 Task: Find people on LinkedIn who offer content strategy services, talk about economics, work at a company starting with 'TE', and are located in Kaposvar.
Action: Mouse moved to (540, 72)
Screenshot: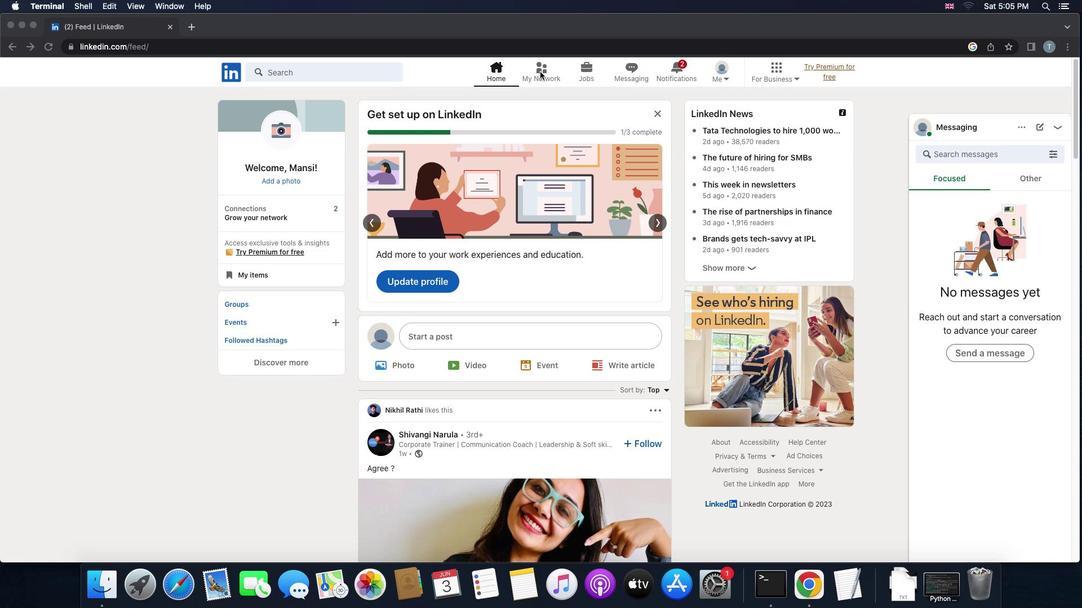 
Action: Mouse pressed left at (540, 72)
Screenshot: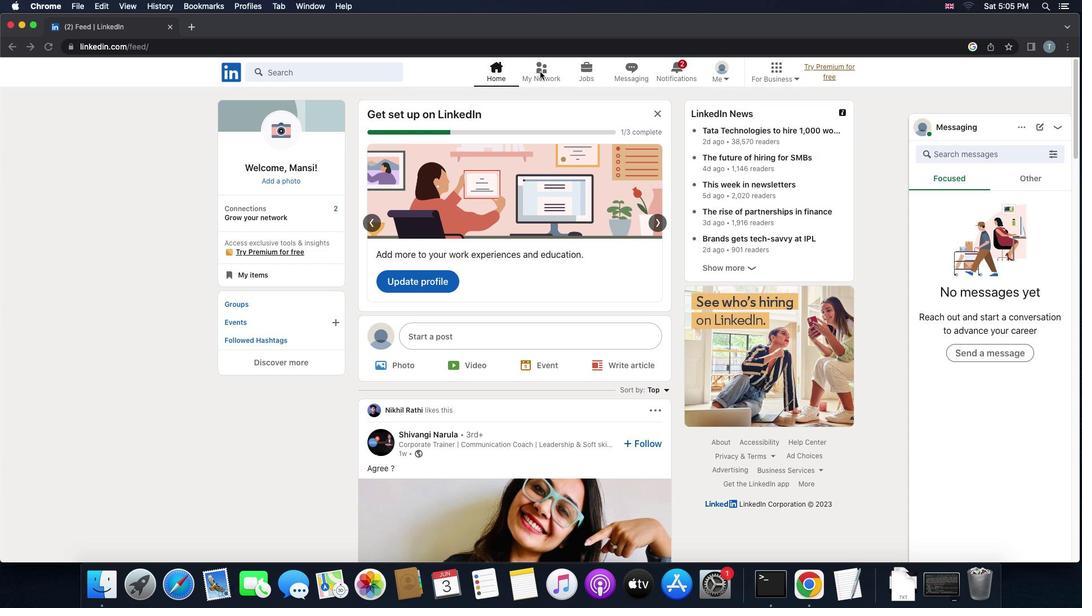 
Action: Mouse pressed left at (540, 72)
Screenshot: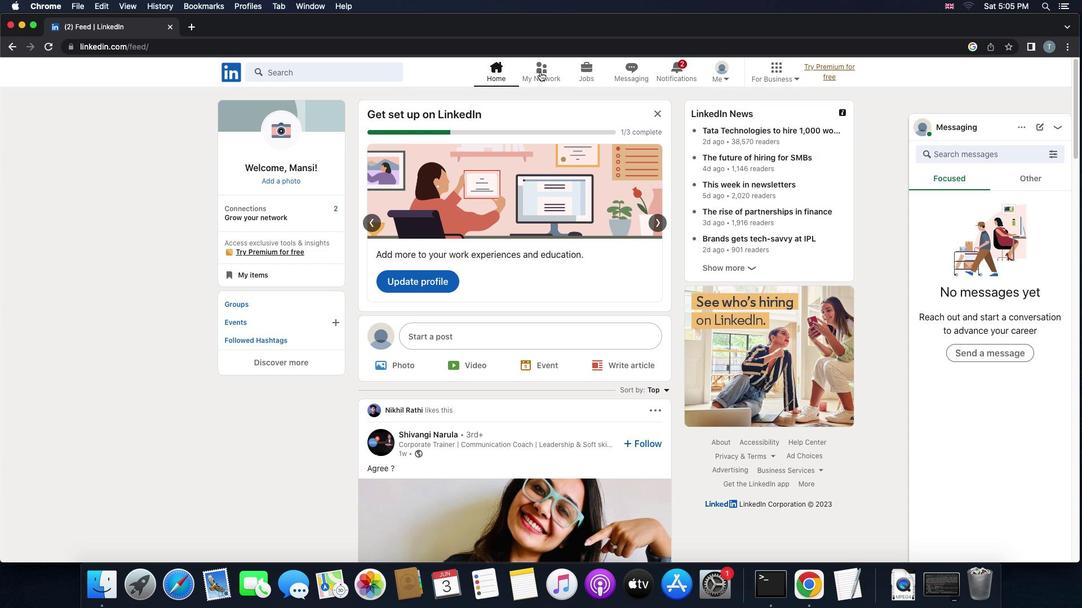 
Action: Mouse moved to (338, 124)
Screenshot: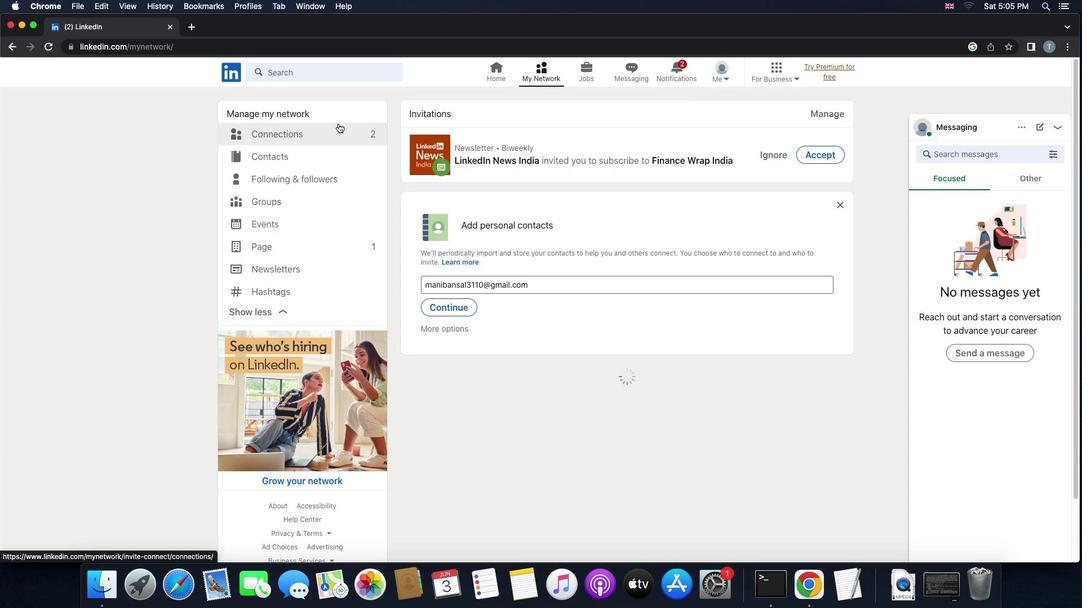 
Action: Mouse pressed left at (338, 124)
Screenshot: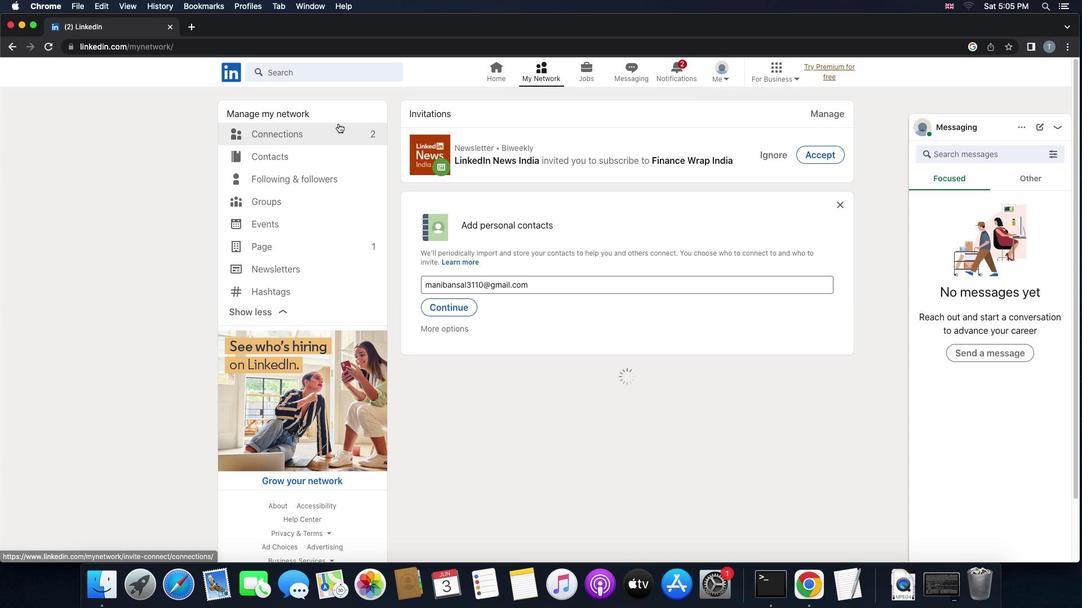 
Action: Mouse moved to (338, 129)
Screenshot: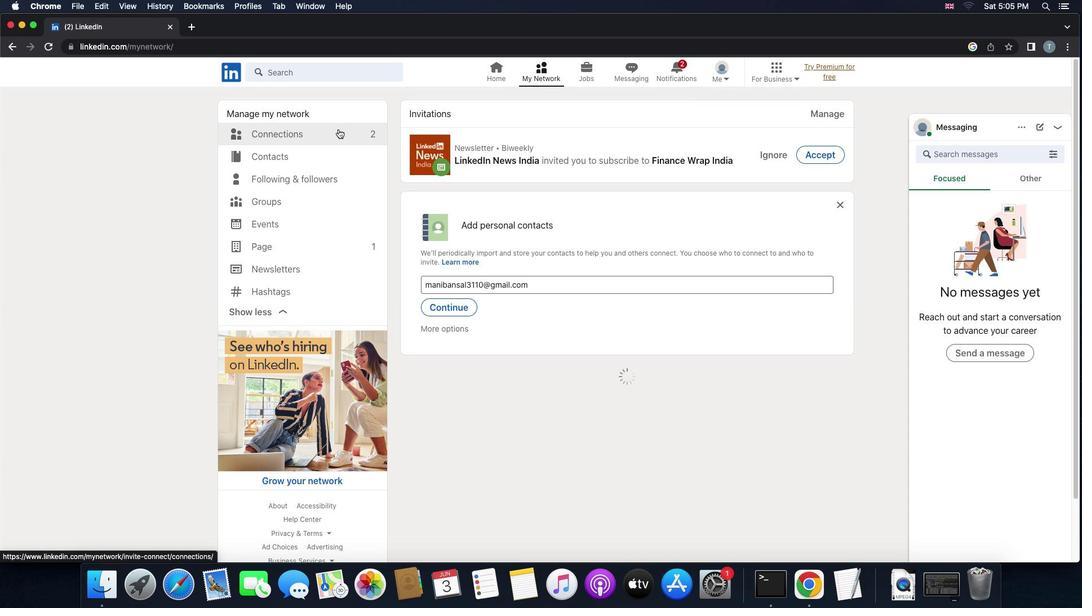 
Action: Mouse pressed left at (338, 129)
Screenshot: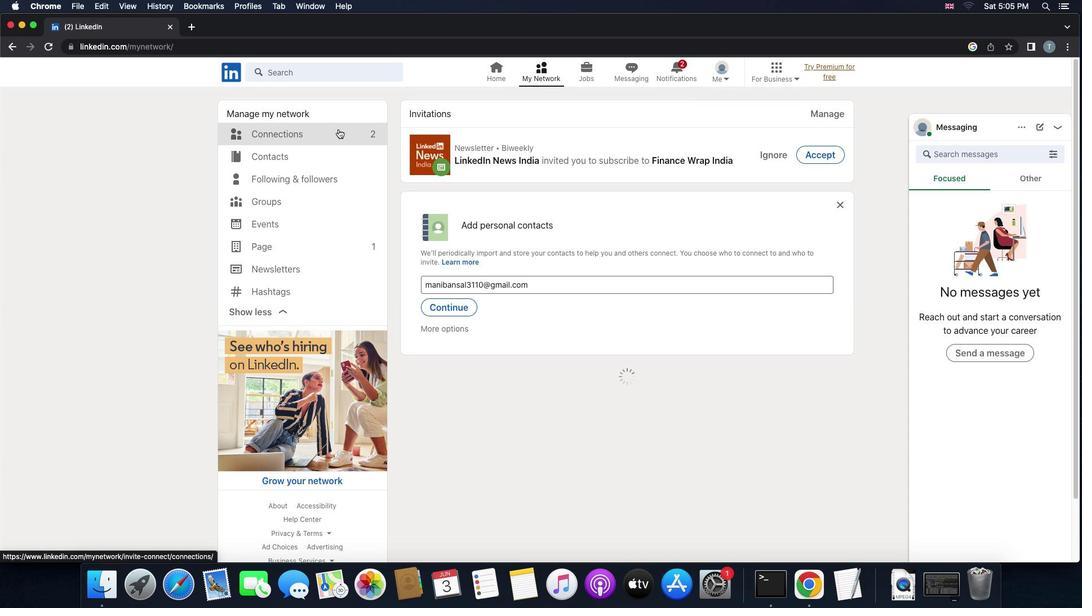 
Action: Mouse moved to (606, 133)
Screenshot: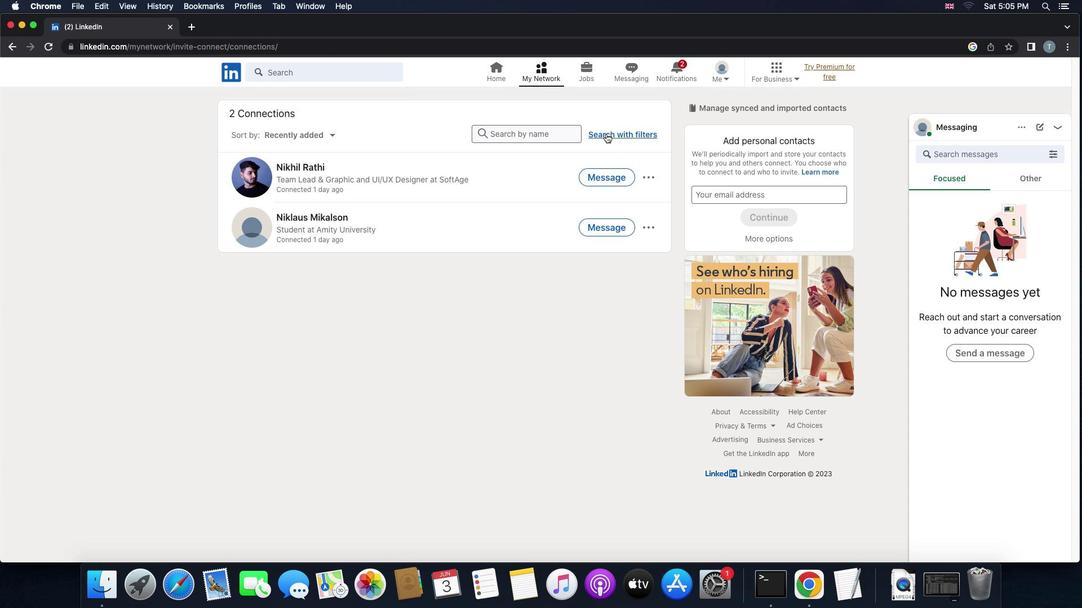 
Action: Mouse pressed left at (606, 133)
Screenshot: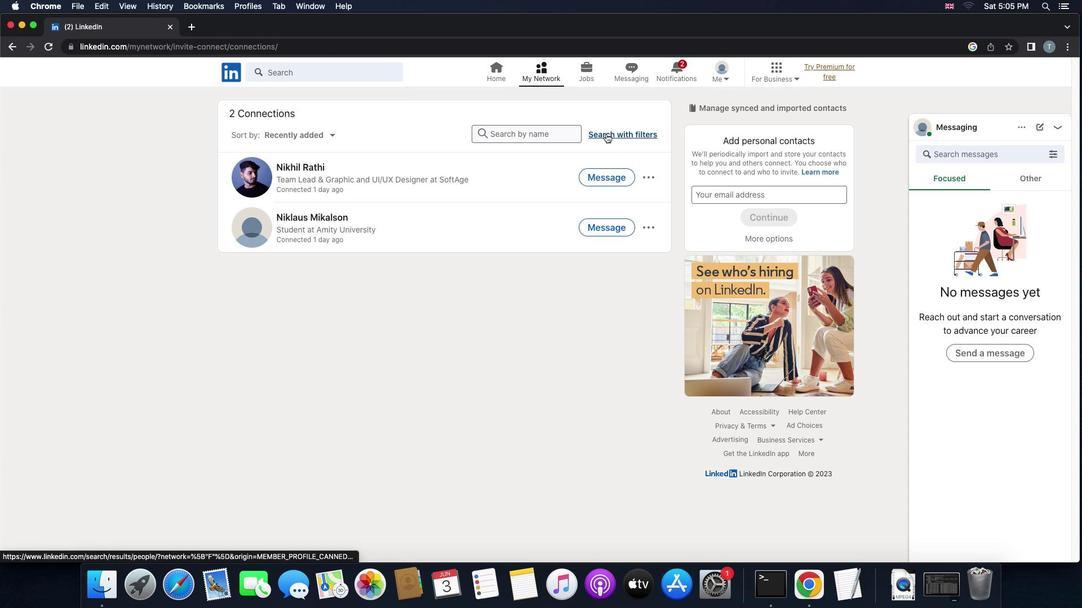 
Action: Mouse moved to (583, 109)
Screenshot: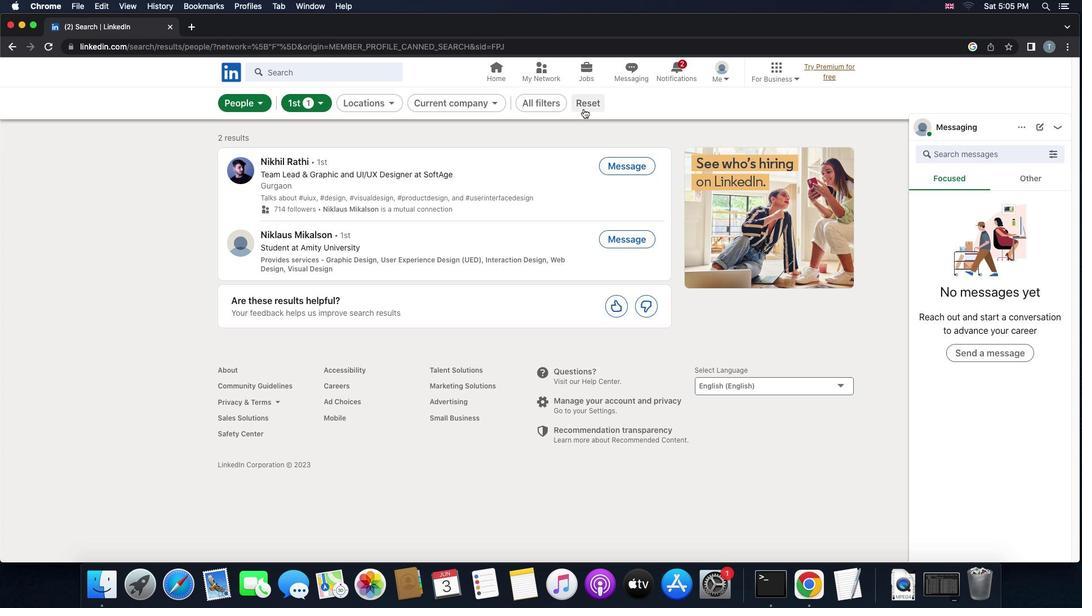 
Action: Mouse pressed left at (583, 109)
Screenshot: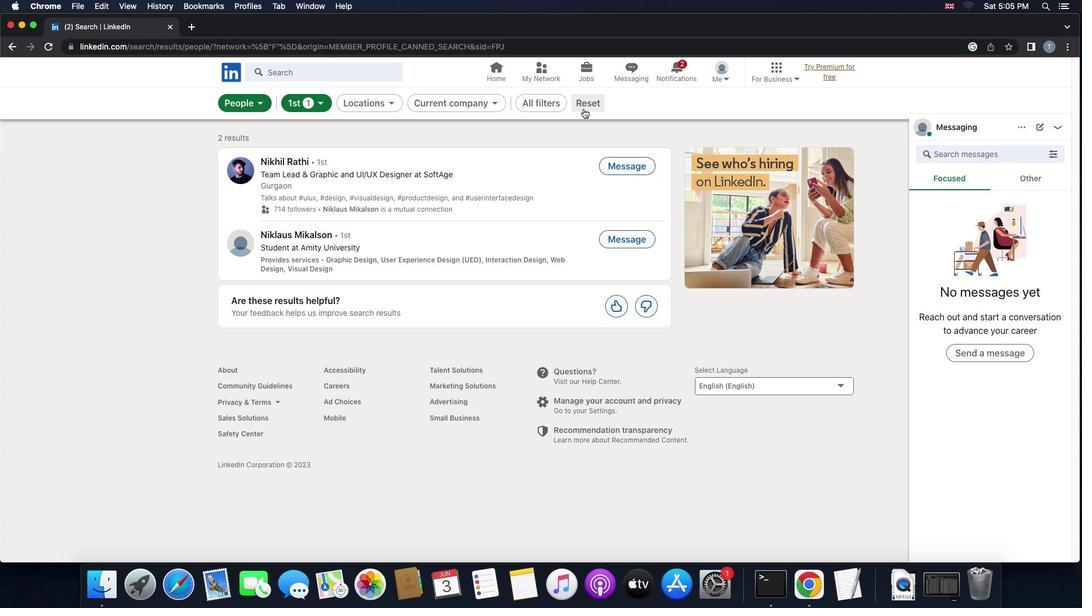 
Action: Mouse moved to (585, 100)
Screenshot: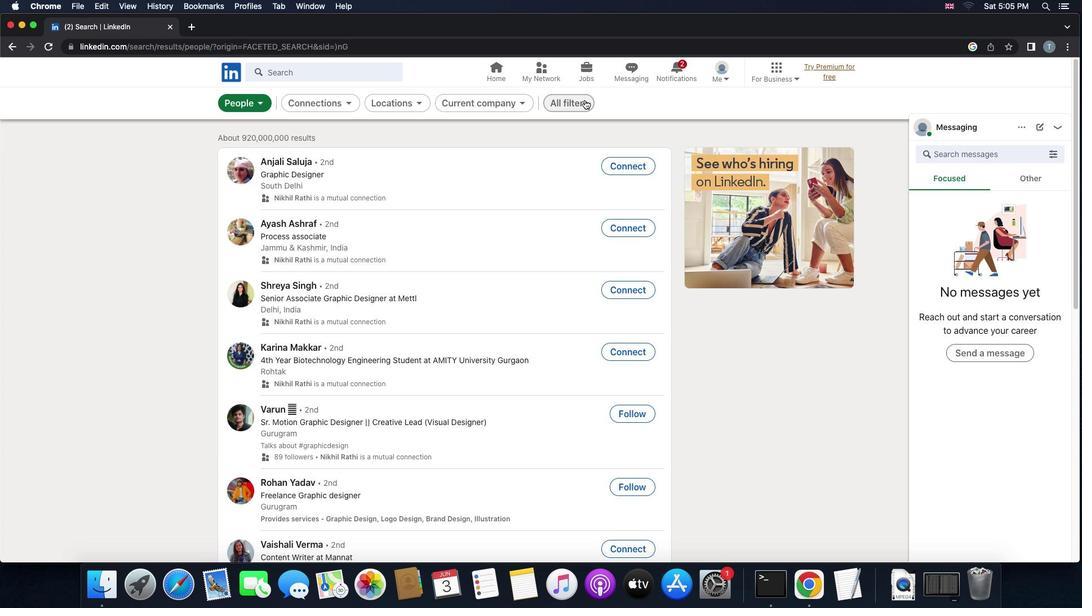 
Action: Mouse pressed left at (585, 100)
Screenshot: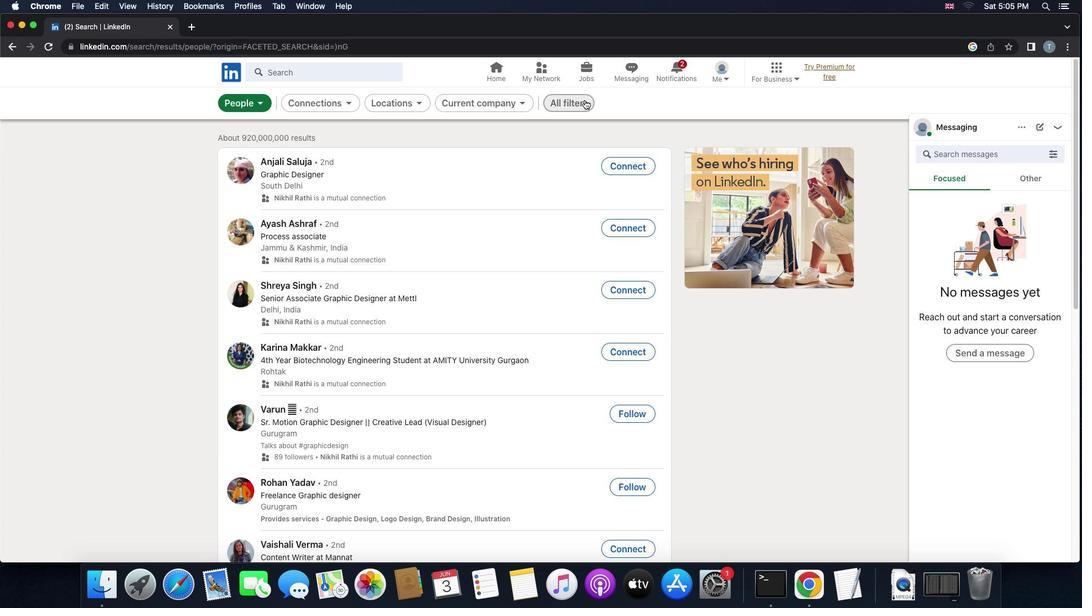 
Action: Mouse moved to (870, 264)
Screenshot: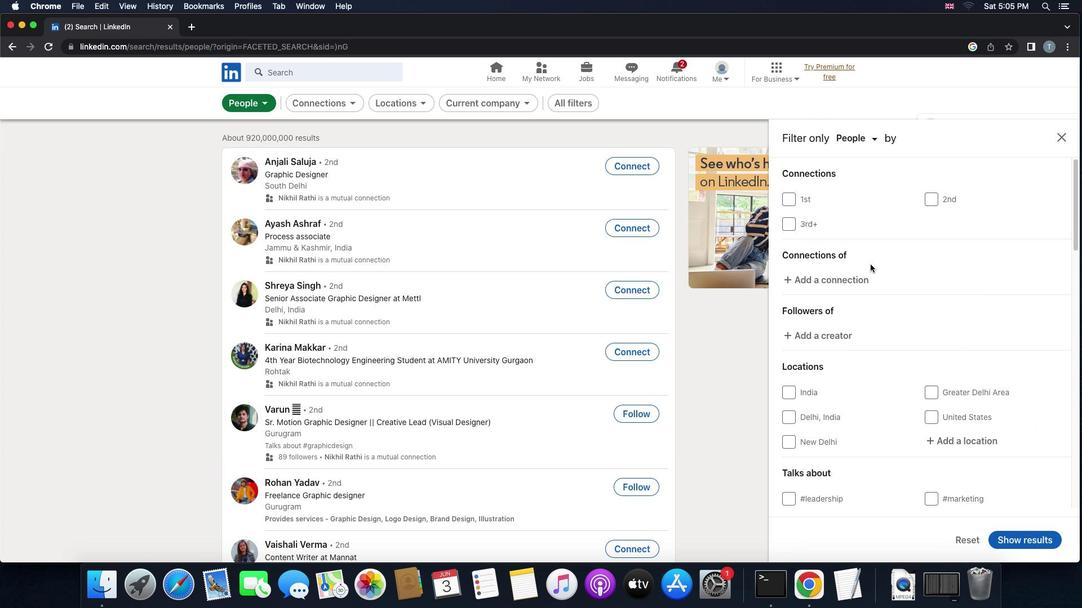 
Action: Mouse scrolled (870, 264) with delta (0, 0)
Screenshot: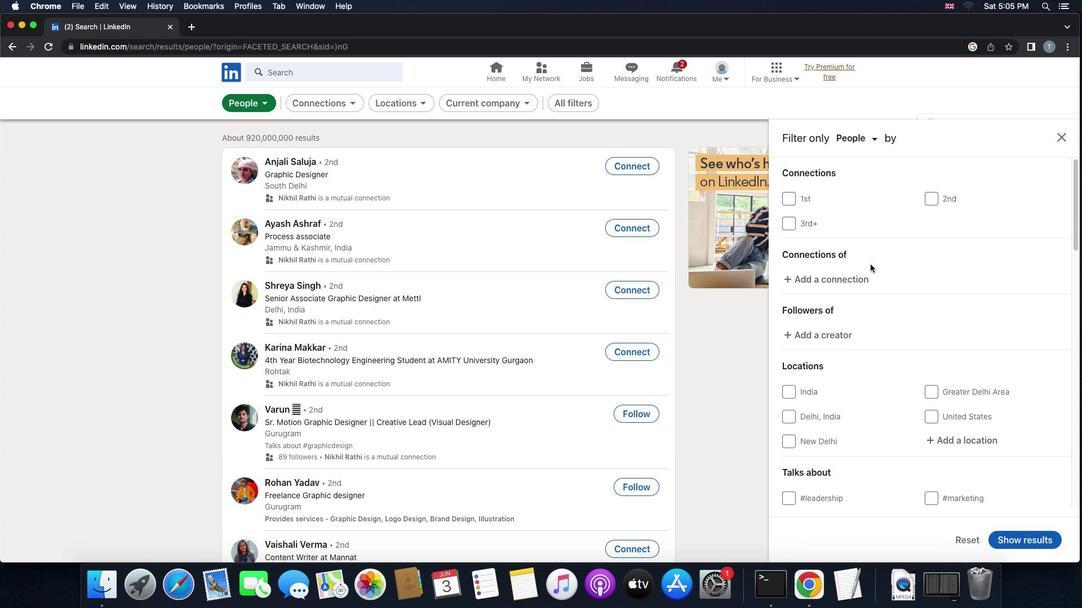 
Action: Mouse scrolled (870, 264) with delta (0, 0)
Screenshot: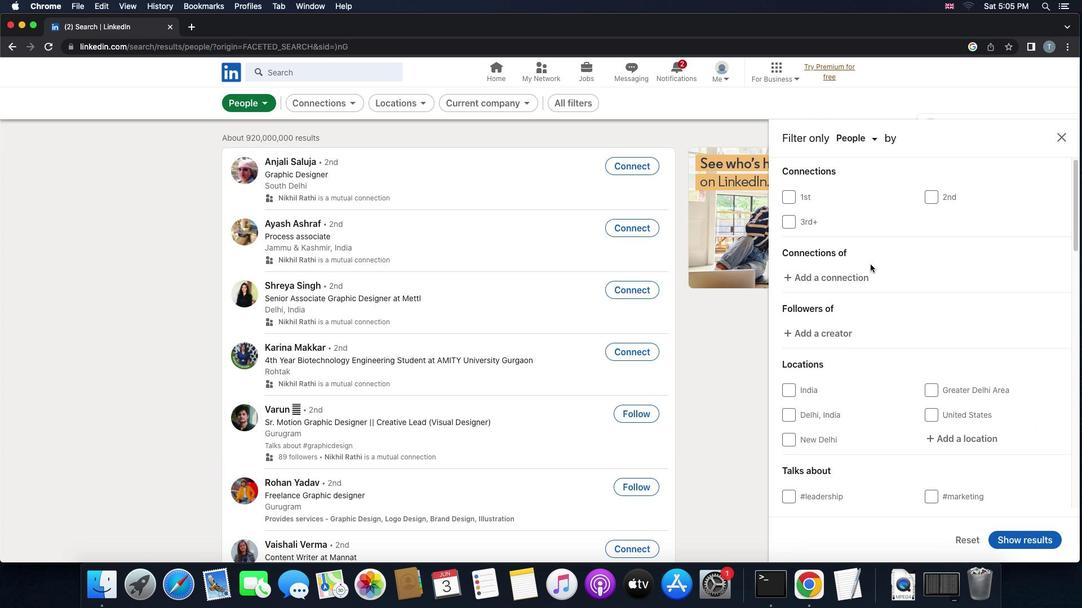 
Action: Mouse scrolled (870, 264) with delta (0, 0)
Screenshot: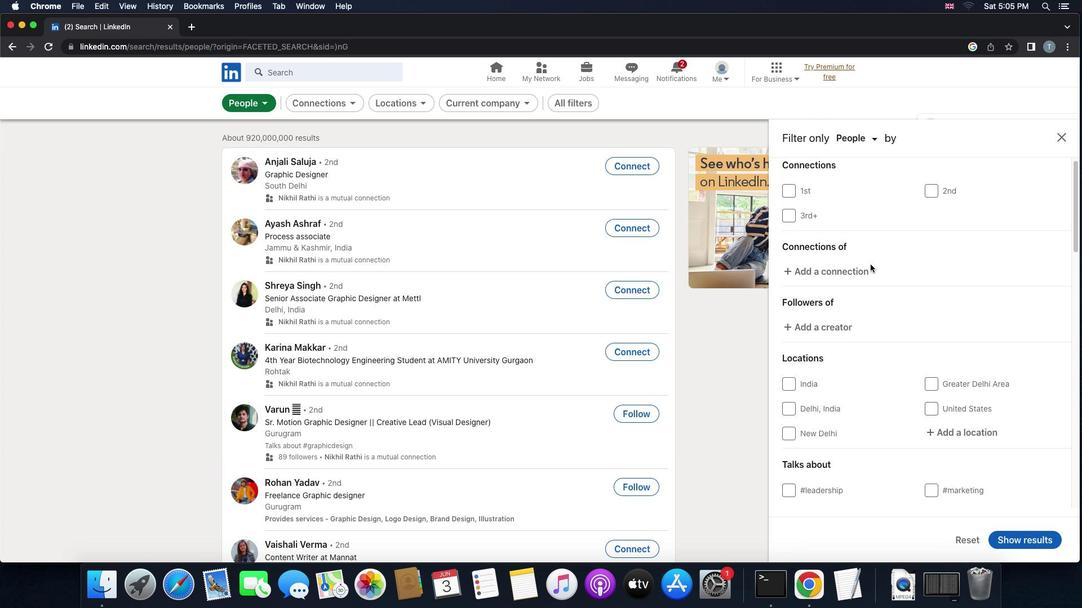 
Action: Mouse scrolled (870, 264) with delta (0, 0)
Screenshot: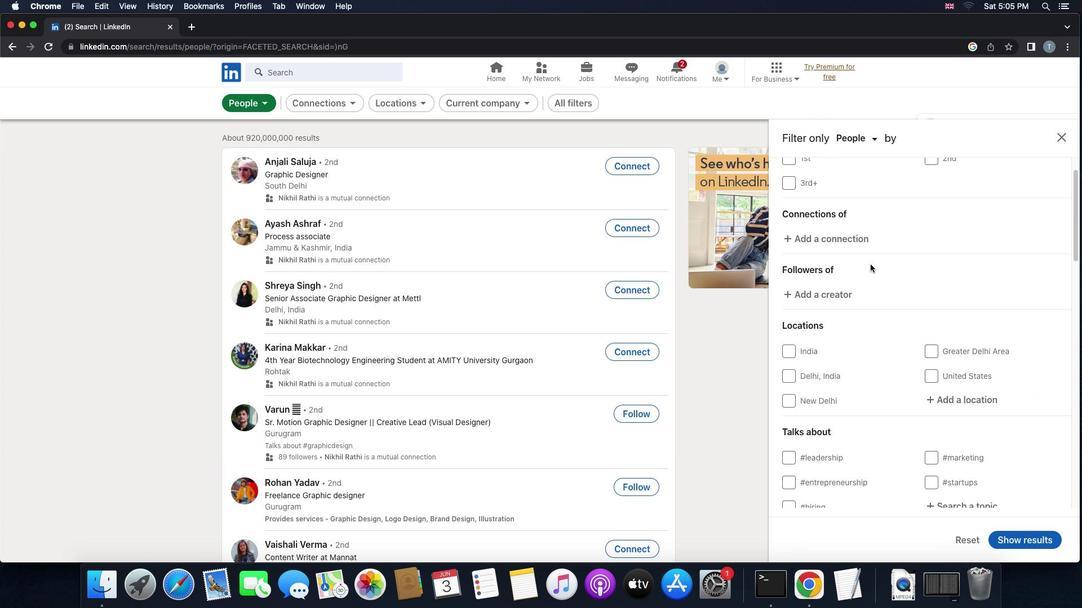 
Action: Mouse moved to (870, 271)
Screenshot: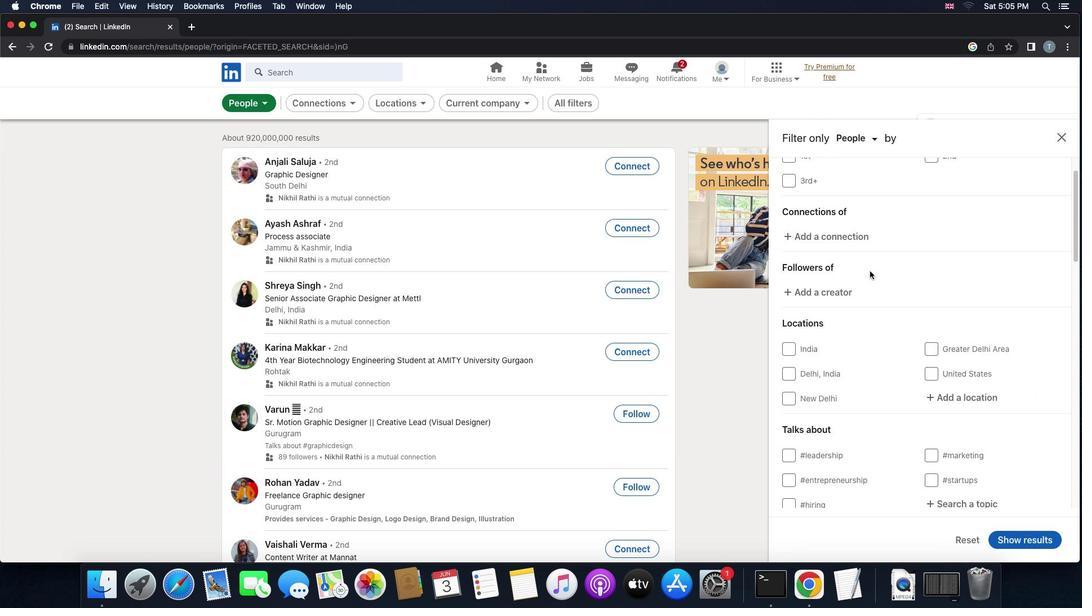 
Action: Mouse scrolled (870, 271) with delta (0, 0)
Screenshot: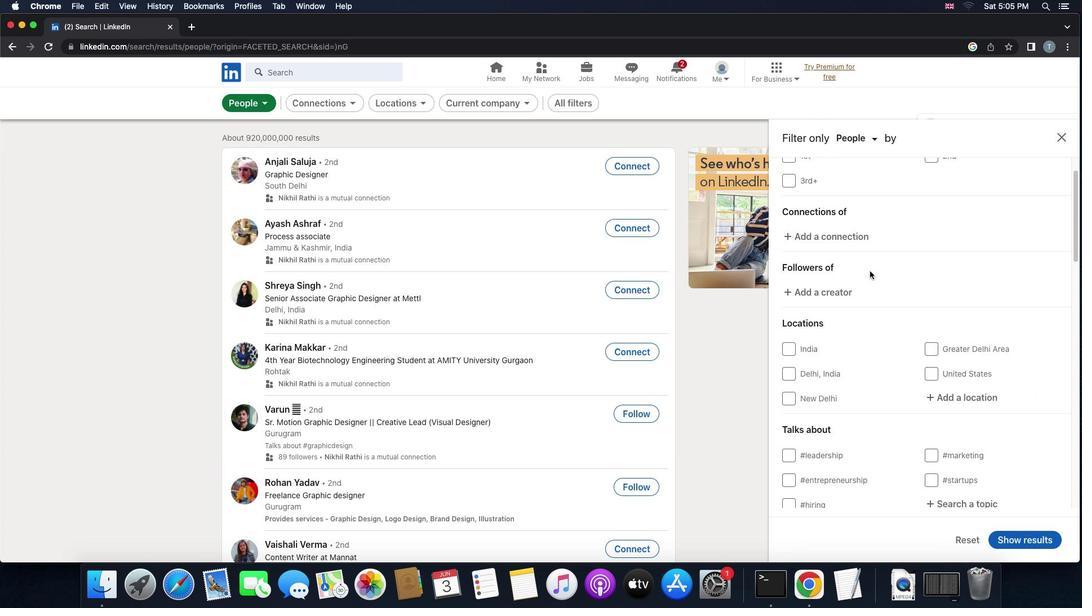 
Action: Mouse scrolled (870, 271) with delta (0, 0)
Screenshot: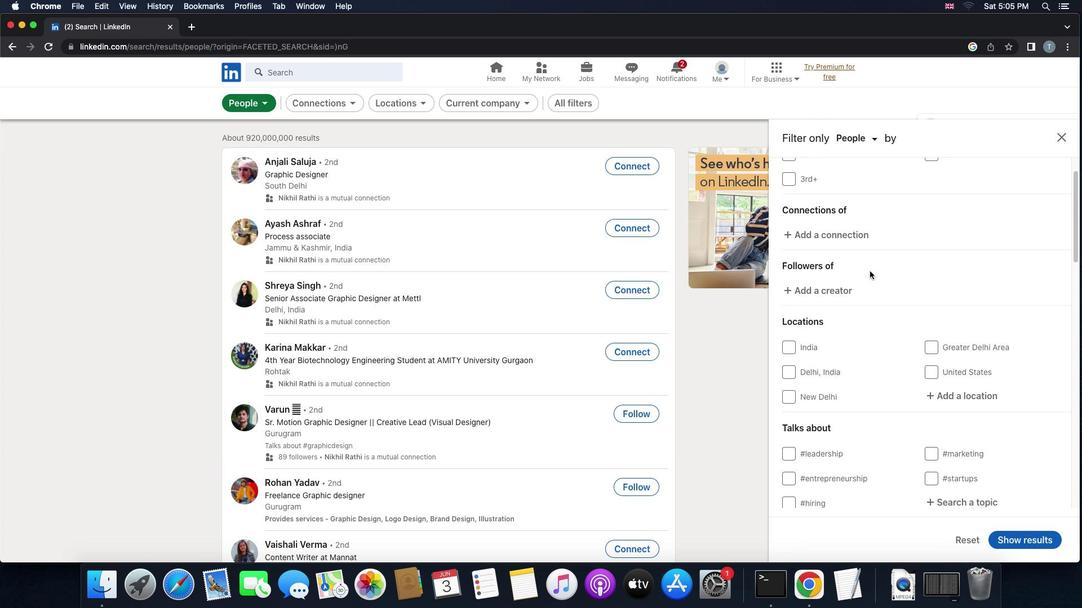 
Action: Mouse scrolled (870, 271) with delta (0, 0)
Screenshot: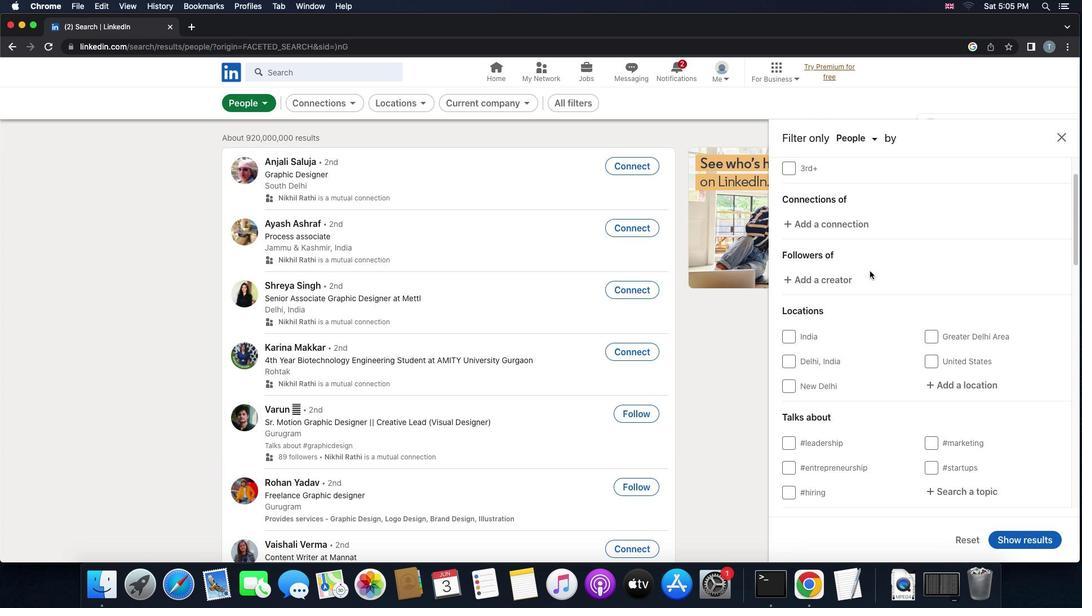 
Action: Mouse moved to (947, 348)
Screenshot: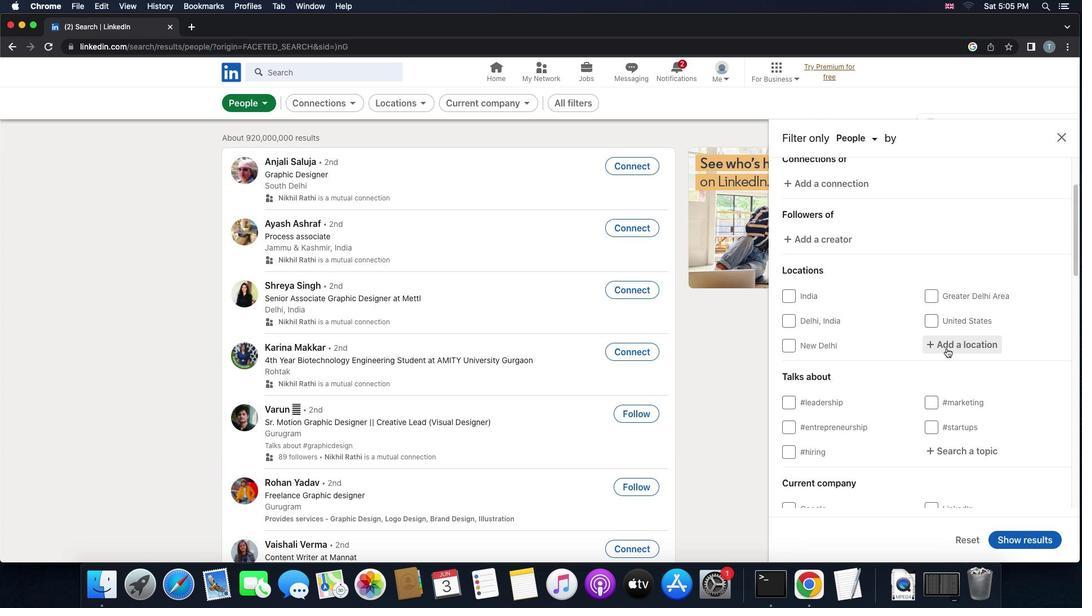 
Action: Mouse pressed left at (947, 348)
Screenshot: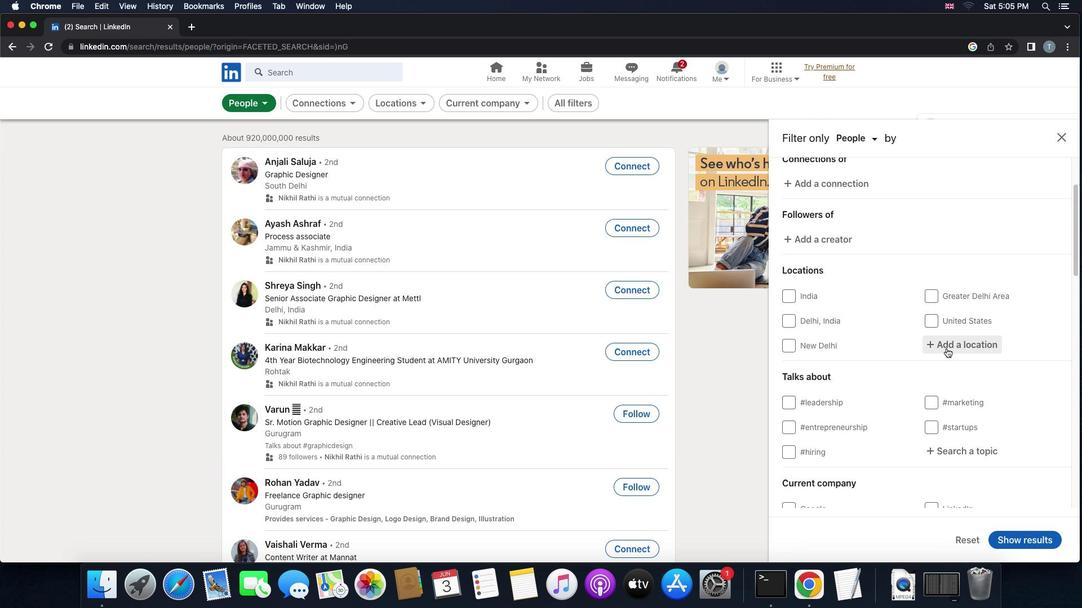 
Action: Mouse moved to (947, 348)
Screenshot: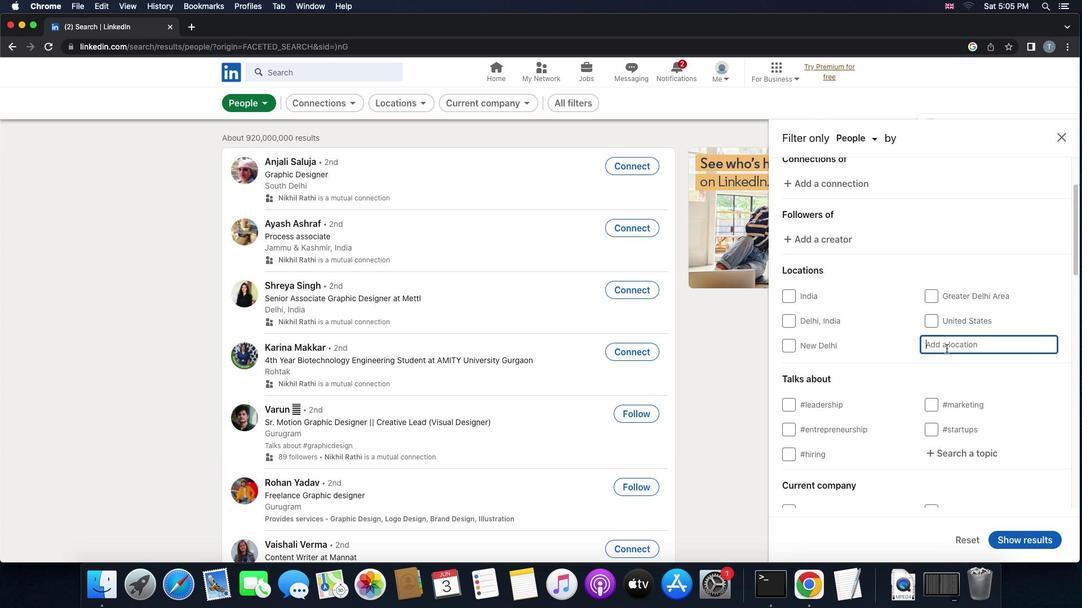 
Action: Key pressed 'k''a''p''o''s''v''a''r'
Screenshot: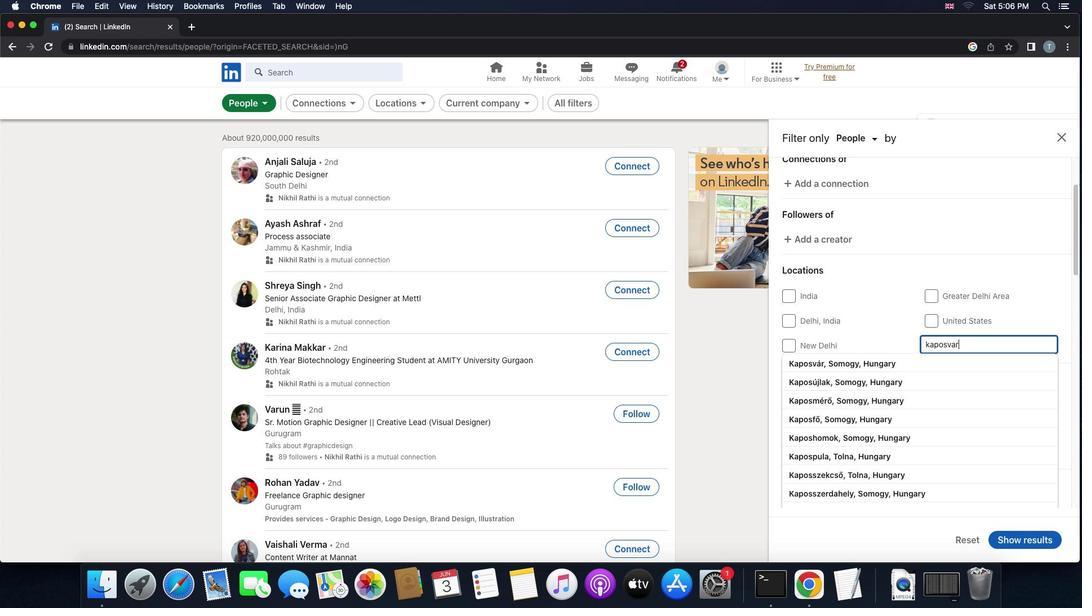 
Action: Mouse moved to (851, 361)
Screenshot: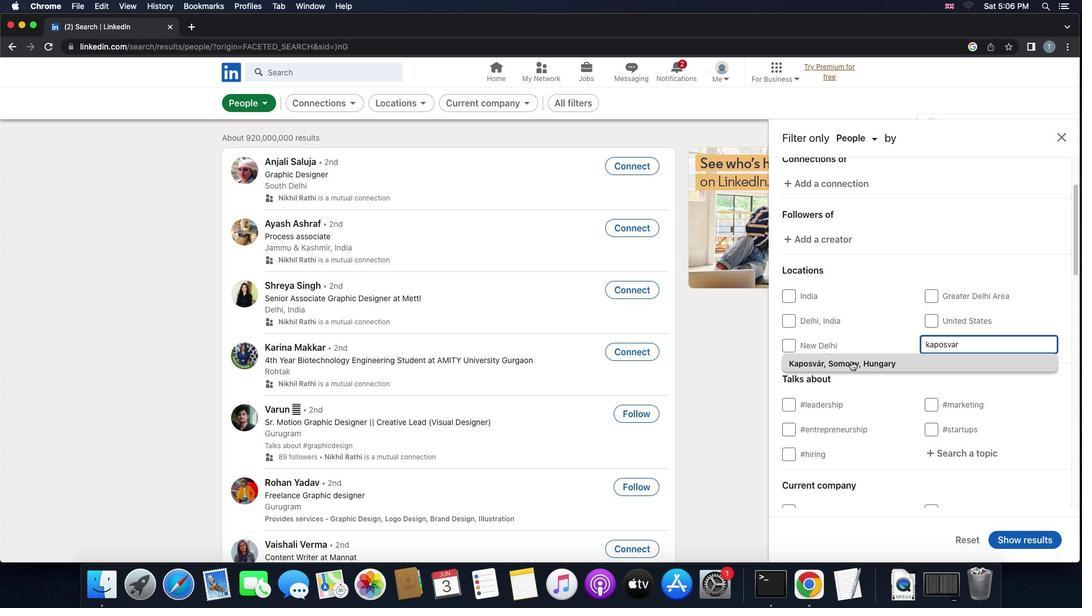 
Action: Mouse pressed left at (851, 361)
Screenshot: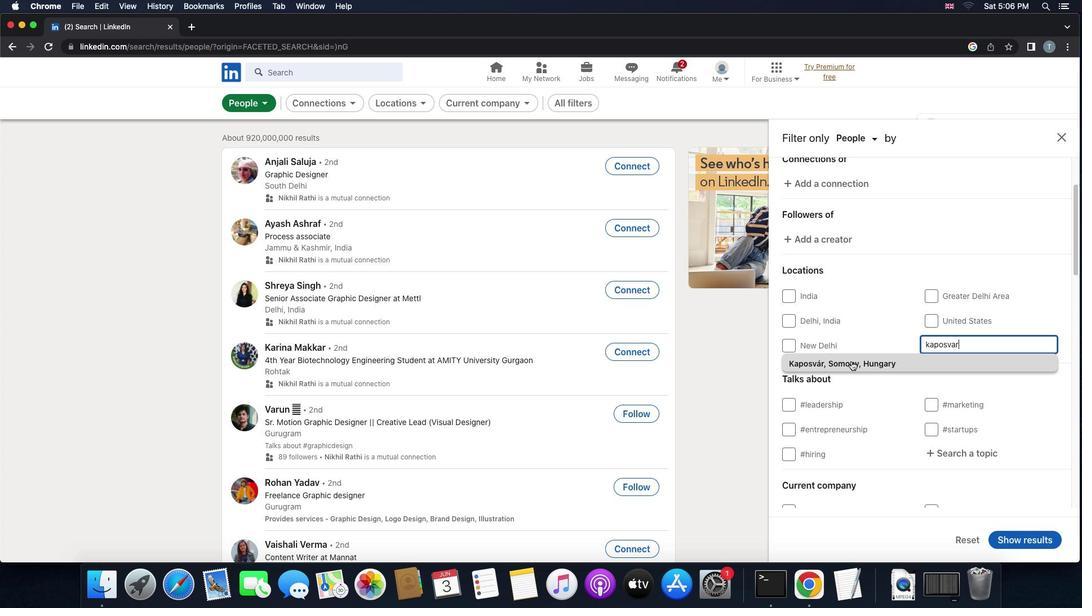 
Action: Mouse scrolled (851, 361) with delta (0, 0)
Screenshot: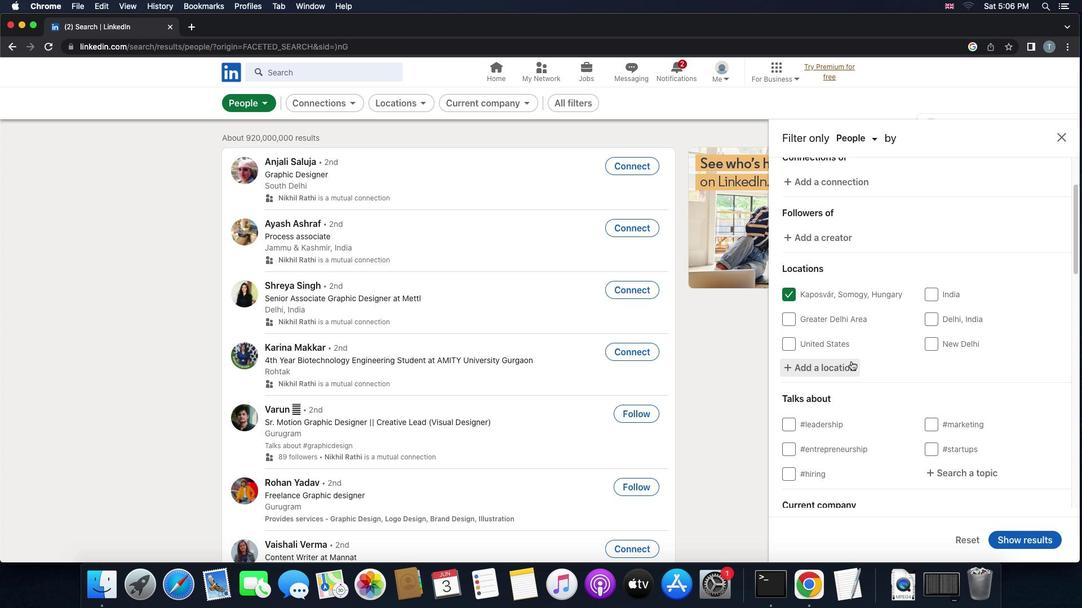 
Action: Mouse scrolled (851, 361) with delta (0, 0)
Screenshot: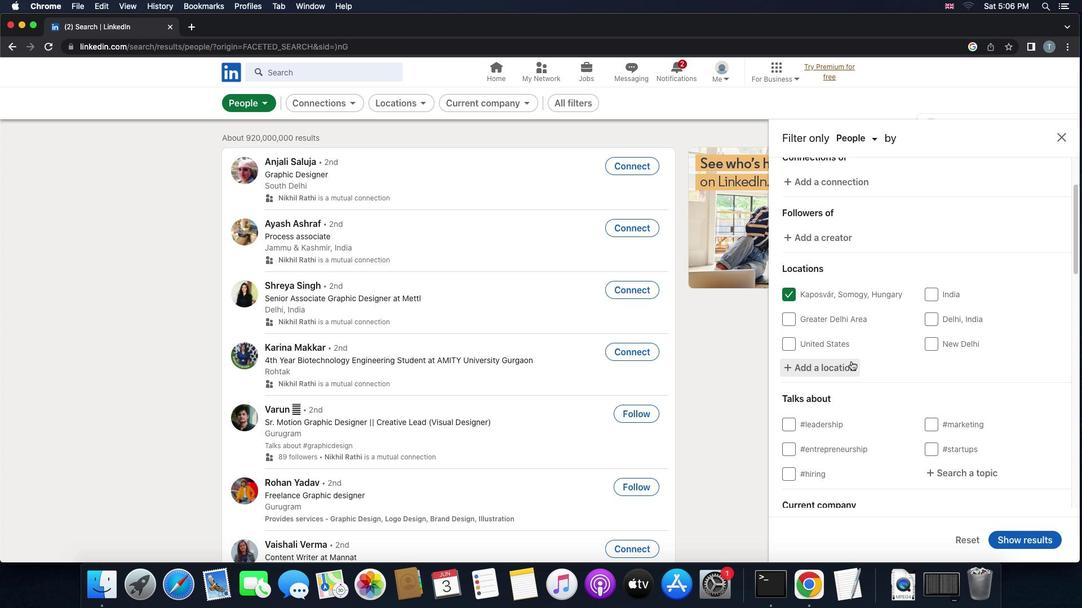 
Action: Mouse scrolled (851, 361) with delta (0, -1)
Screenshot: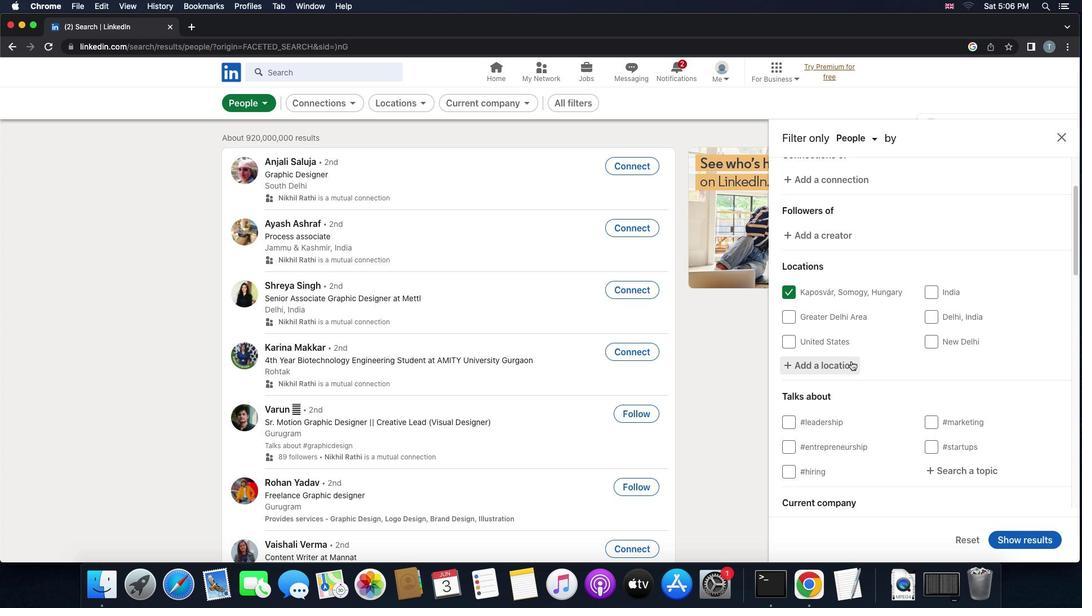
Action: Mouse scrolled (851, 361) with delta (0, -1)
Screenshot: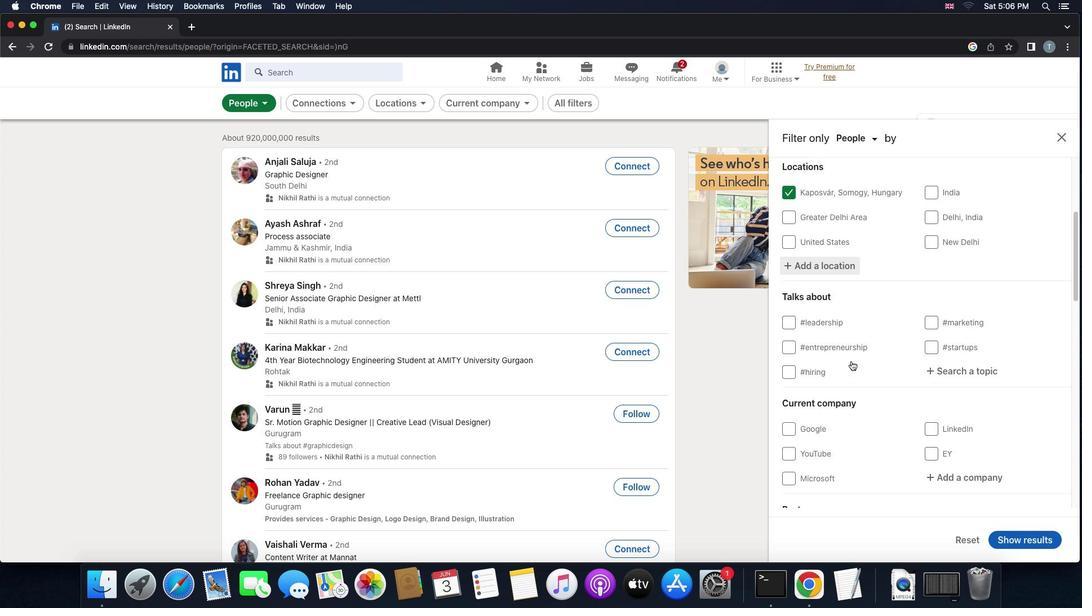 
Action: Mouse moved to (968, 304)
Screenshot: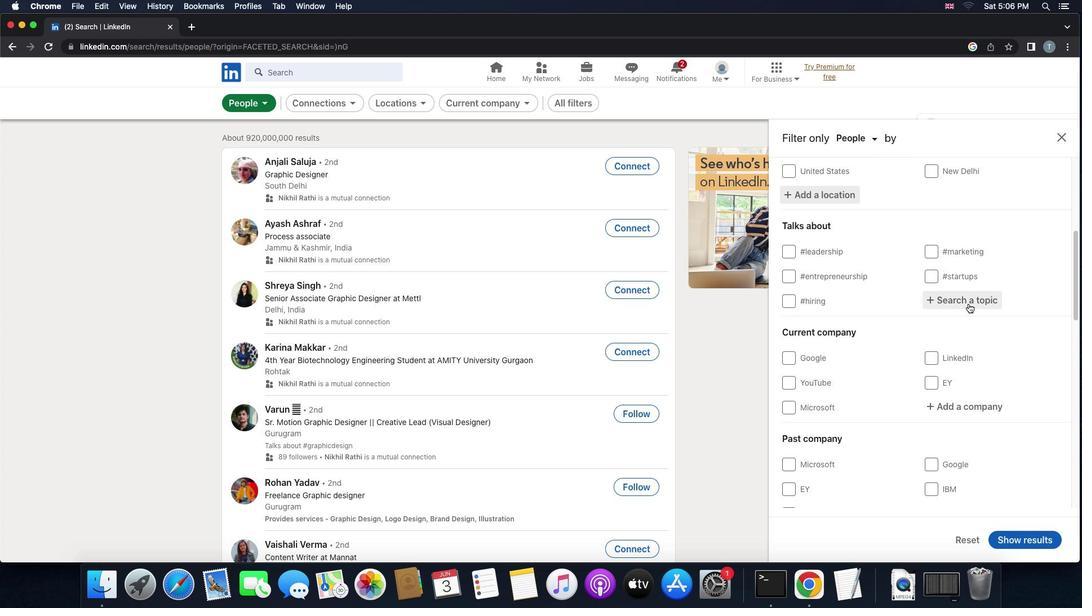 
Action: Mouse pressed left at (968, 304)
Screenshot: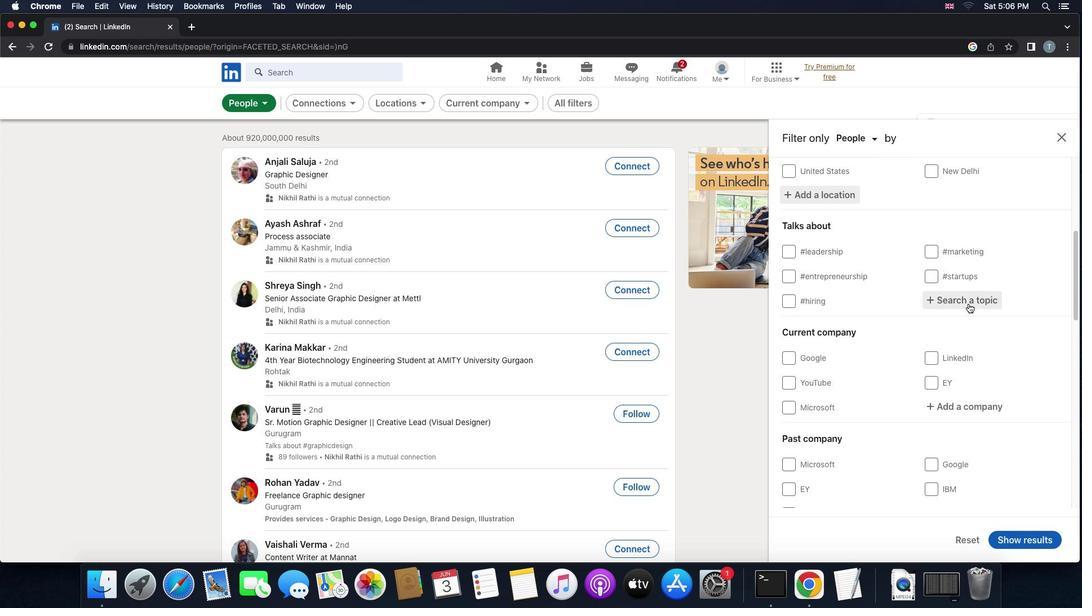 
Action: Key pressed 'e''c''o''n''o''m''i''c'
Screenshot: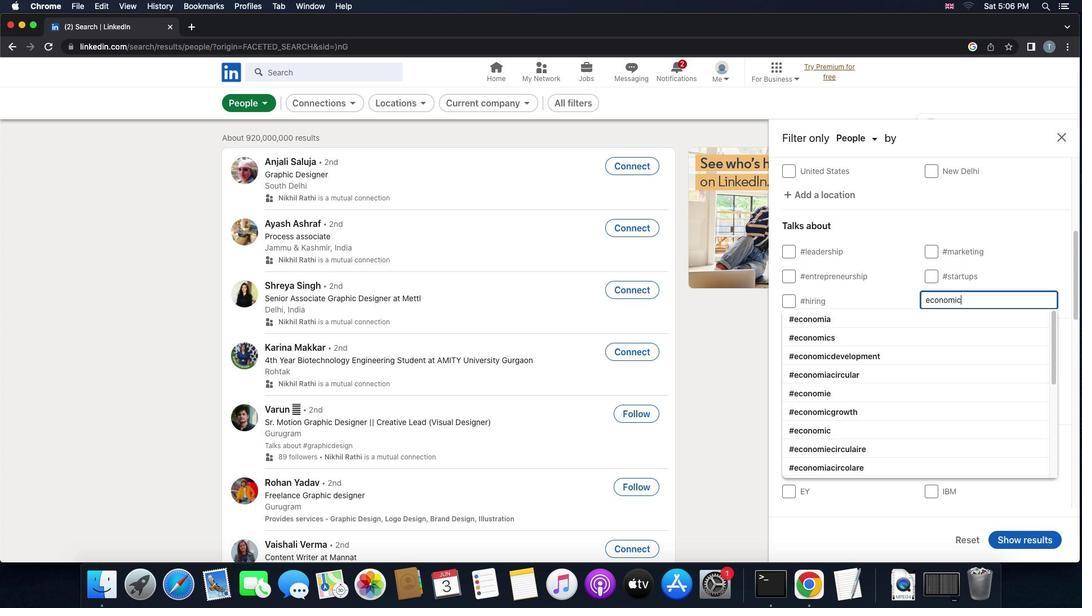 
Action: Mouse moved to (872, 370)
Screenshot: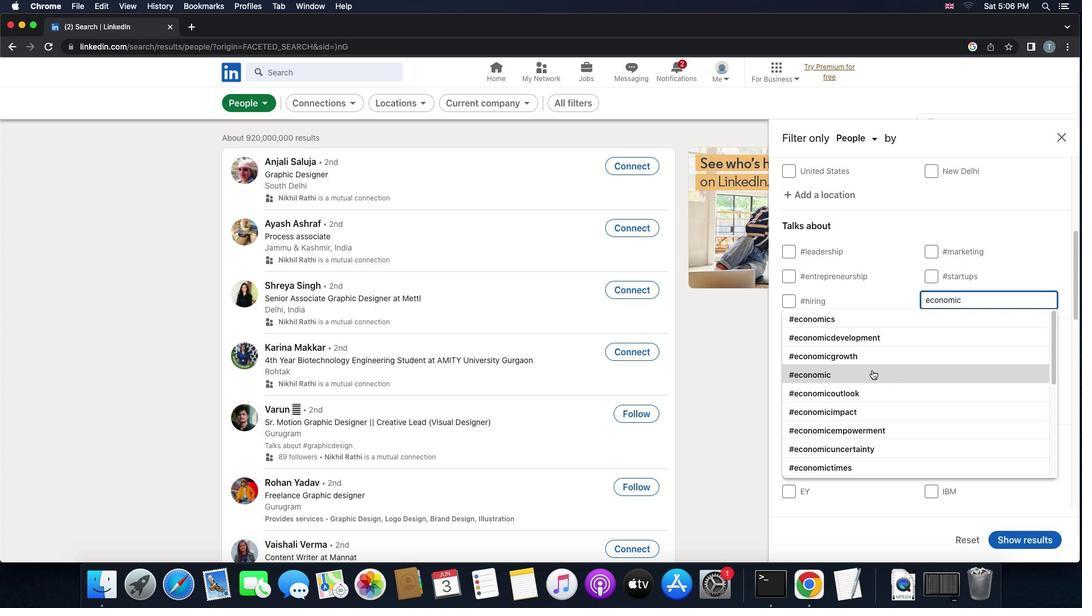 
Action: Mouse pressed left at (872, 370)
Screenshot: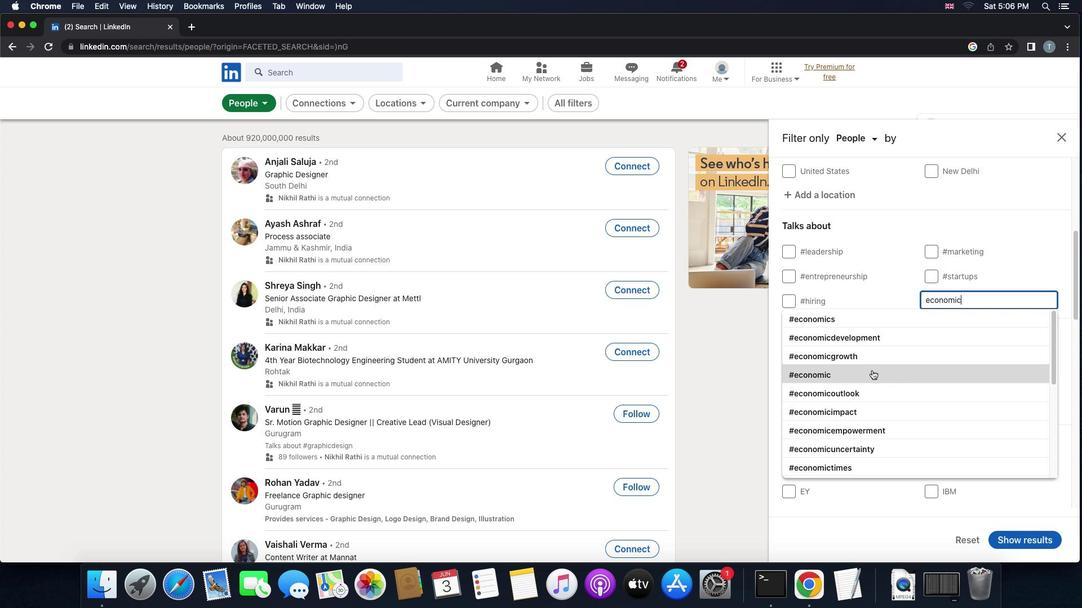
Action: Mouse moved to (873, 370)
Screenshot: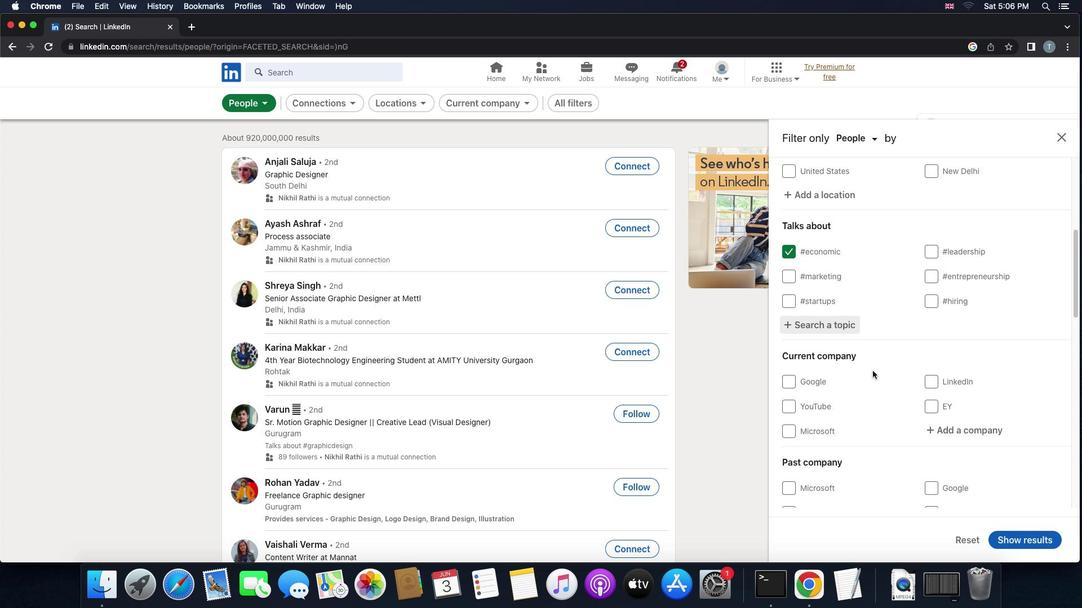 
Action: Mouse scrolled (873, 370) with delta (0, 0)
Screenshot: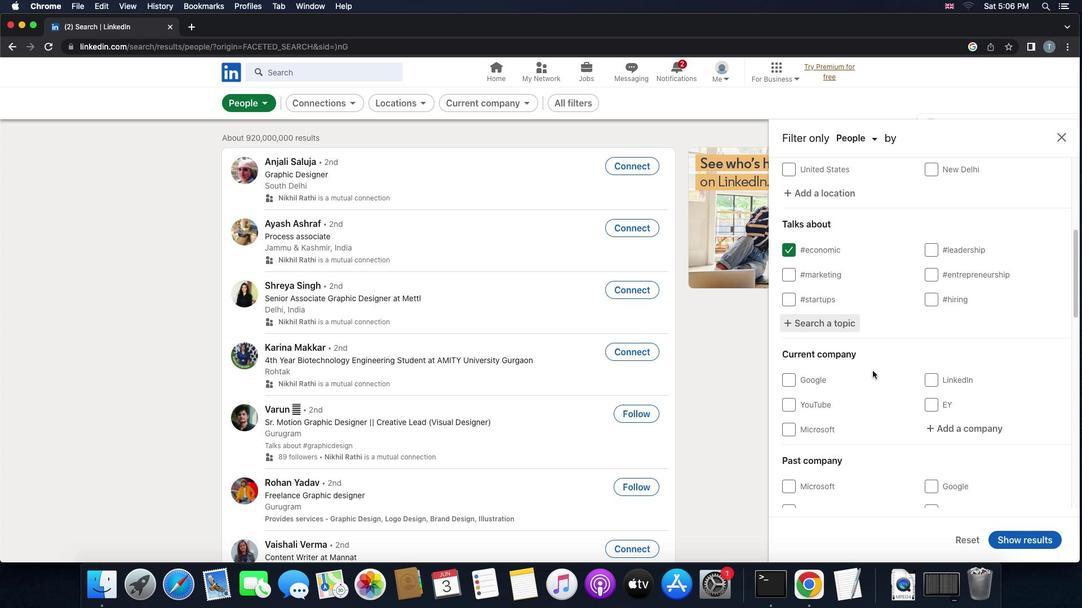 
Action: Mouse scrolled (873, 370) with delta (0, 0)
Screenshot: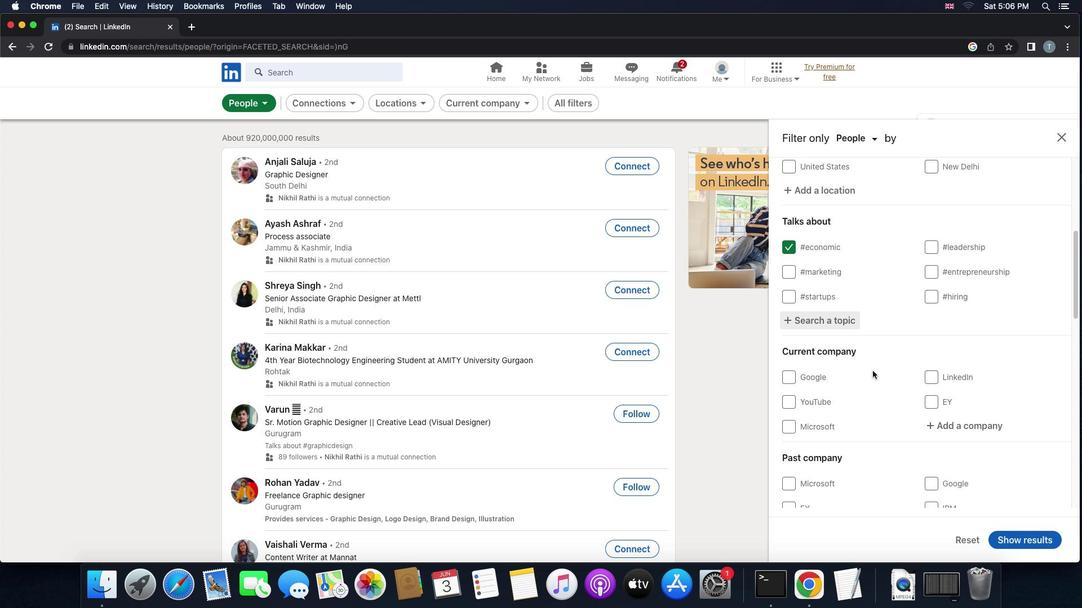 
Action: Mouse scrolled (873, 370) with delta (0, 0)
Screenshot: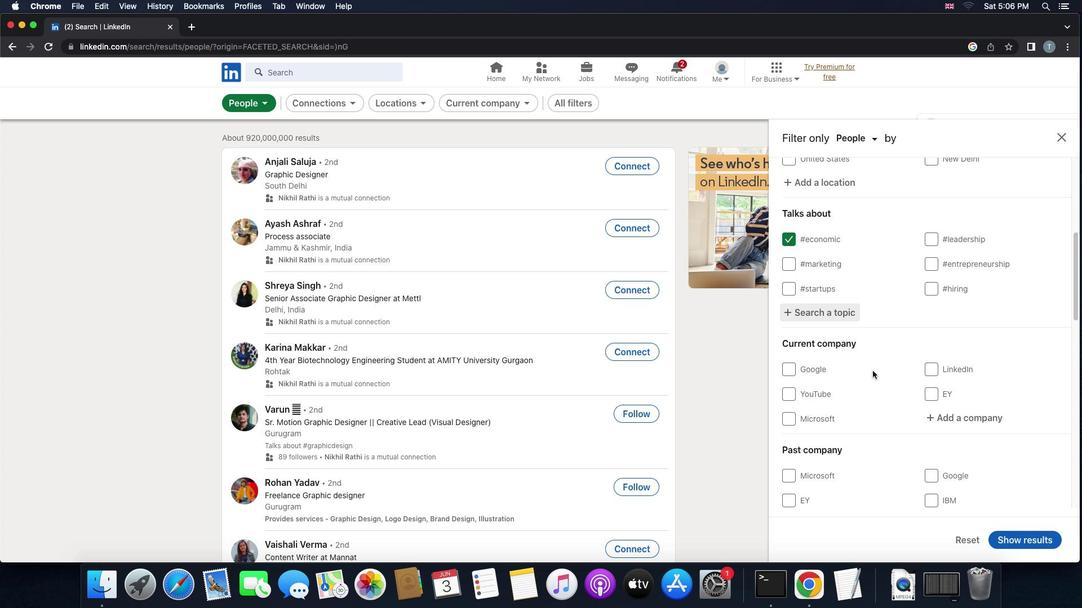 
Action: Mouse moved to (961, 385)
Screenshot: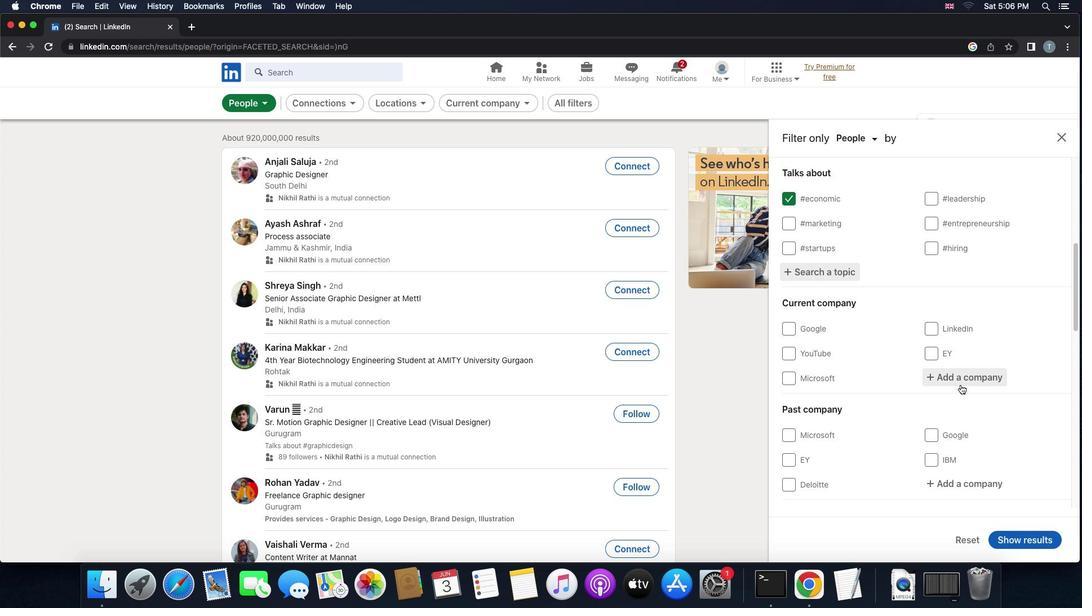 
Action: Mouse pressed left at (961, 385)
Screenshot: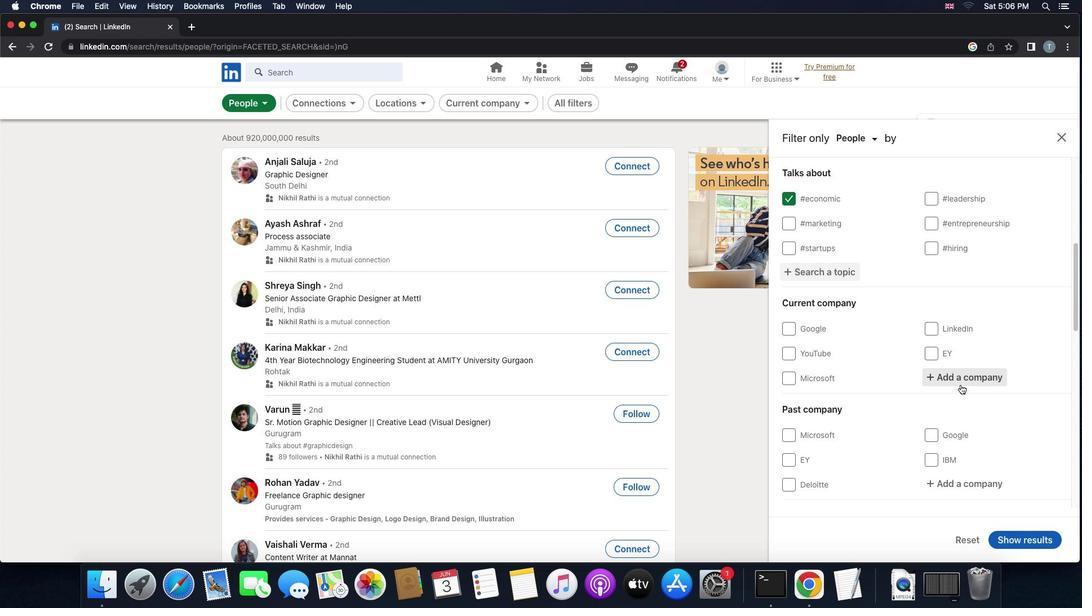 
Action: Mouse moved to (953, 383)
Screenshot: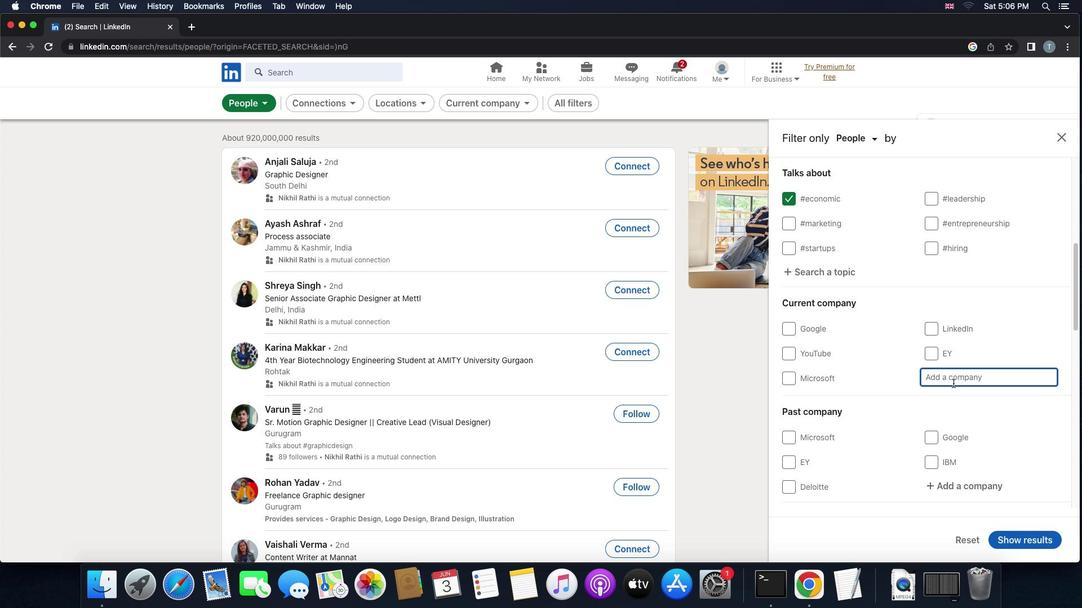 
Action: Key pressed Key.shift'T''E''n'
Screenshot: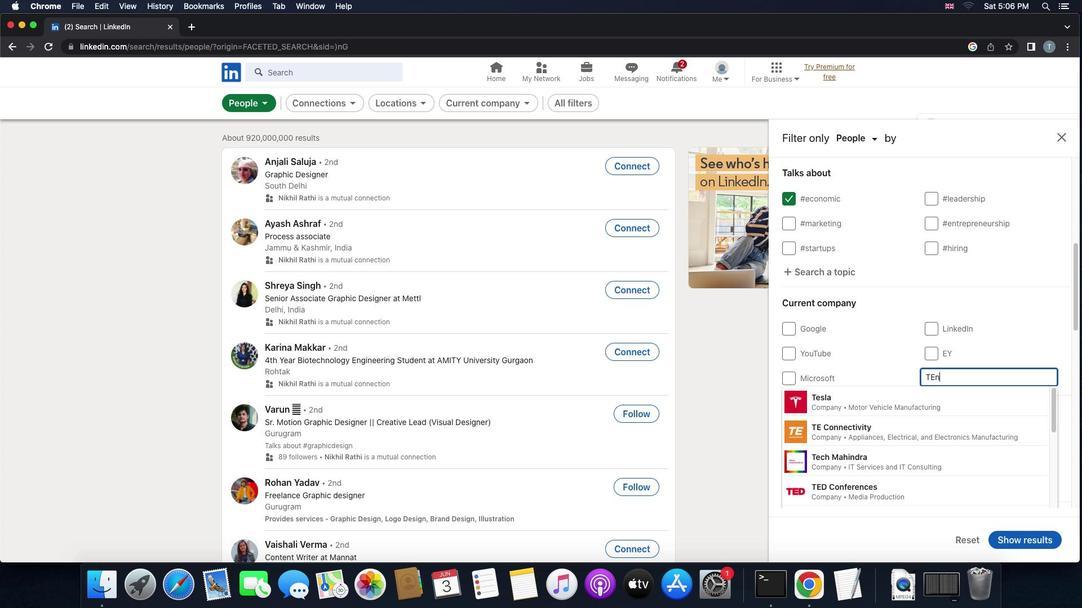 
Action: Mouse moved to (958, 377)
Screenshot: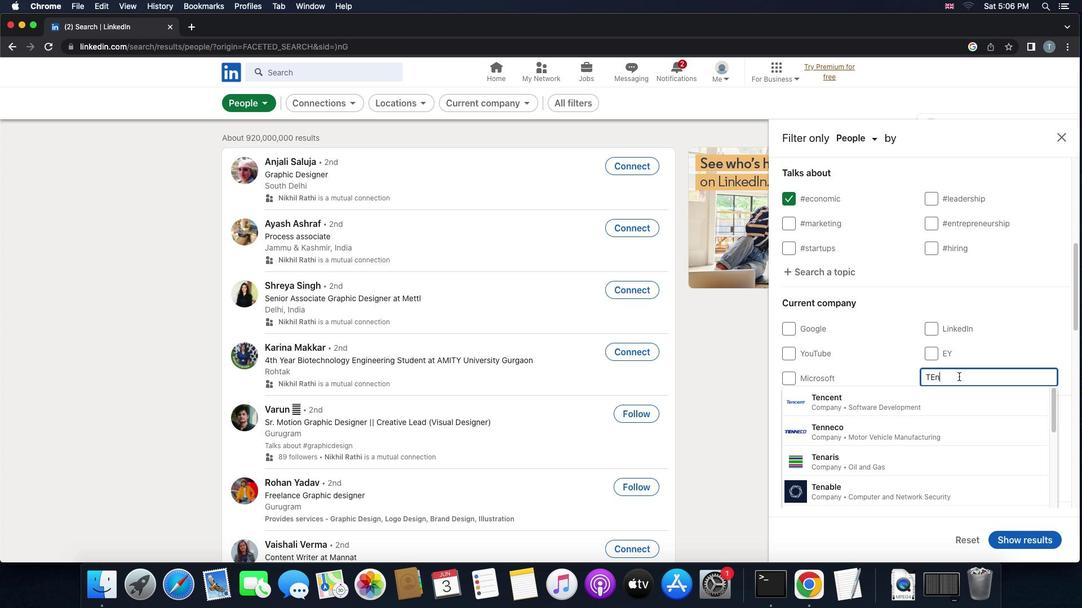 
Action: Key pressed Key.backspace
Screenshot: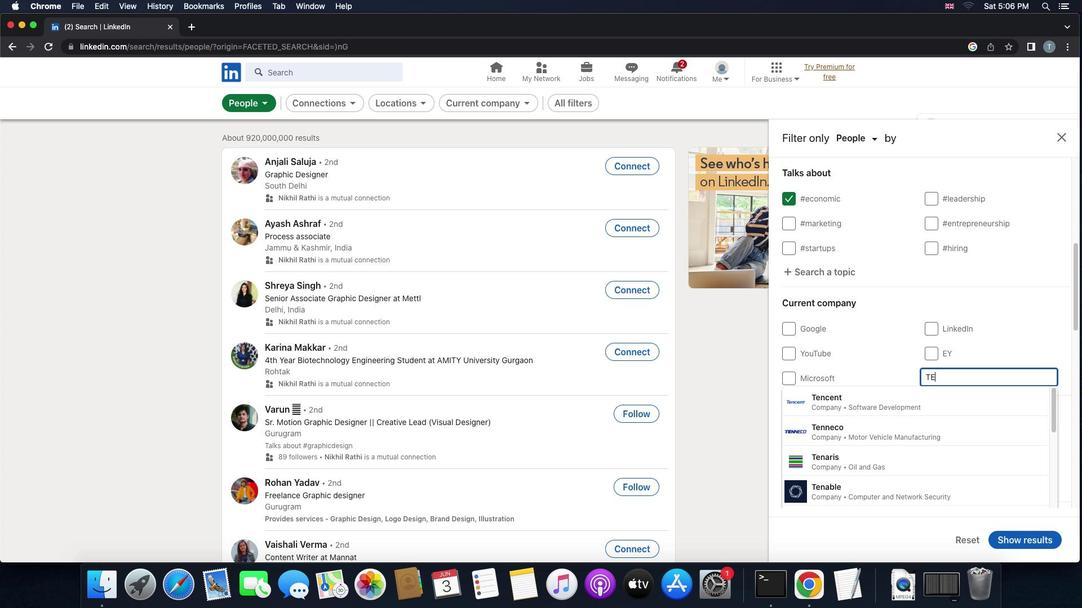 
Action: Mouse moved to (931, 420)
Screenshot: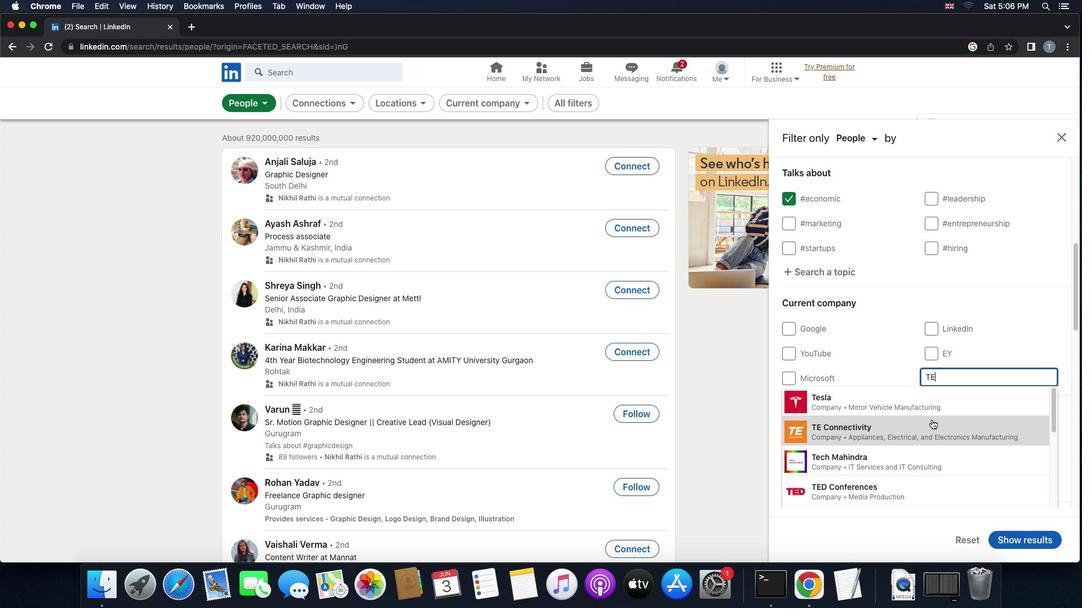
Action: Mouse pressed left at (931, 420)
Screenshot: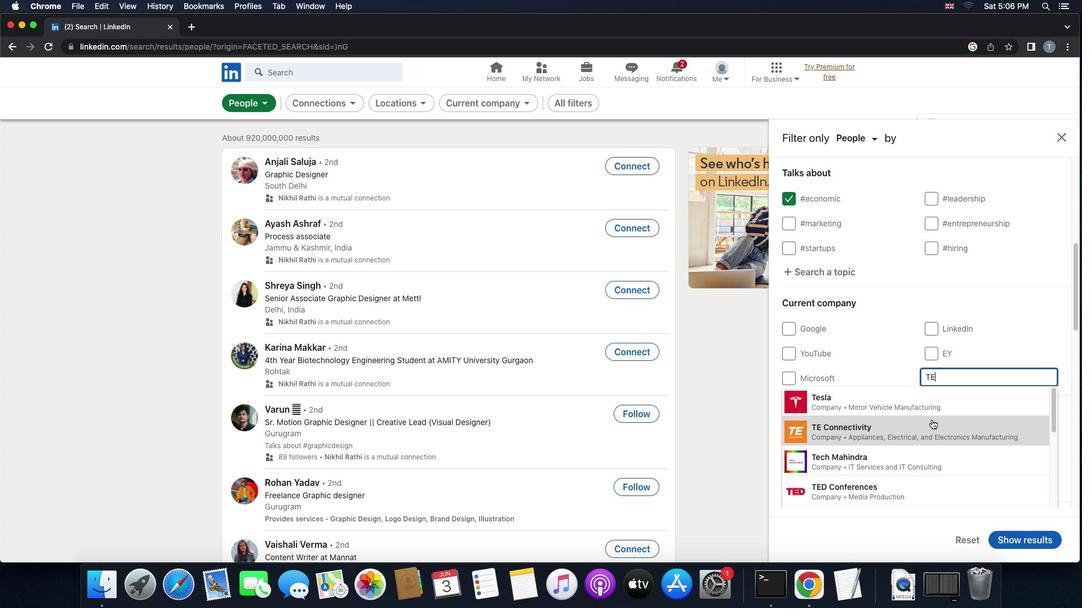 
Action: Mouse moved to (961, 418)
Screenshot: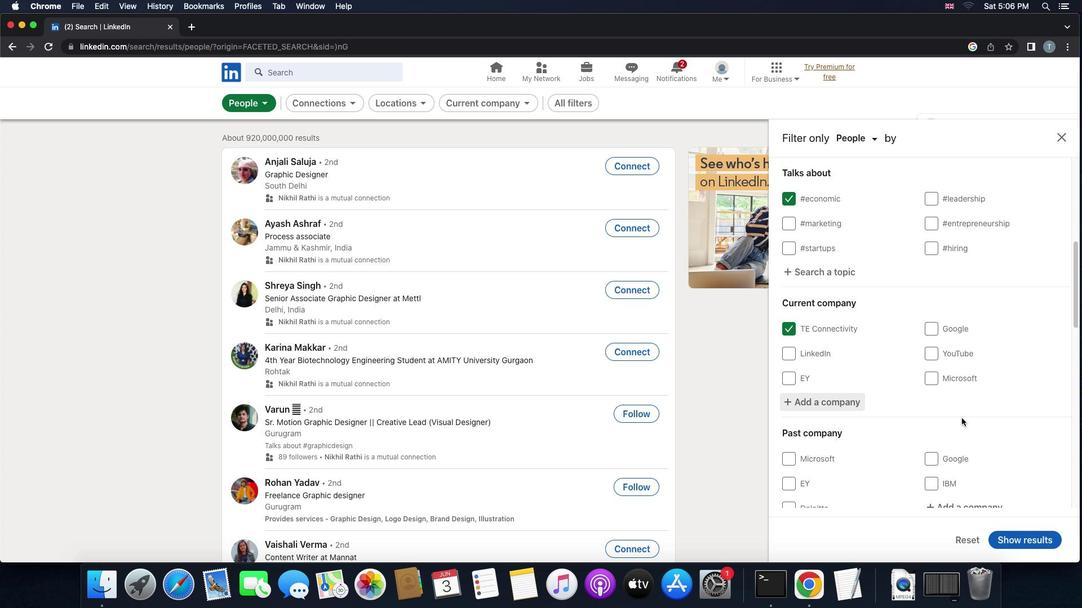 
Action: Mouse scrolled (961, 418) with delta (0, 0)
Screenshot: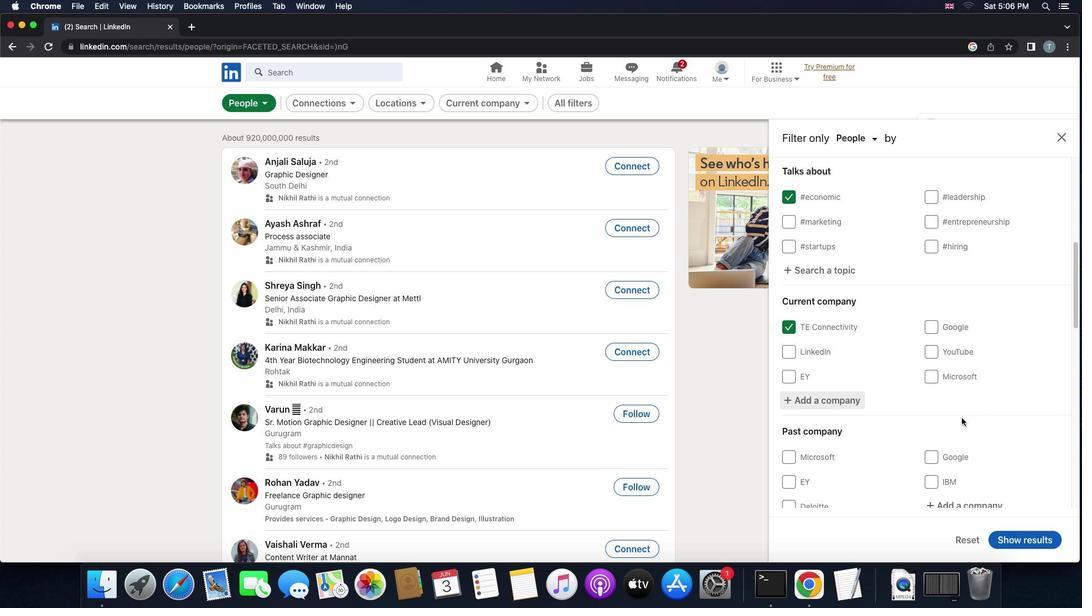 
Action: Mouse scrolled (961, 418) with delta (0, 0)
Screenshot: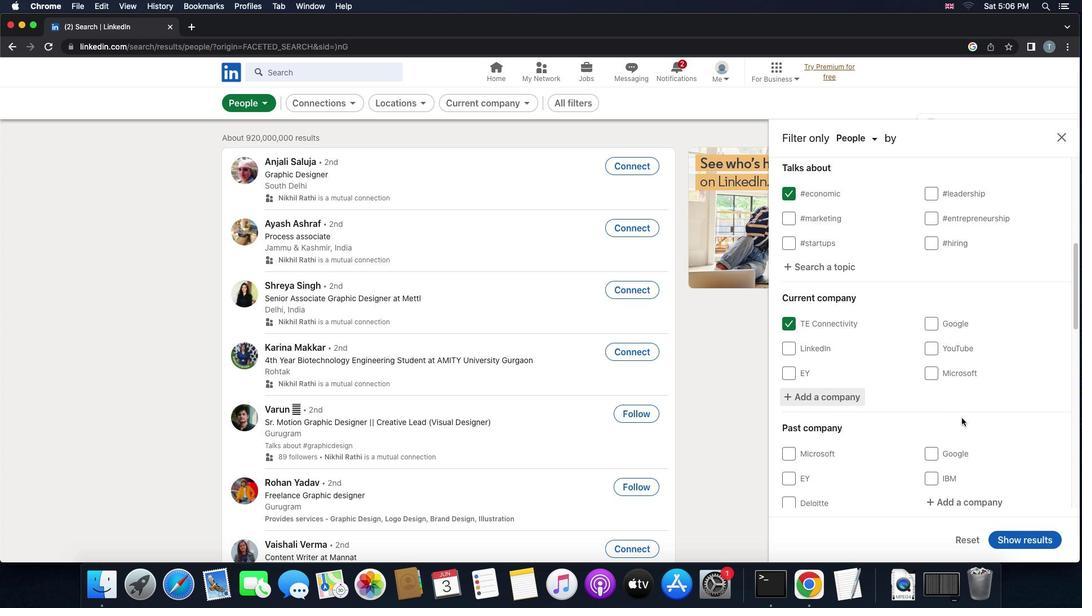 
Action: Mouse scrolled (961, 418) with delta (0, -1)
Screenshot: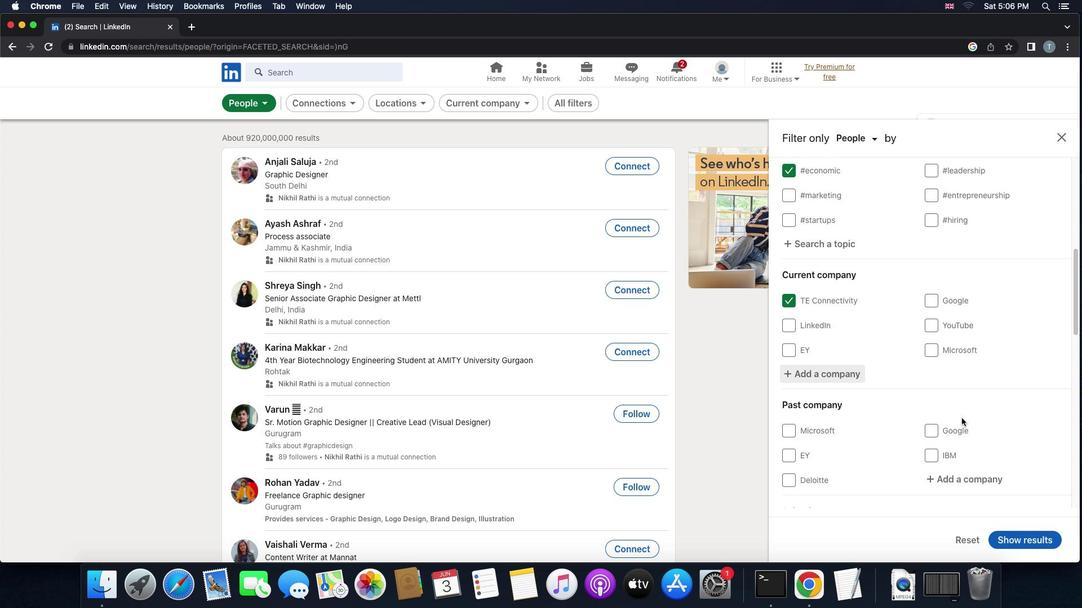 
Action: Mouse scrolled (961, 418) with delta (0, -1)
Screenshot: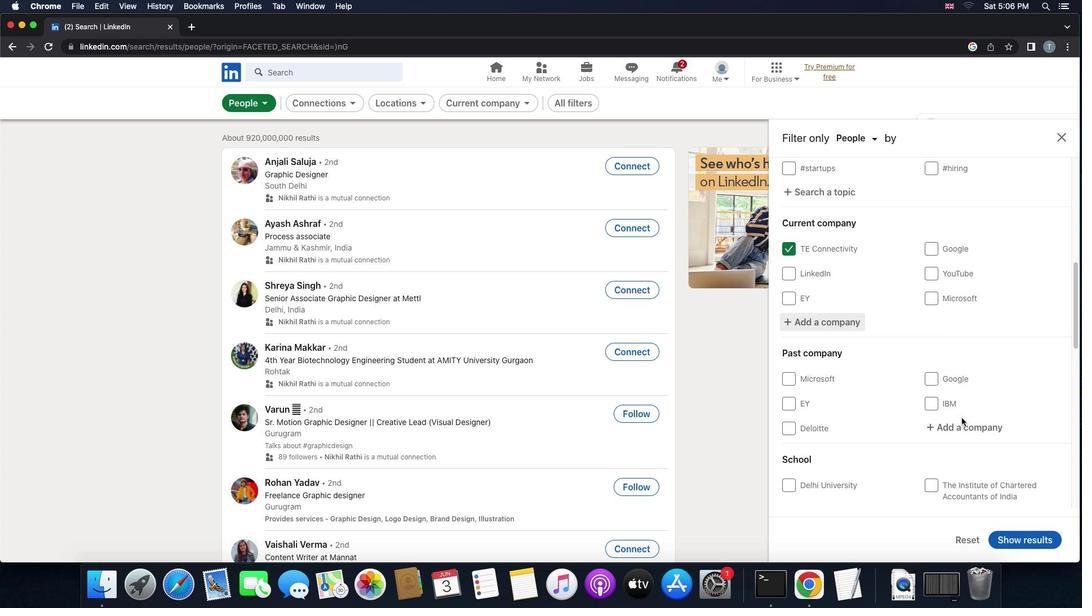
Action: Mouse scrolled (961, 418) with delta (0, 0)
Screenshot: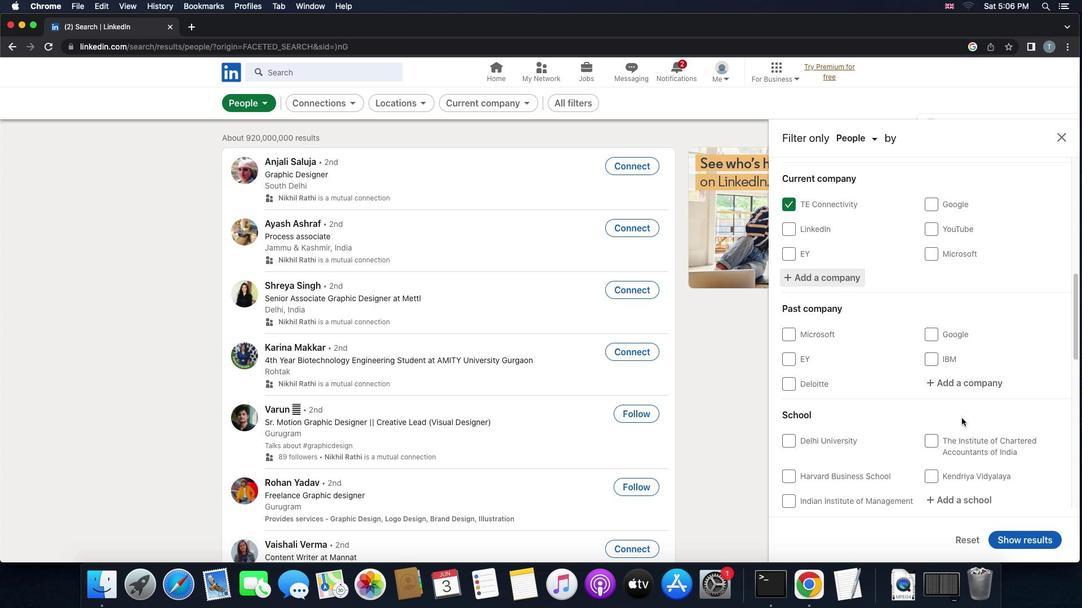 
Action: Mouse scrolled (961, 418) with delta (0, 0)
Screenshot: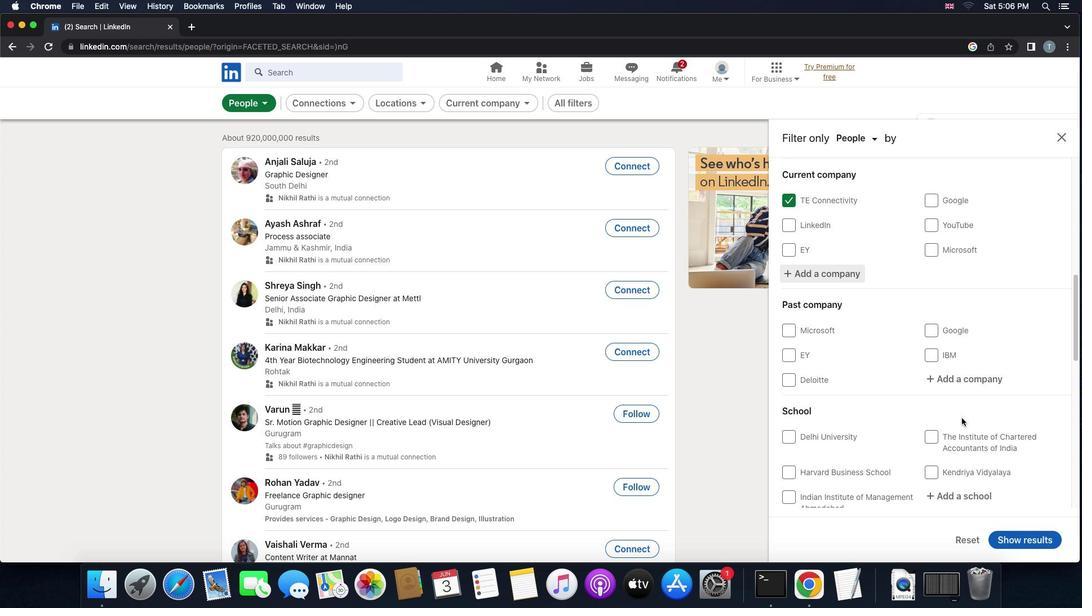 
Action: Mouse scrolled (961, 418) with delta (0, 0)
Screenshot: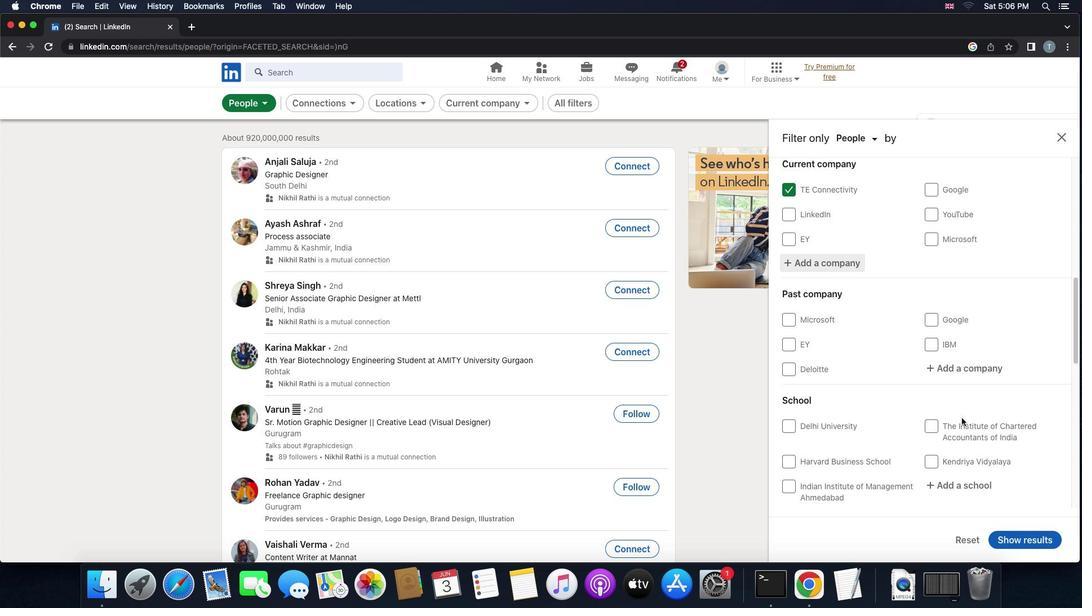
Action: Mouse moved to (951, 452)
Screenshot: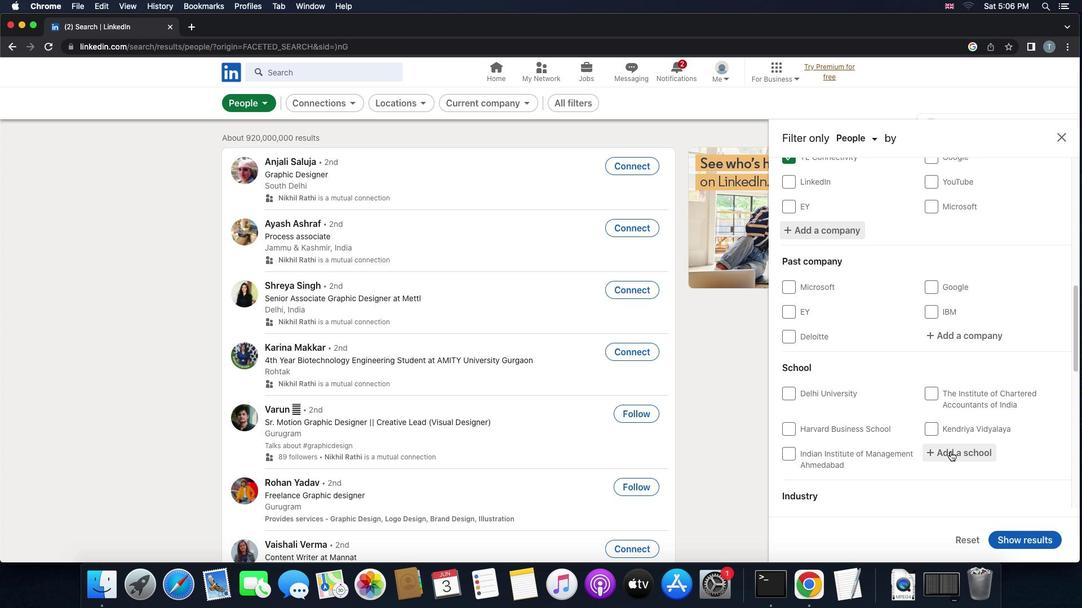 
Action: Mouse pressed left at (951, 452)
Screenshot: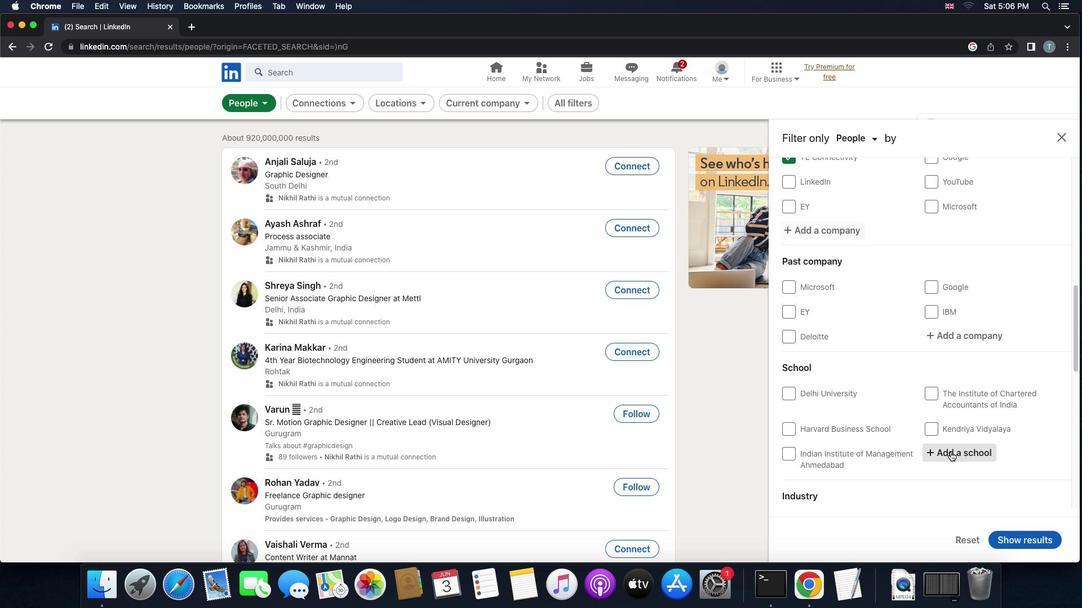
Action: Mouse moved to (951, 451)
Screenshot: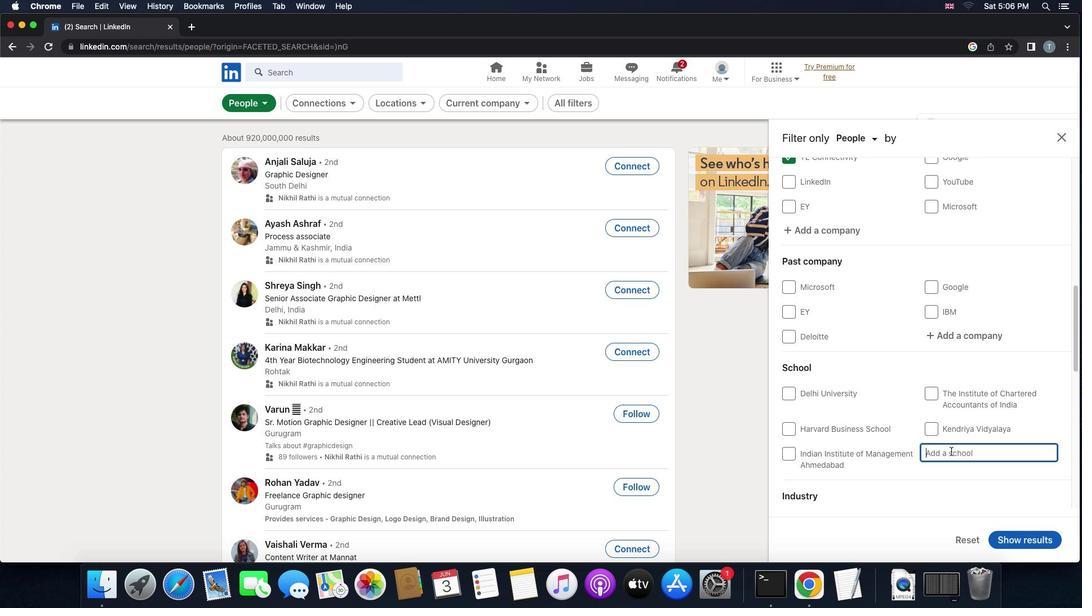 
Action: Key pressed 'i''n''s''t''i''t''u''t''e'Key.space'o''f'Key.space'h''o''t''e''l'Key.space'm''a''n''a''g''e''m''e''n''t'',''c''a''t''e''r''i''n''g'
Screenshot: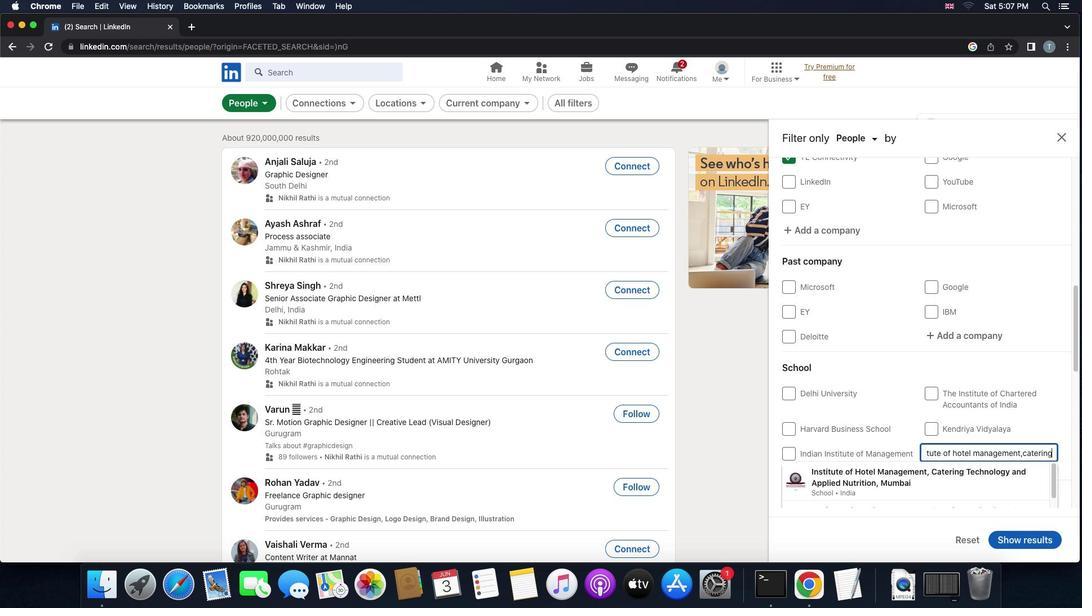 
Action: Mouse moved to (900, 489)
Screenshot: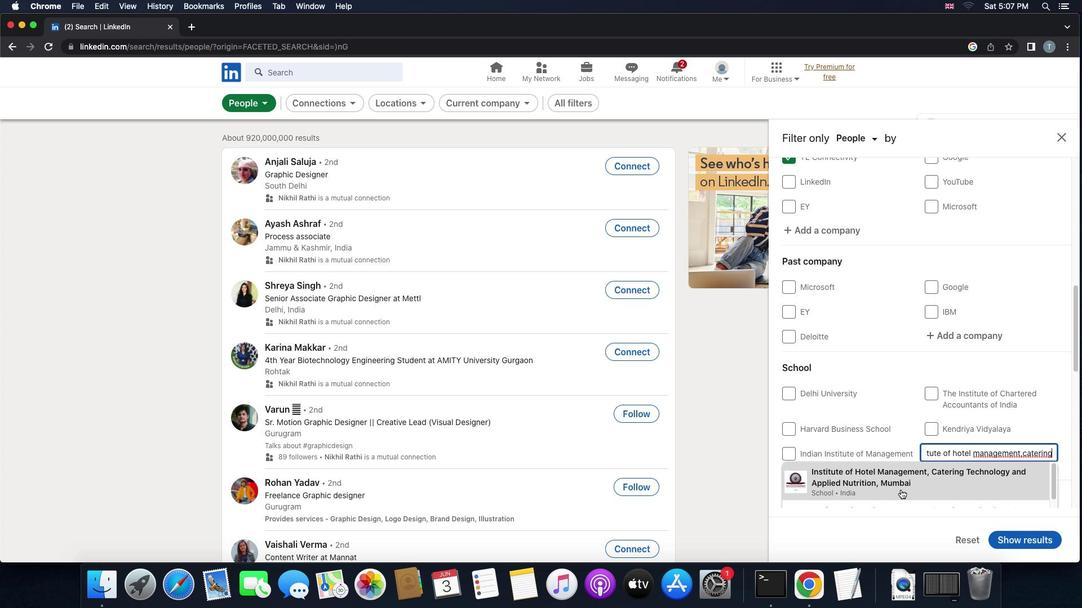 
Action: Mouse pressed left at (900, 489)
Screenshot: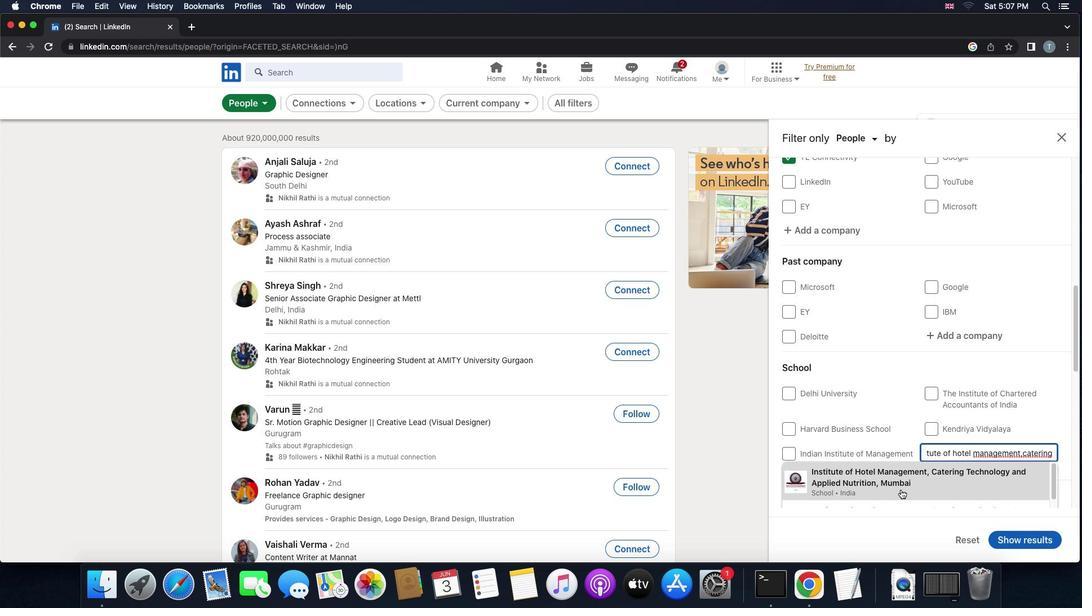 
Action: Mouse moved to (900, 489)
Screenshot: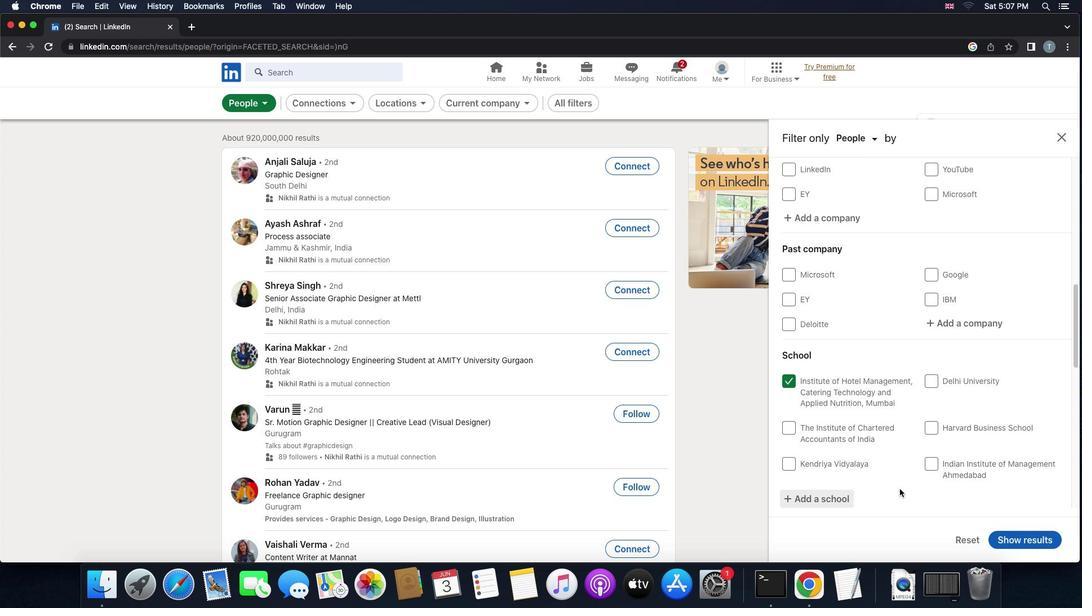 
Action: Mouse scrolled (900, 489) with delta (0, 0)
Screenshot: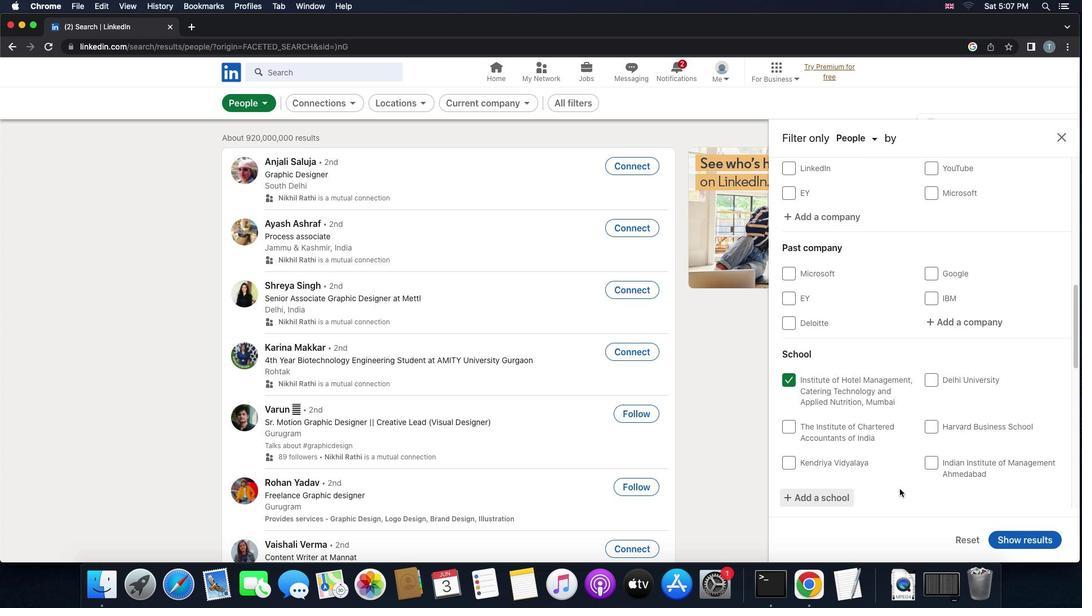 
Action: Mouse scrolled (900, 489) with delta (0, 0)
Screenshot: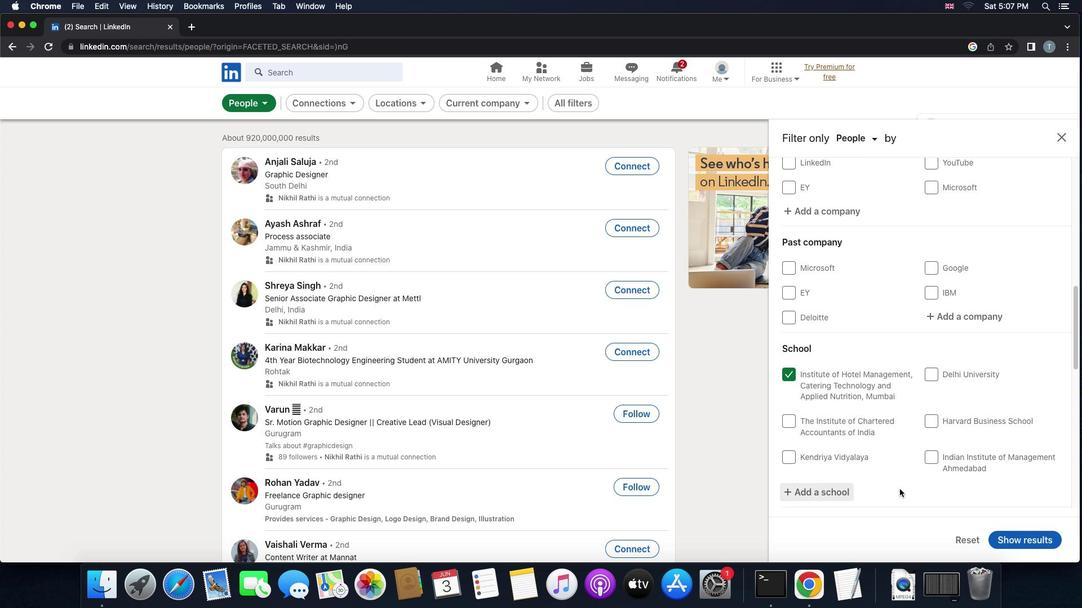
Action: Mouse scrolled (900, 489) with delta (0, -1)
Screenshot: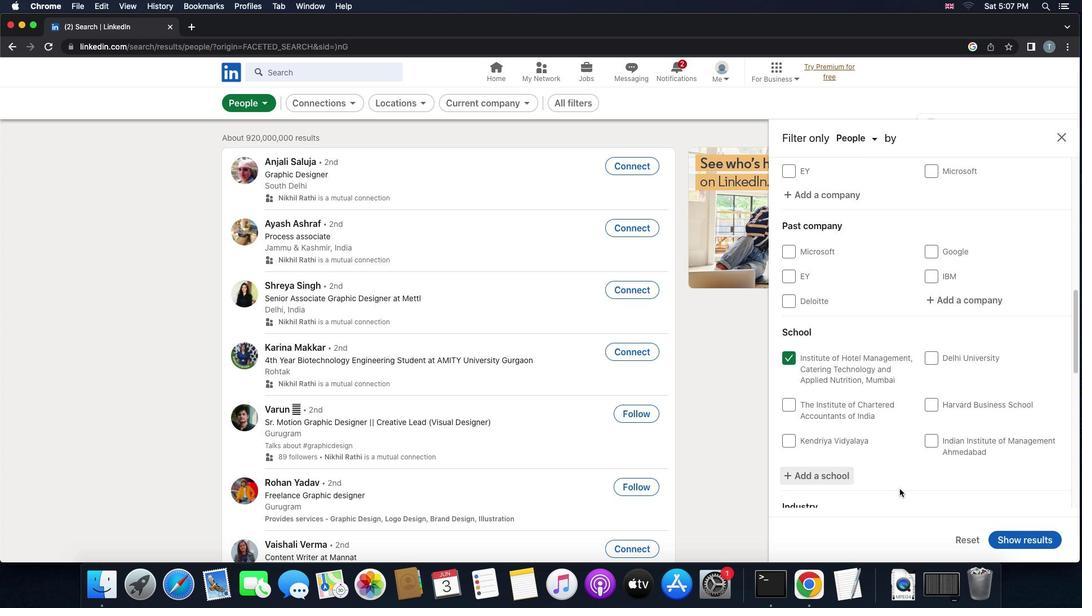 
Action: Mouse scrolled (900, 489) with delta (0, -2)
Screenshot: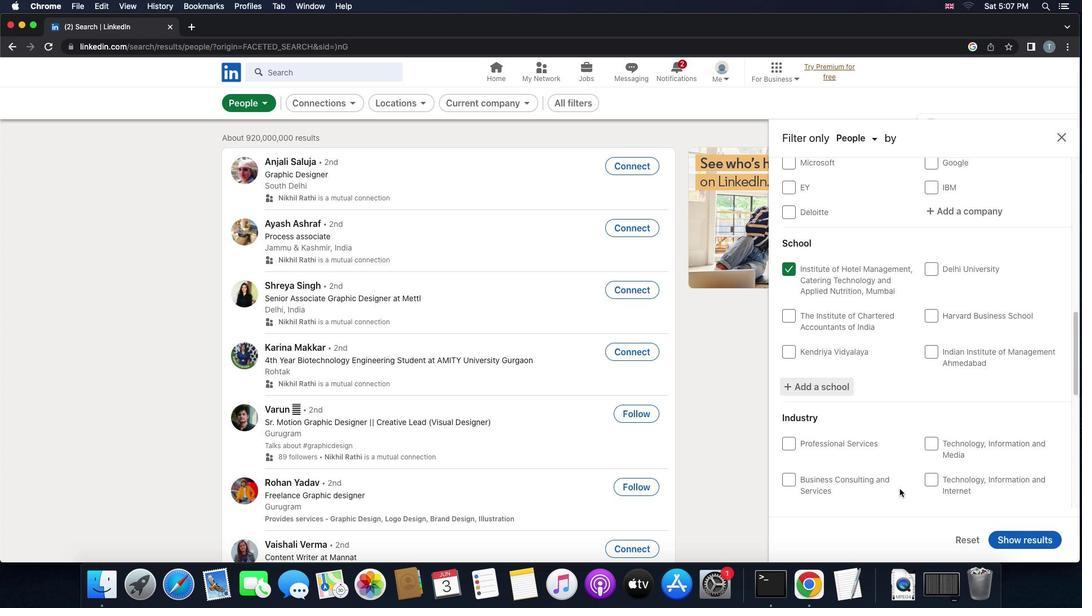 
Action: Mouse scrolled (900, 489) with delta (0, 0)
Screenshot: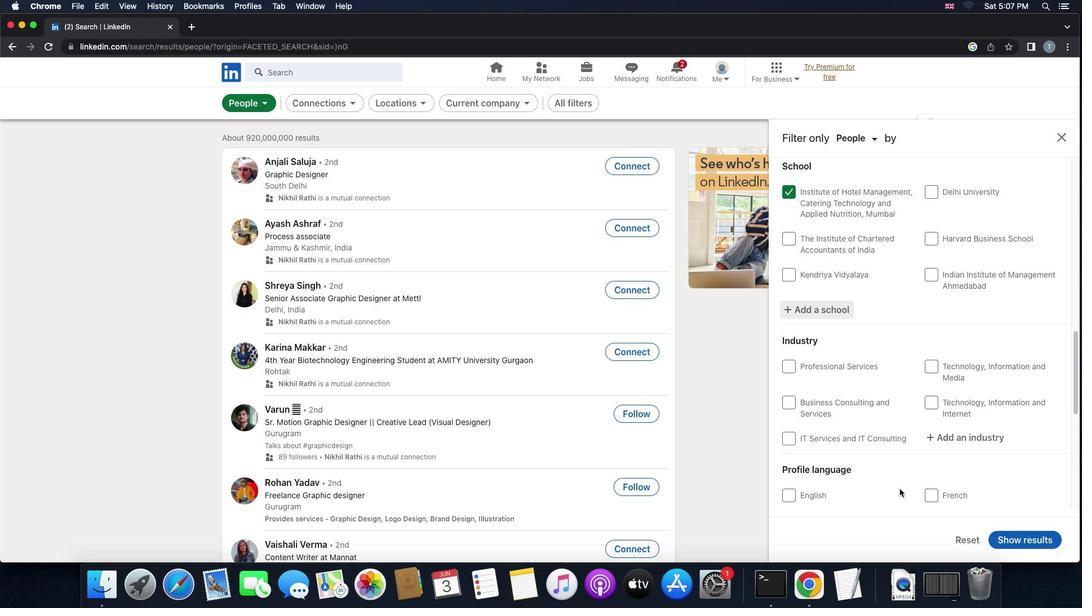 
Action: Mouse scrolled (900, 489) with delta (0, 0)
Screenshot: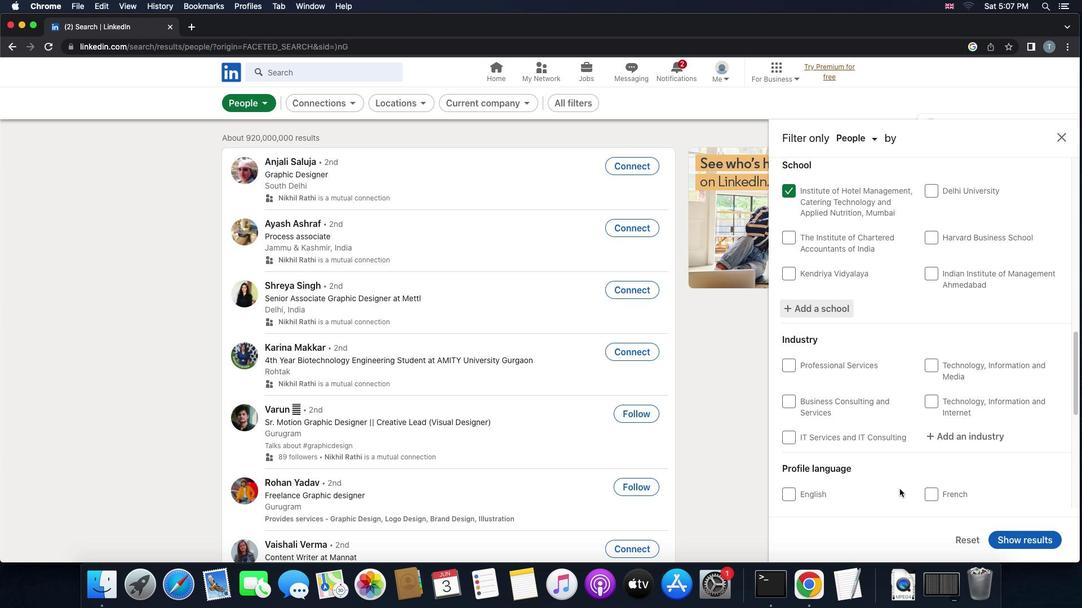 
Action: Mouse scrolled (900, 489) with delta (0, -1)
Screenshot: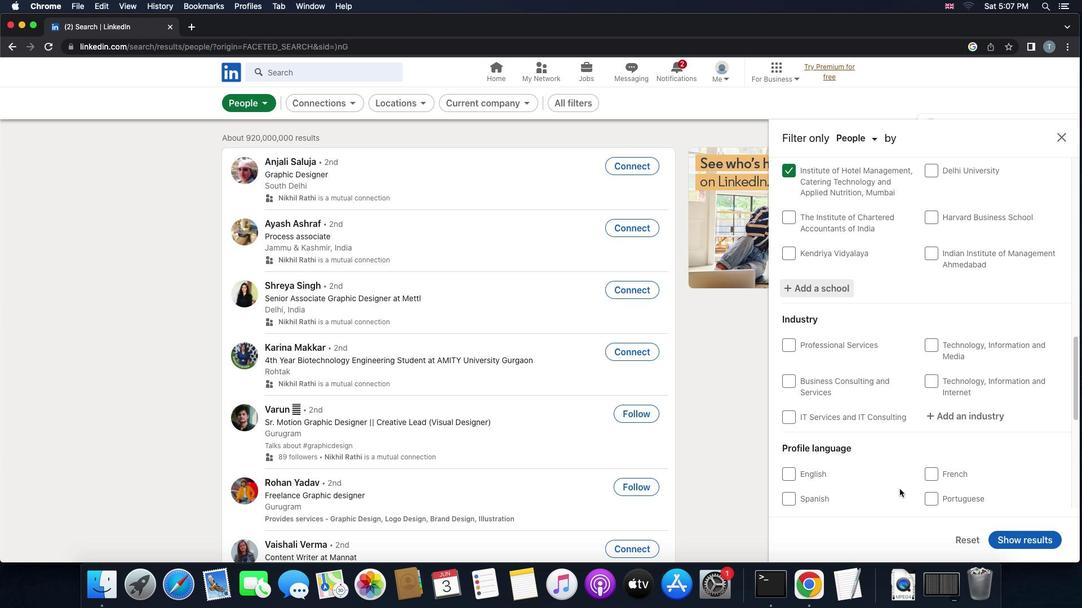 
Action: Mouse scrolled (900, 489) with delta (0, -1)
Screenshot: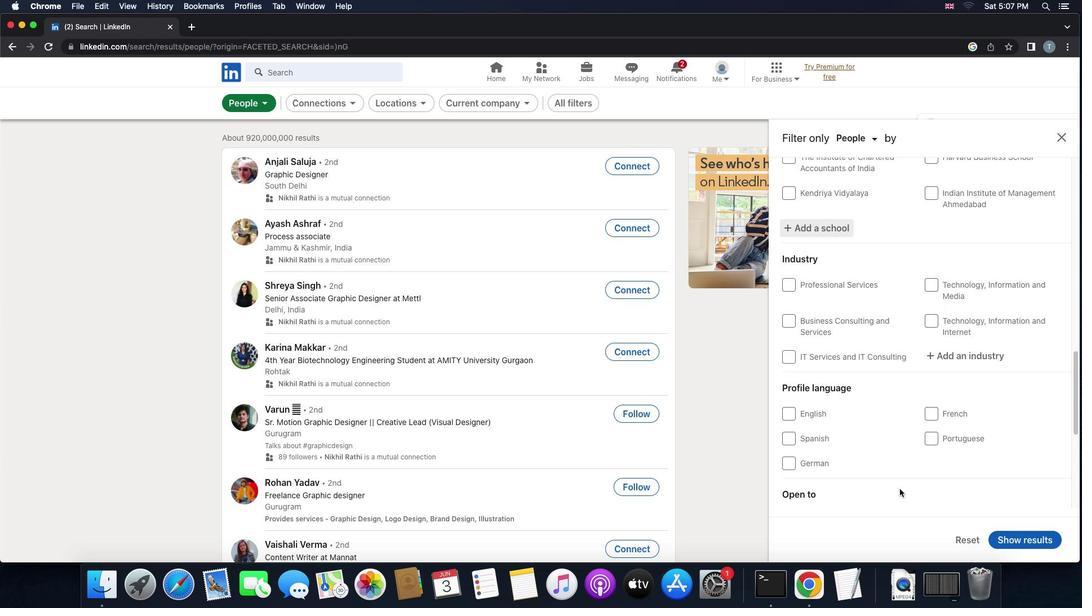 
Action: Mouse moved to (954, 304)
Screenshot: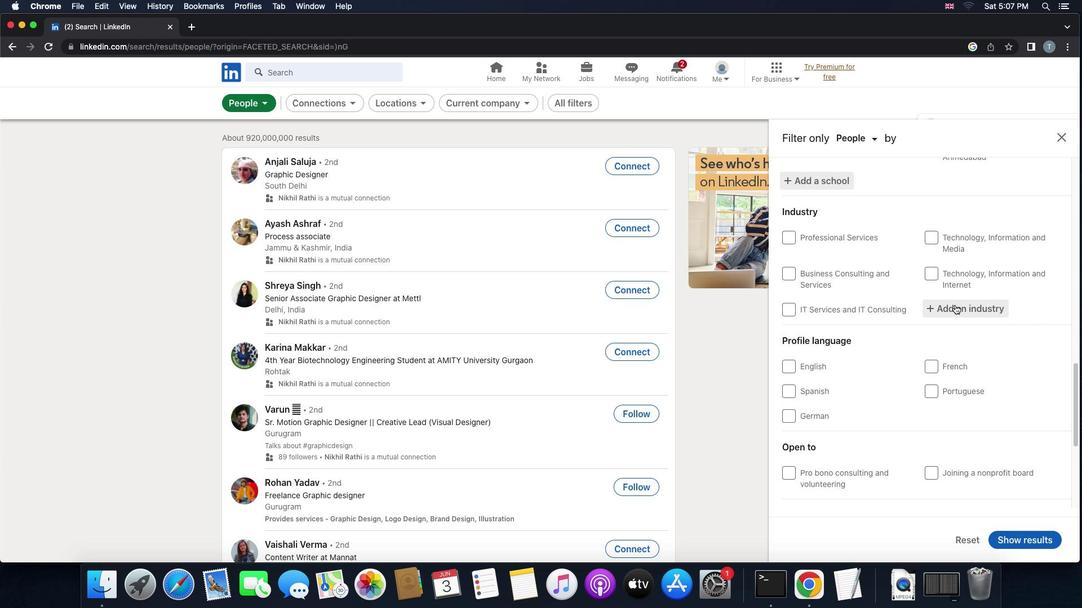 
Action: Mouse pressed left at (954, 304)
Screenshot: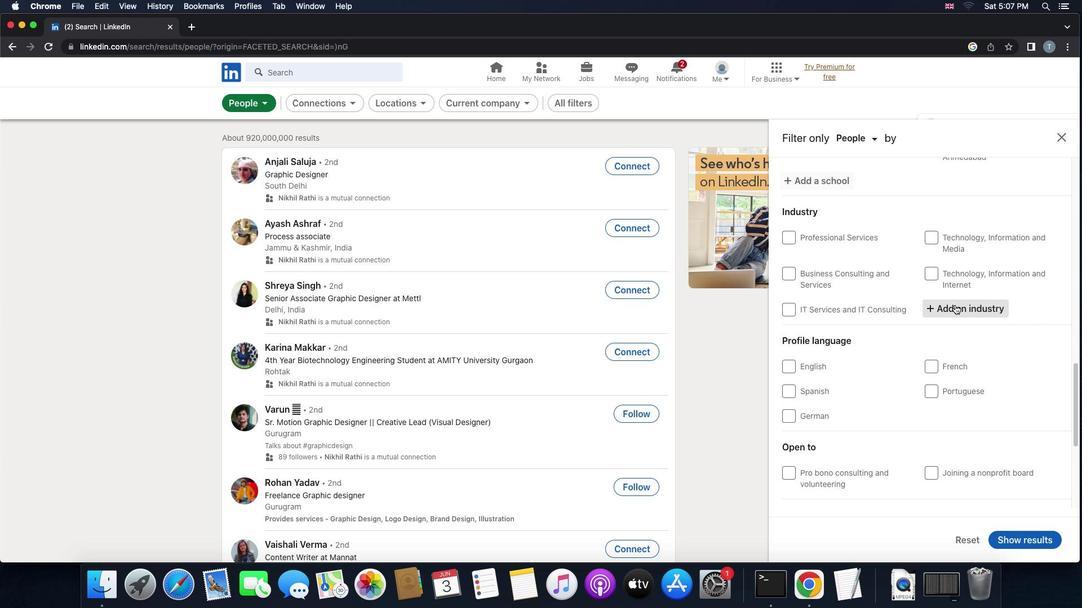 
Action: Key pressed 'f''i''n''a''n''c''i''a''l'
Screenshot: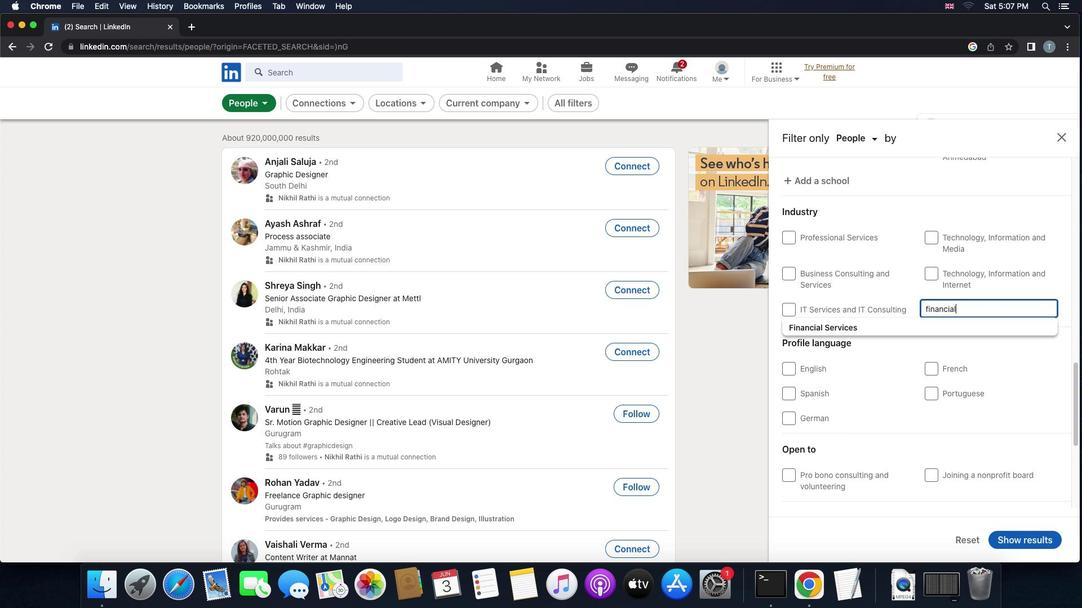 
Action: Mouse moved to (975, 326)
Screenshot: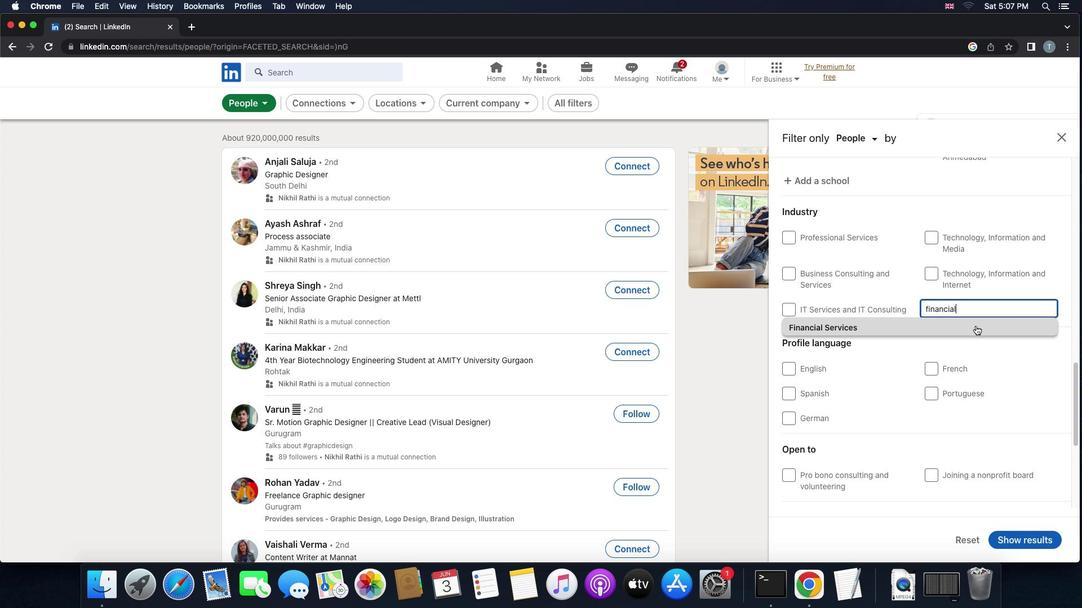 
Action: Mouse pressed left at (975, 326)
Screenshot: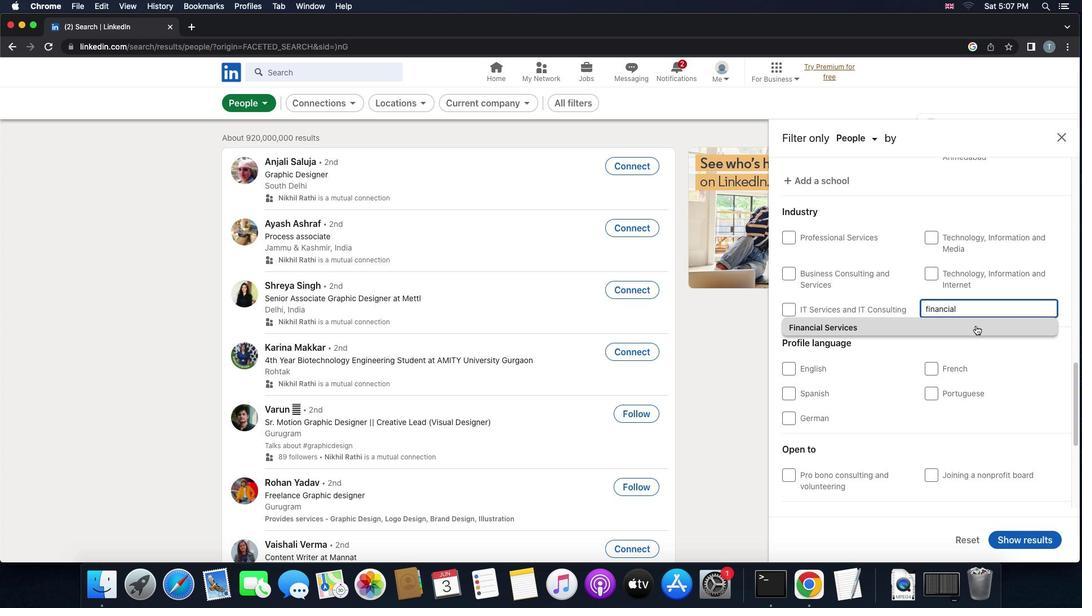 
Action: Mouse scrolled (975, 326) with delta (0, 0)
Screenshot: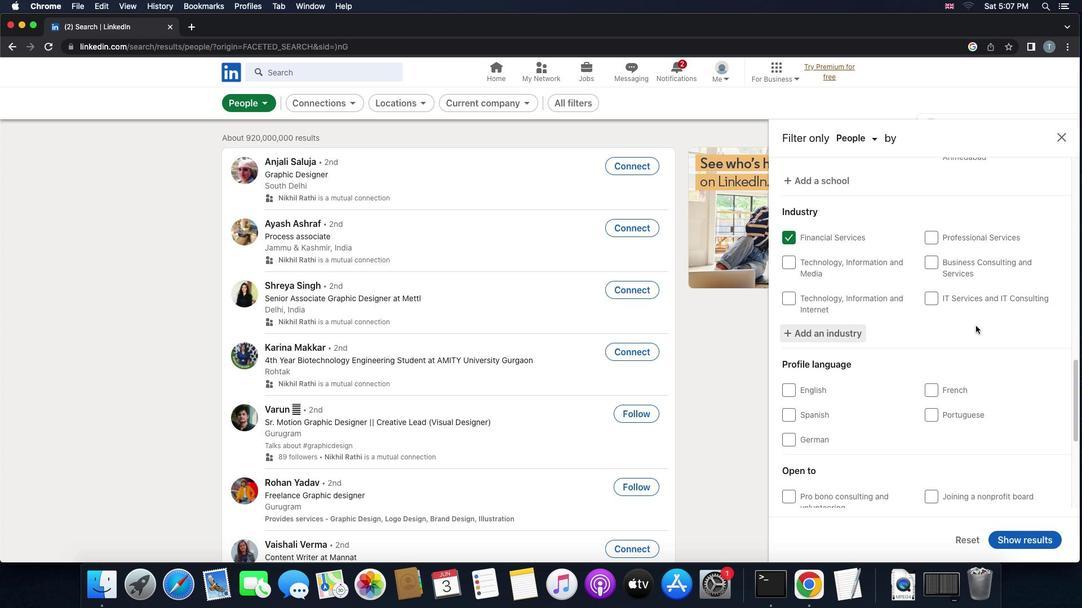 
Action: Mouse scrolled (975, 326) with delta (0, 0)
Screenshot: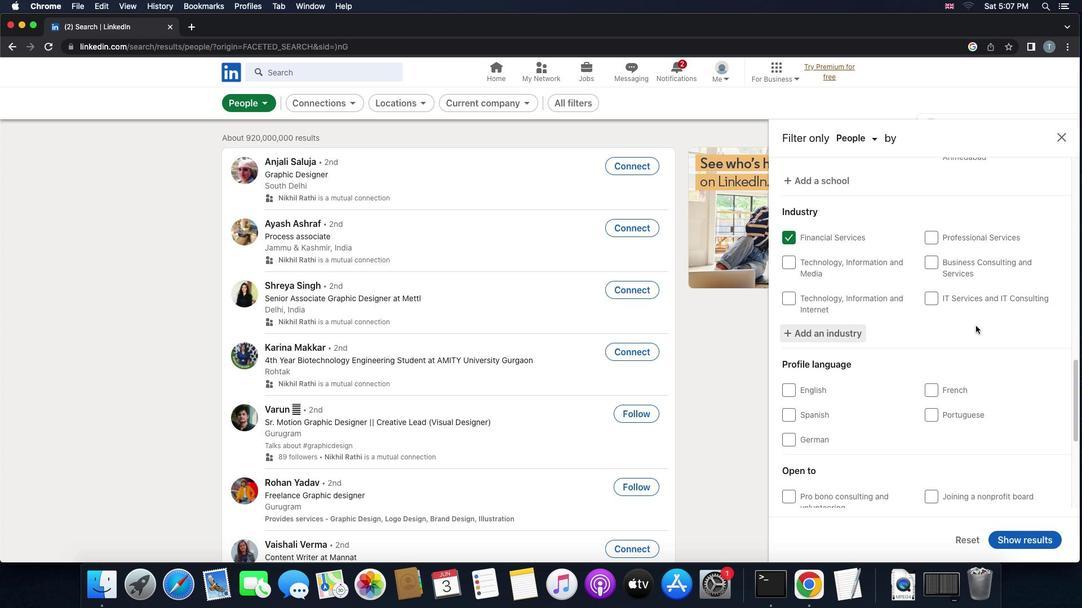 
Action: Mouse scrolled (975, 326) with delta (0, -1)
Screenshot: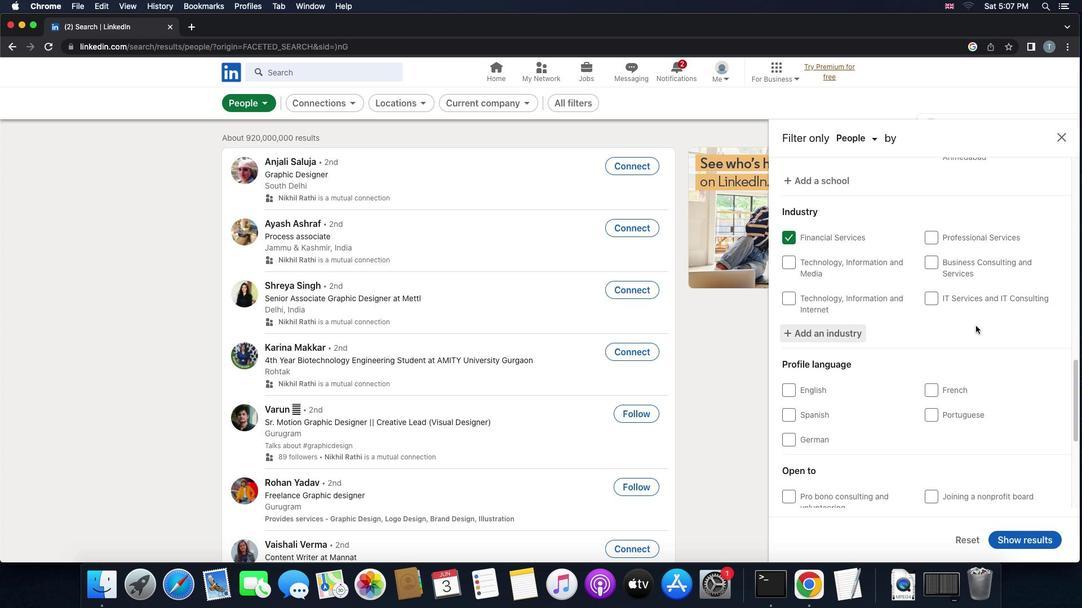 
Action: Mouse scrolled (975, 326) with delta (0, -1)
Screenshot: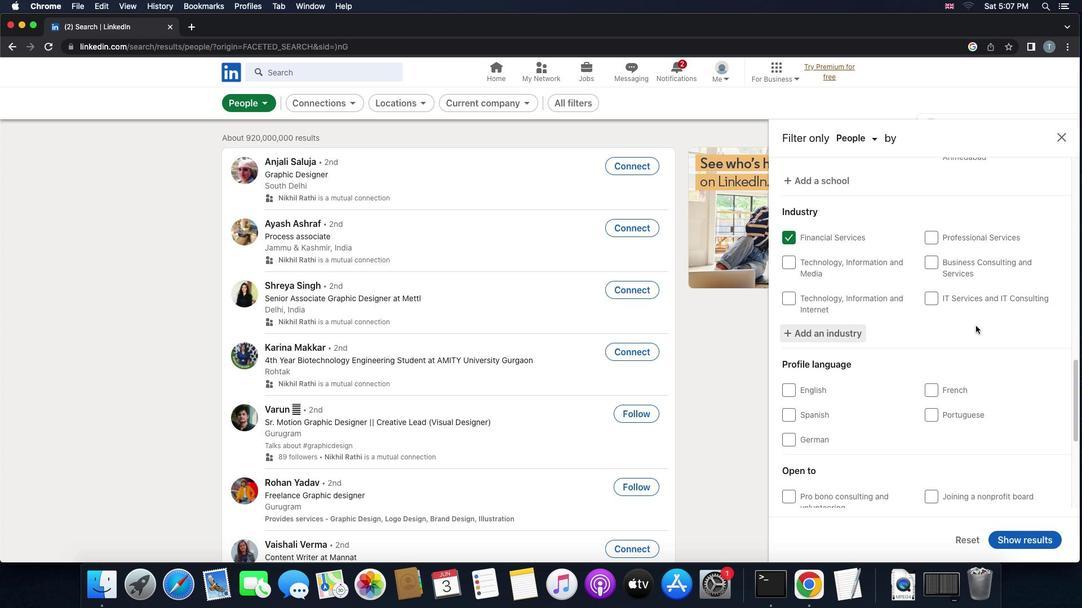 
Action: Mouse moved to (955, 334)
Screenshot: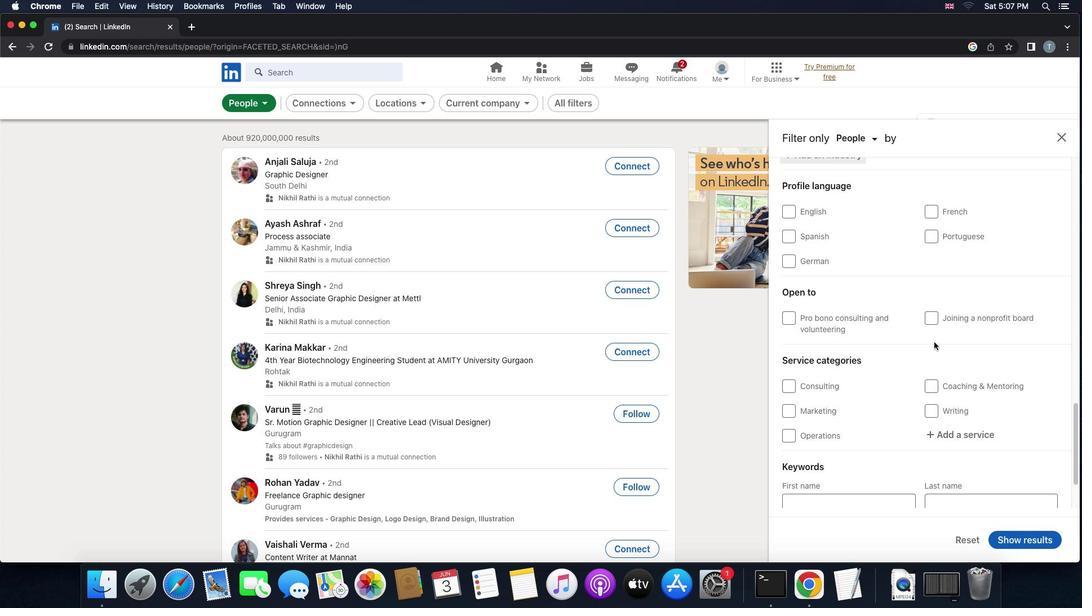
Action: Mouse scrolled (955, 334) with delta (0, 0)
Screenshot: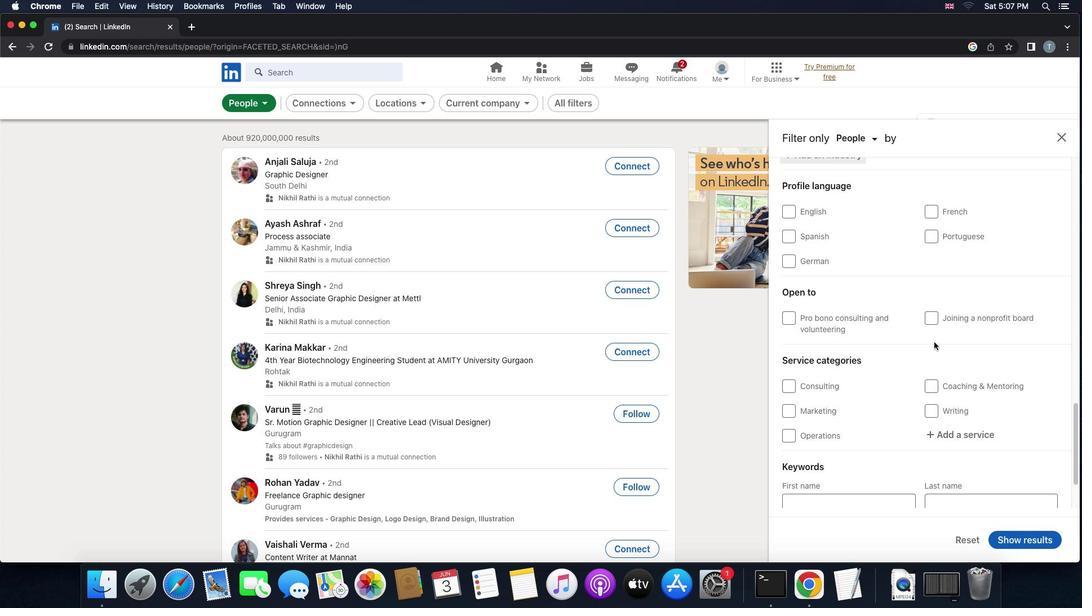 
Action: Mouse moved to (930, 343)
Screenshot: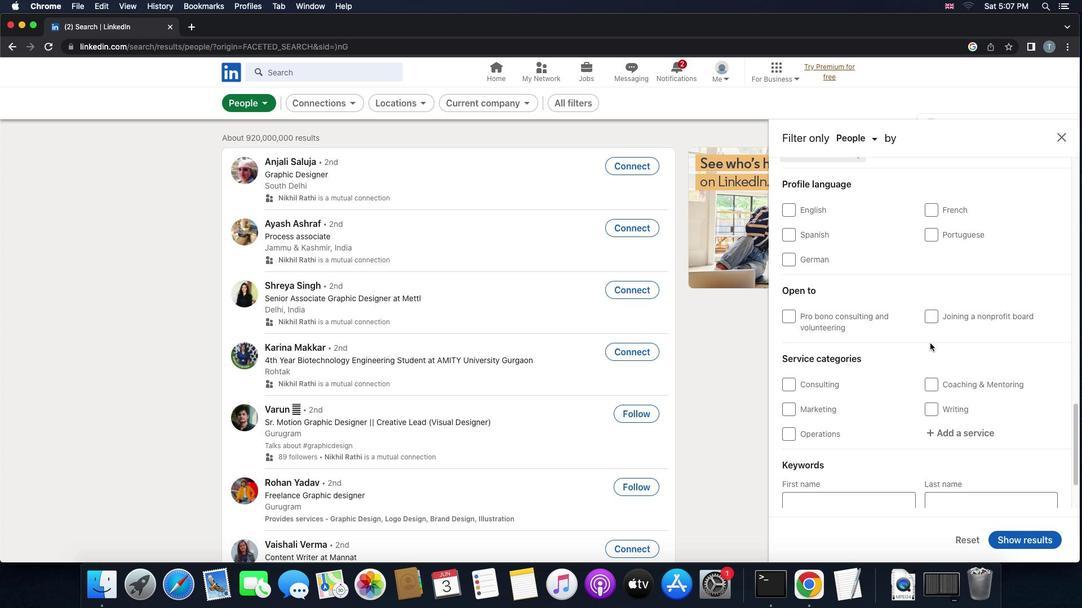 
Action: Mouse scrolled (930, 343) with delta (0, 0)
Screenshot: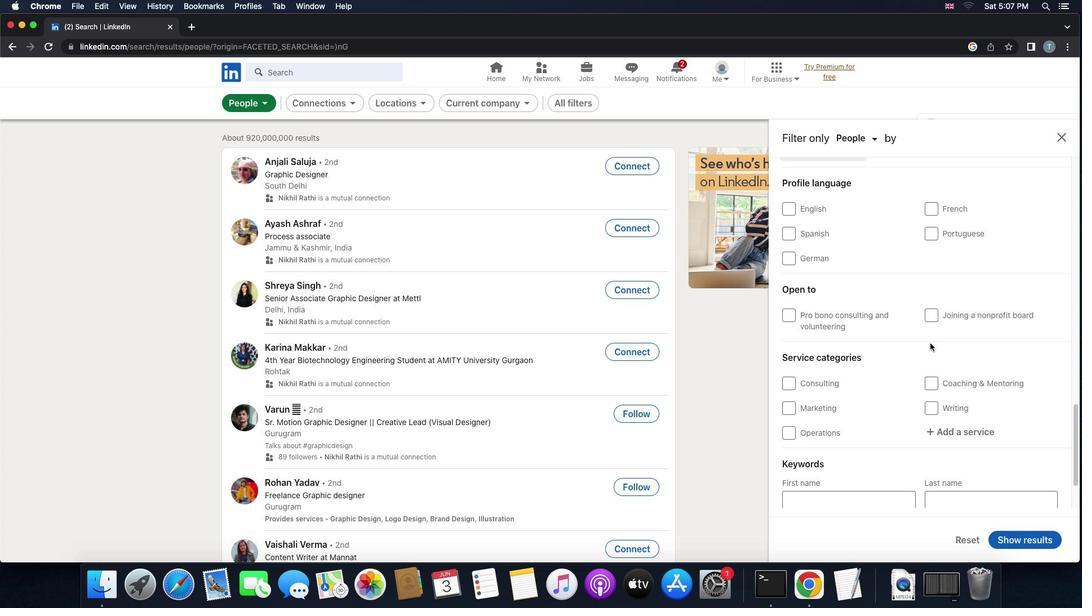 
Action: Mouse scrolled (930, 343) with delta (0, 0)
Screenshot: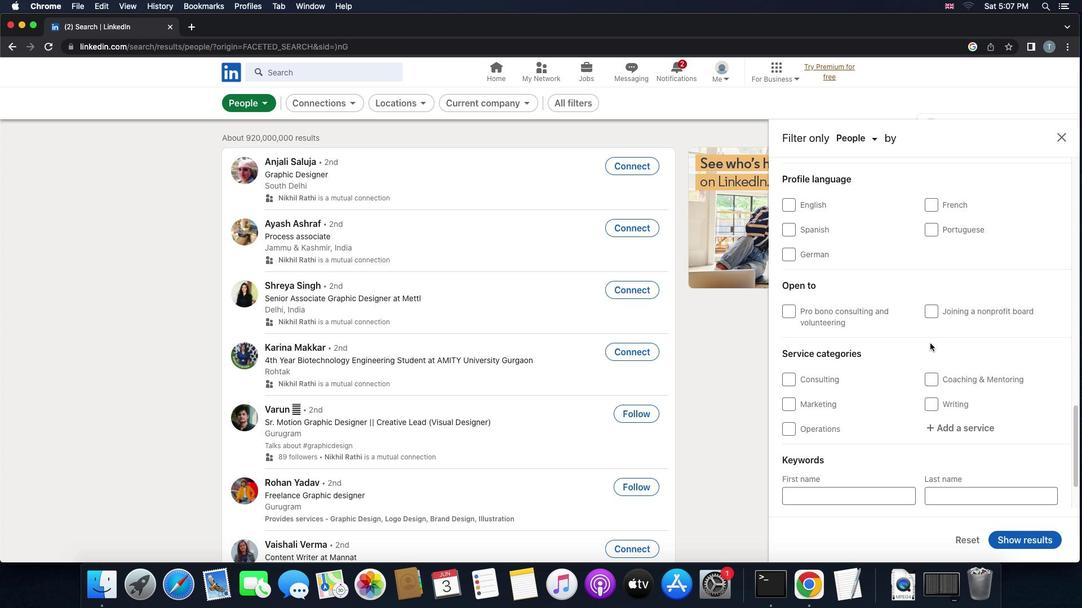 
Action: Mouse moved to (931, 211)
Screenshot: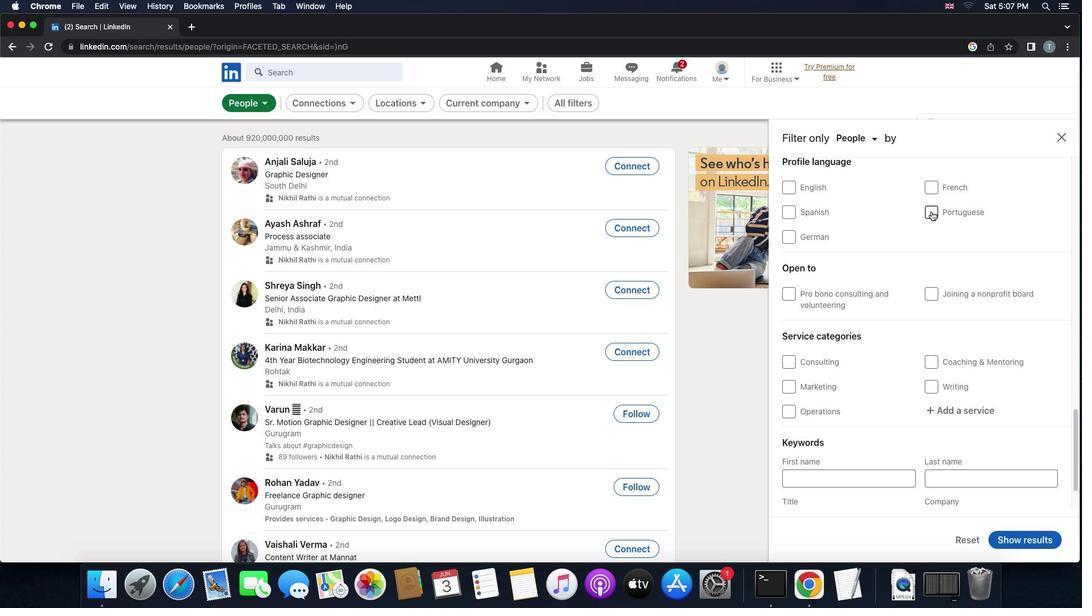 
Action: Mouse pressed left at (931, 211)
Screenshot: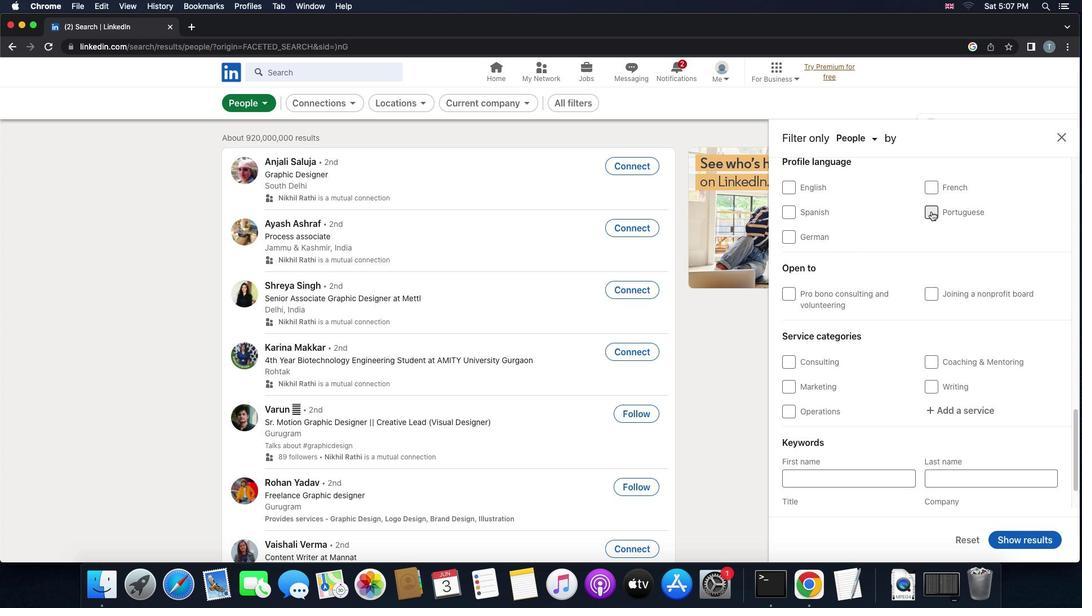 
Action: Mouse moved to (879, 261)
Screenshot: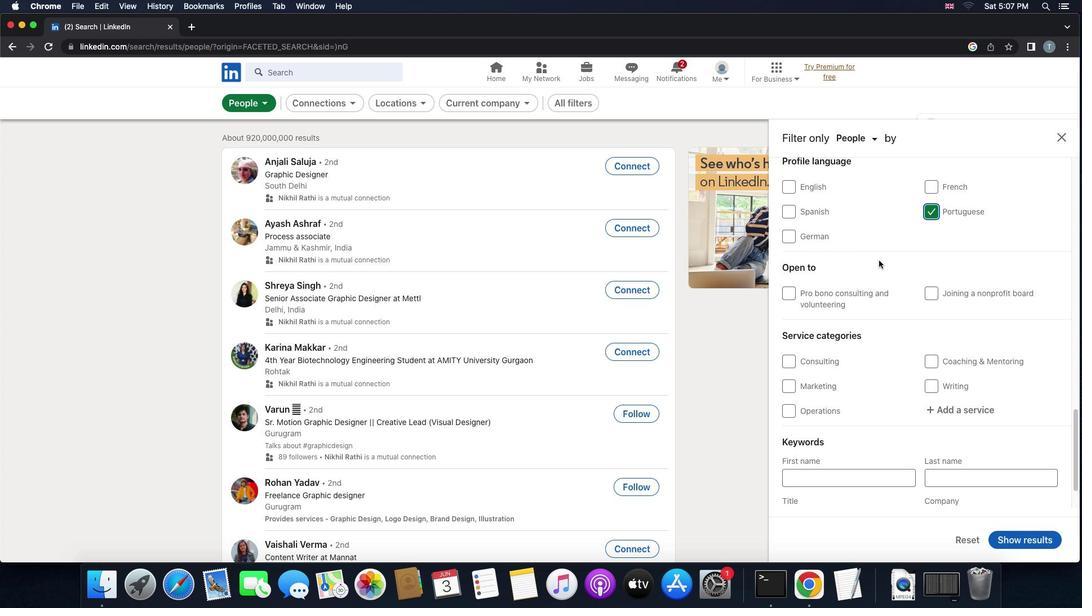 
Action: Mouse scrolled (879, 261) with delta (0, 0)
Screenshot: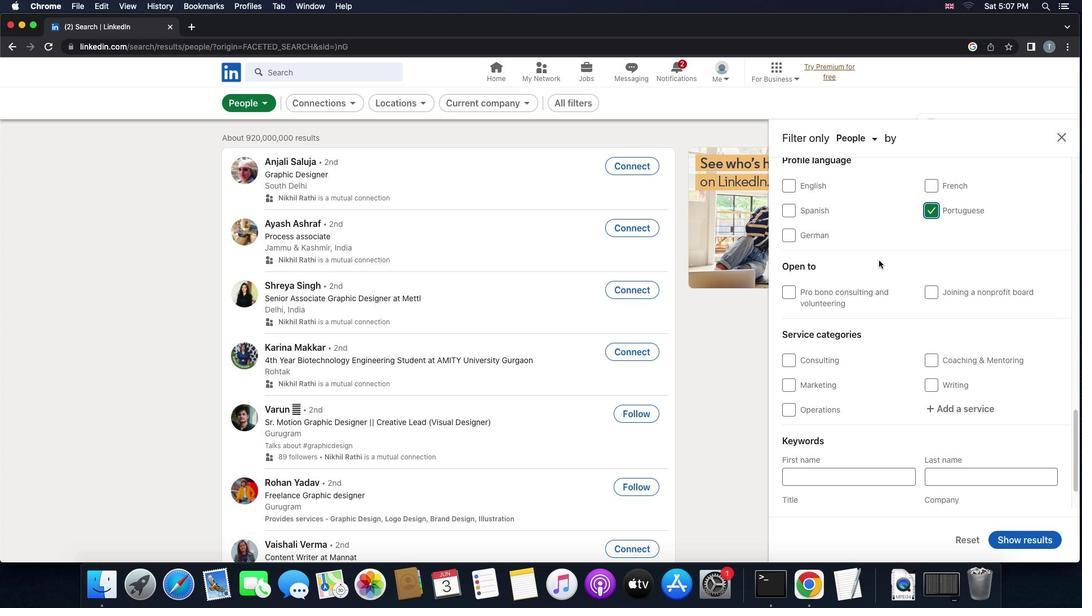 
Action: Mouse scrolled (879, 261) with delta (0, 0)
Screenshot: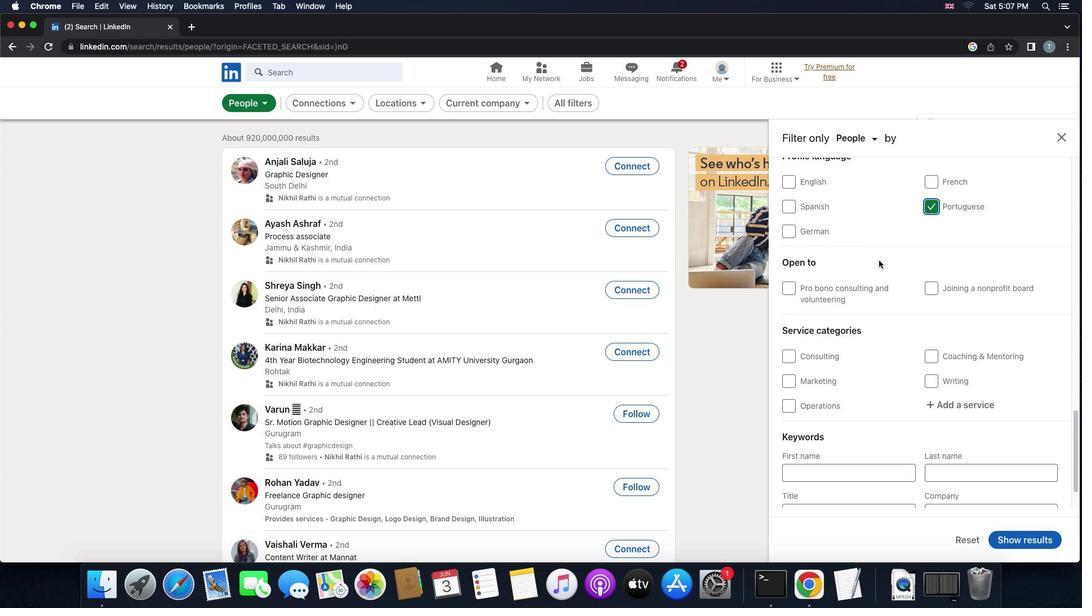 
Action: Mouse scrolled (879, 261) with delta (0, -1)
Screenshot: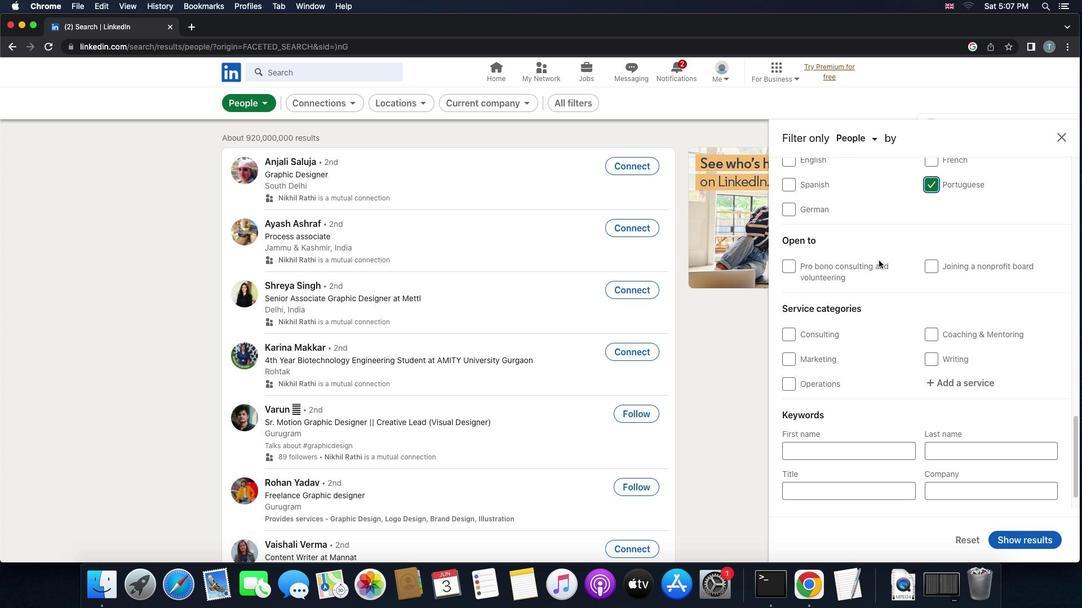 
Action: Mouse scrolled (879, 261) with delta (0, 0)
Screenshot: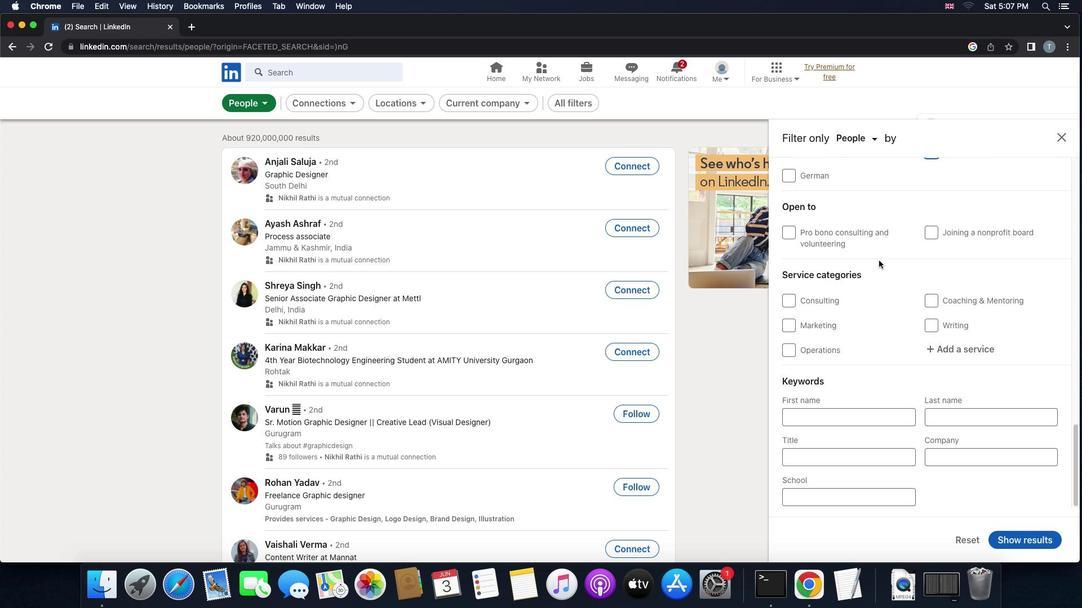 
Action: Mouse moved to (885, 263)
Screenshot: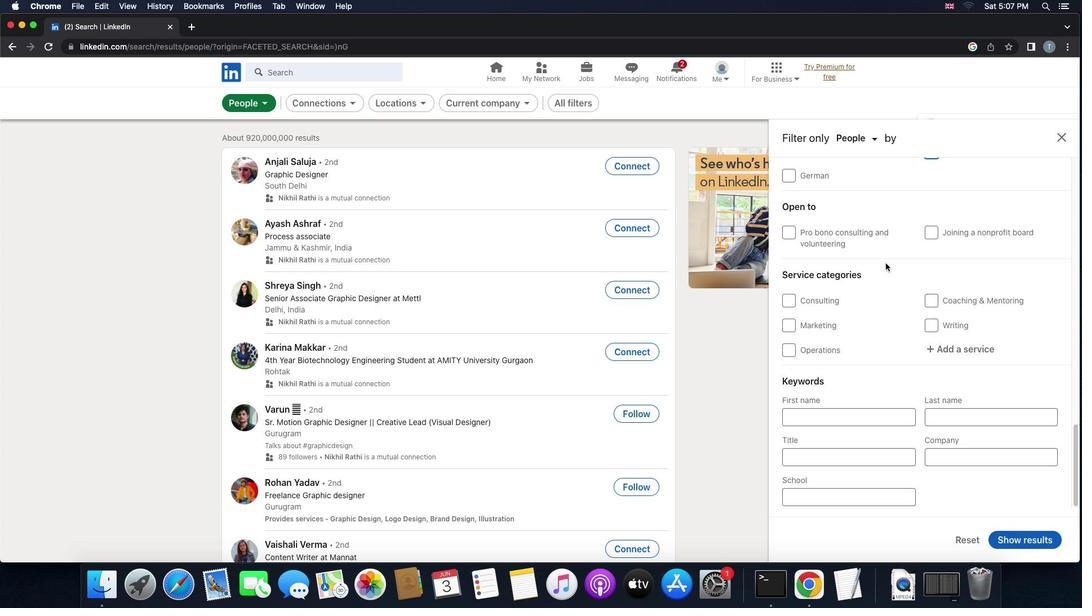 
Action: Mouse scrolled (885, 263) with delta (0, 0)
Screenshot: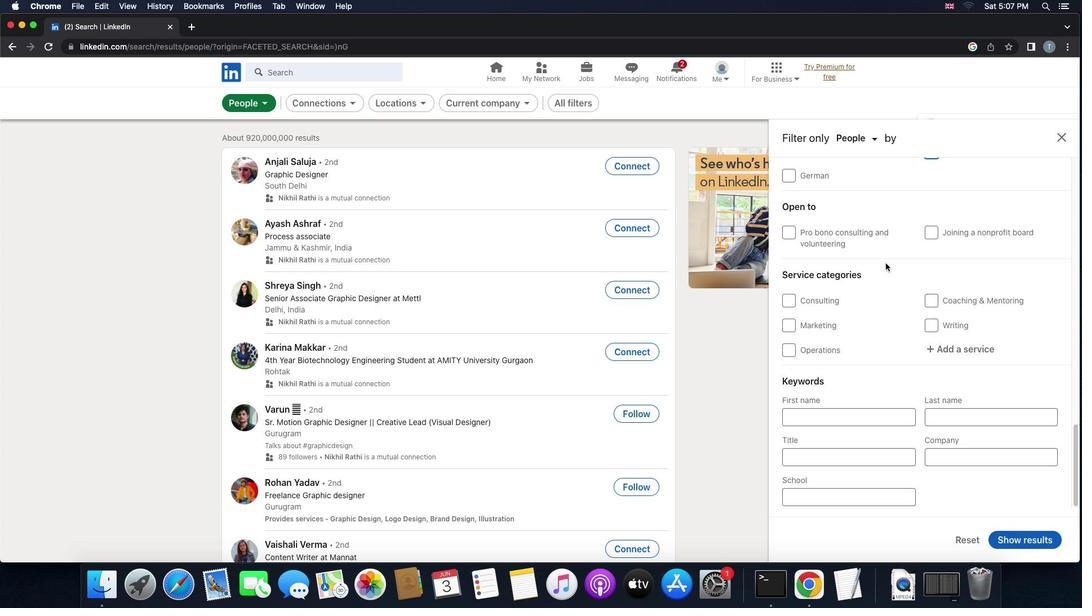 
Action: Mouse scrolled (885, 263) with delta (0, 0)
Screenshot: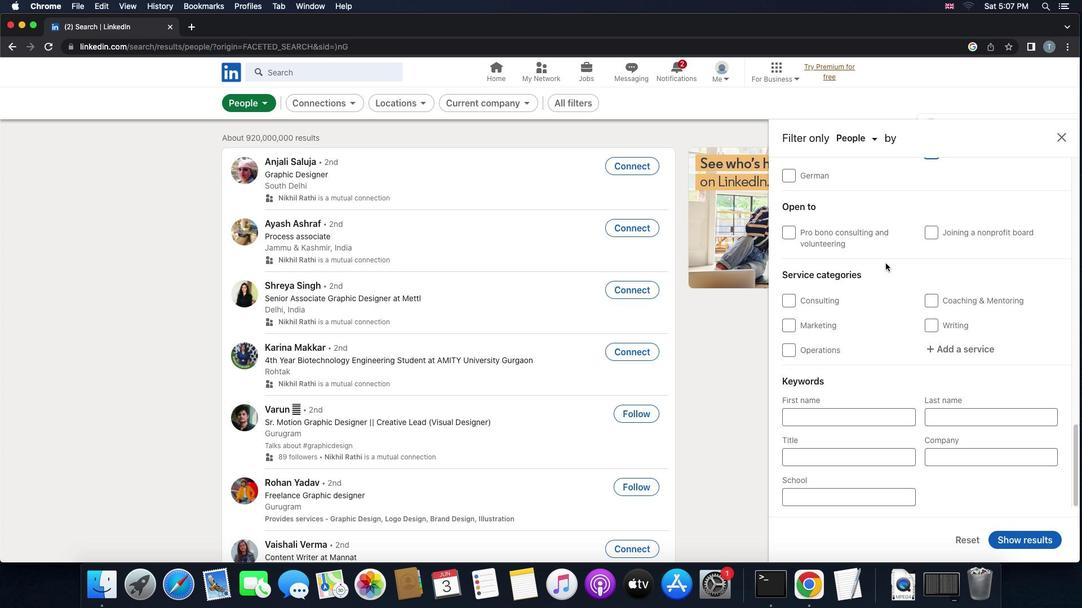
Action: Mouse scrolled (885, 263) with delta (0, 0)
Screenshot: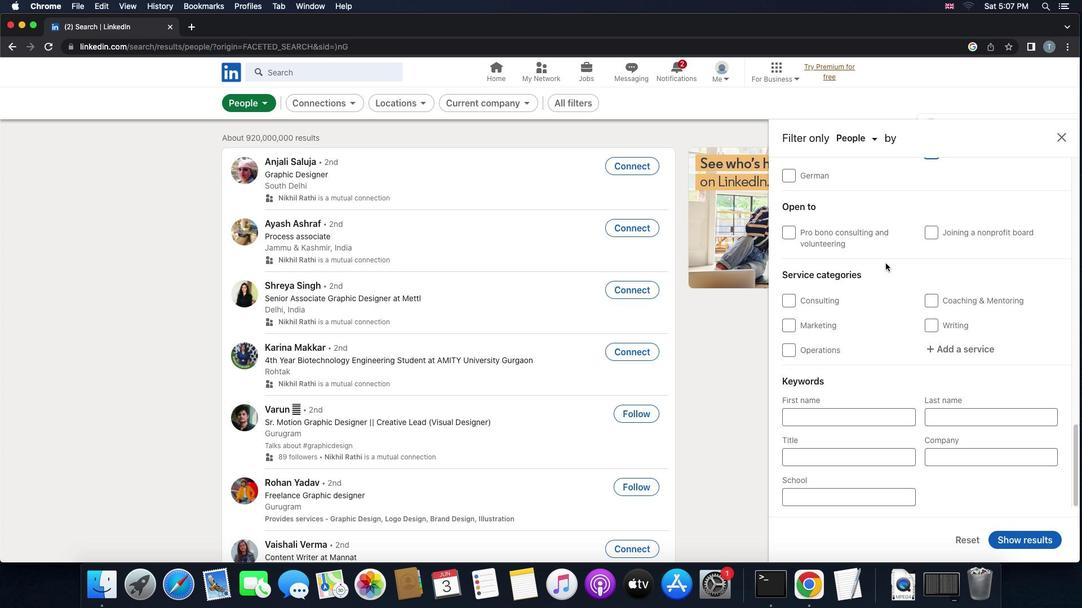 
Action: Mouse scrolled (885, 263) with delta (0, 0)
Screenshot: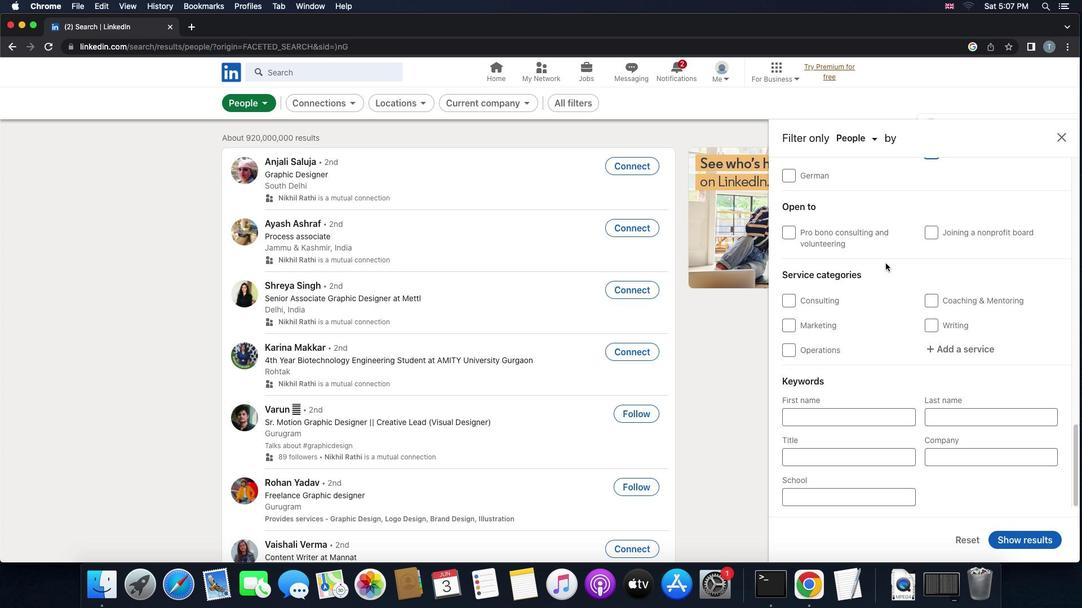 
Action: Mouse moved to (940, 350)
Screenshot: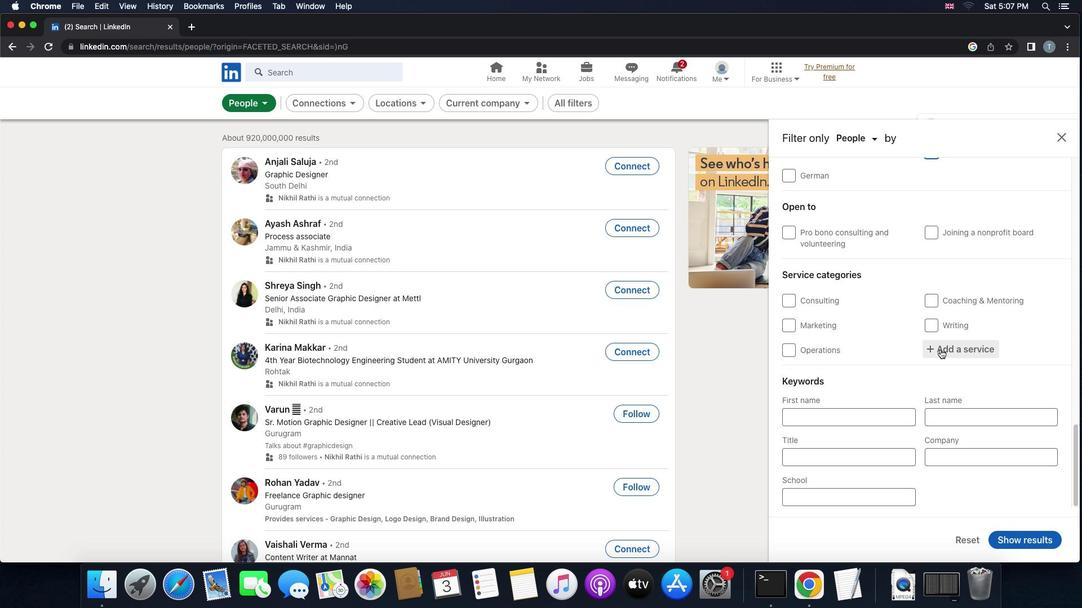
Action: Mouse pressed left at (940, 350)
Screenshot: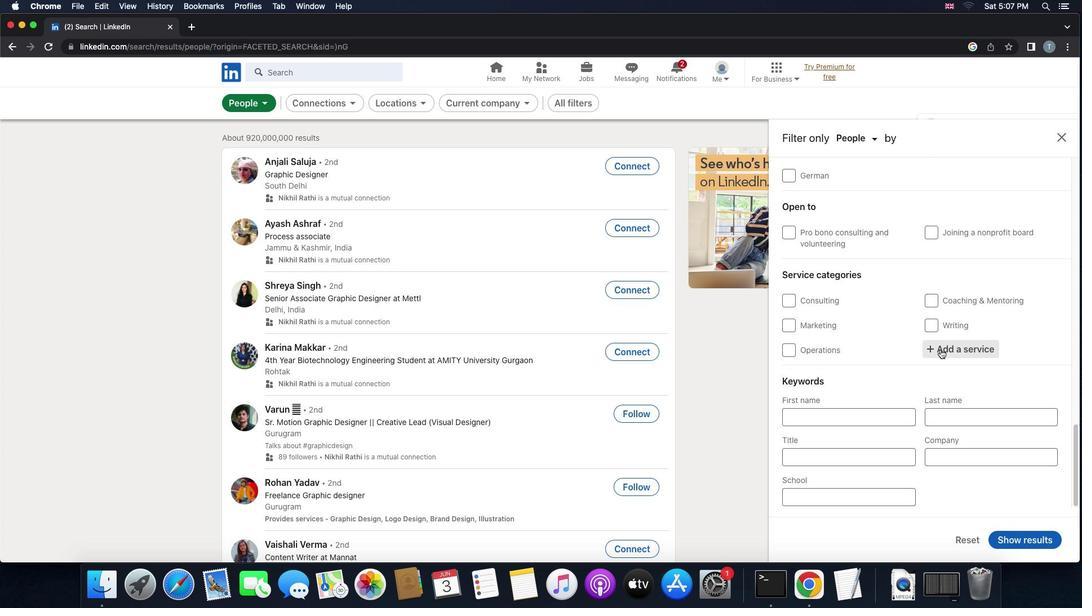 
Action: Mouse moved to (940, 350)
Screenshot: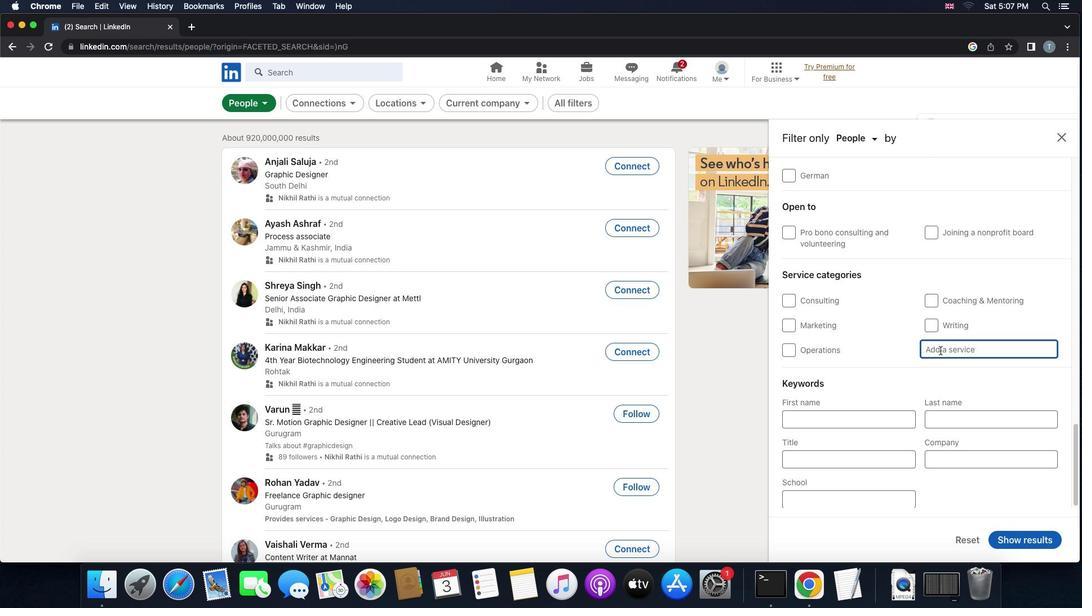 
Action: Key pressed 'c''o''n''t''e''n''t'
Screenshot: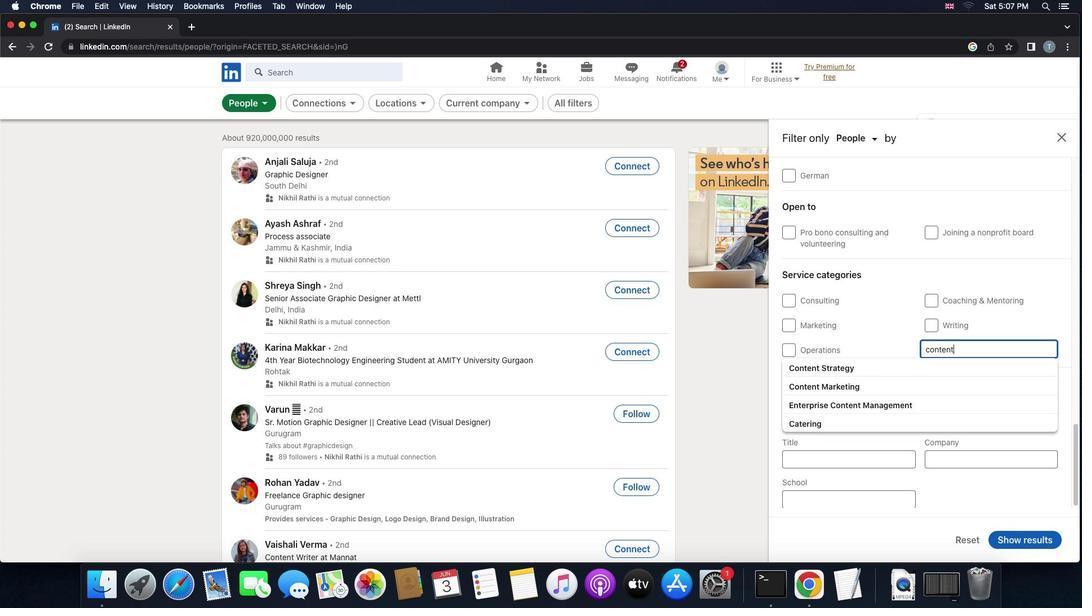 
Action: Mouse moved to (903, 366)
Screenshot: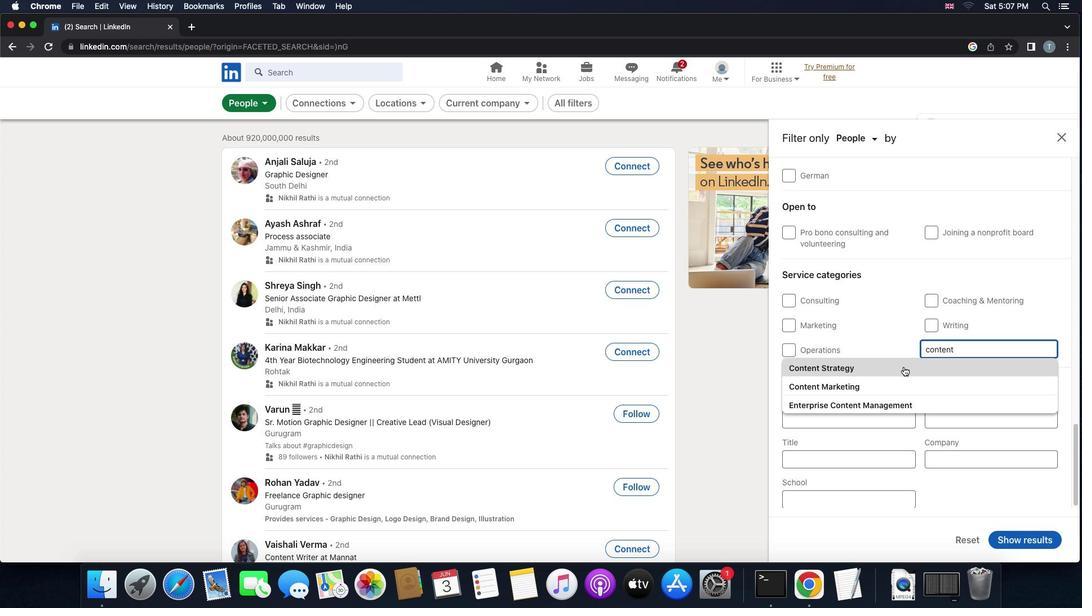 
Action: Mouse pressed left at (903, 366)
Screenshot: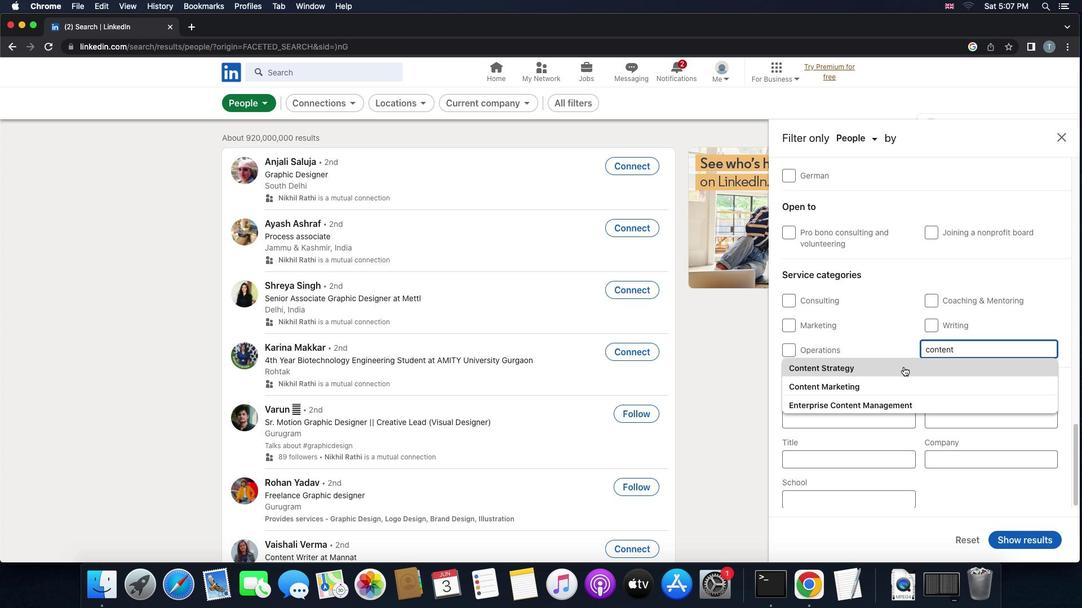 
Action: Mouse scrolled (903, 366) with delta (0, 0)
Screenshot: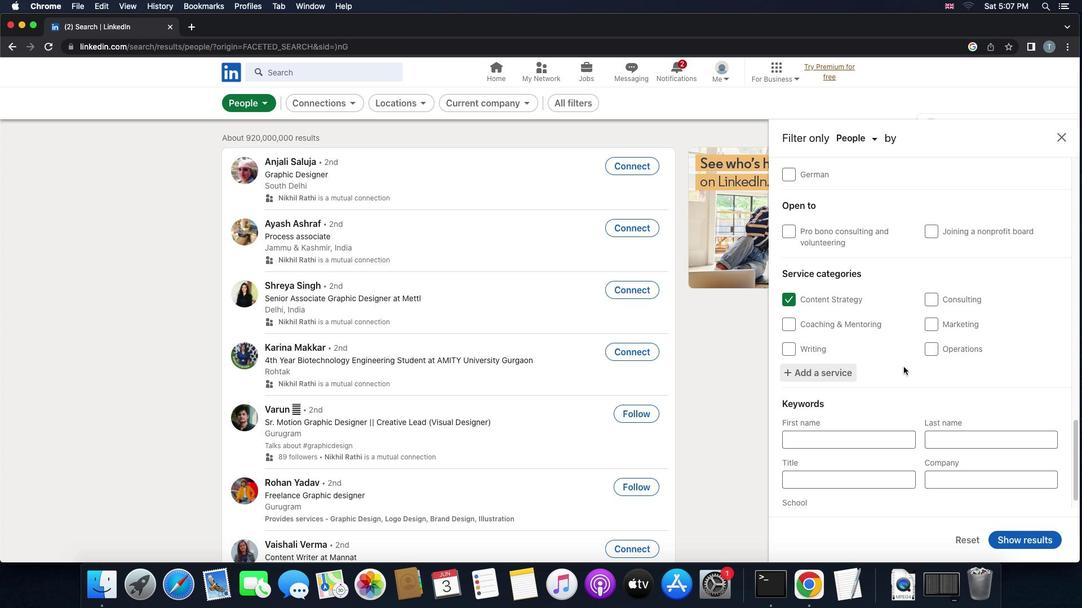 
Action: Mouse scrolled (903, 366) with delta (0, 0)
Screenshot: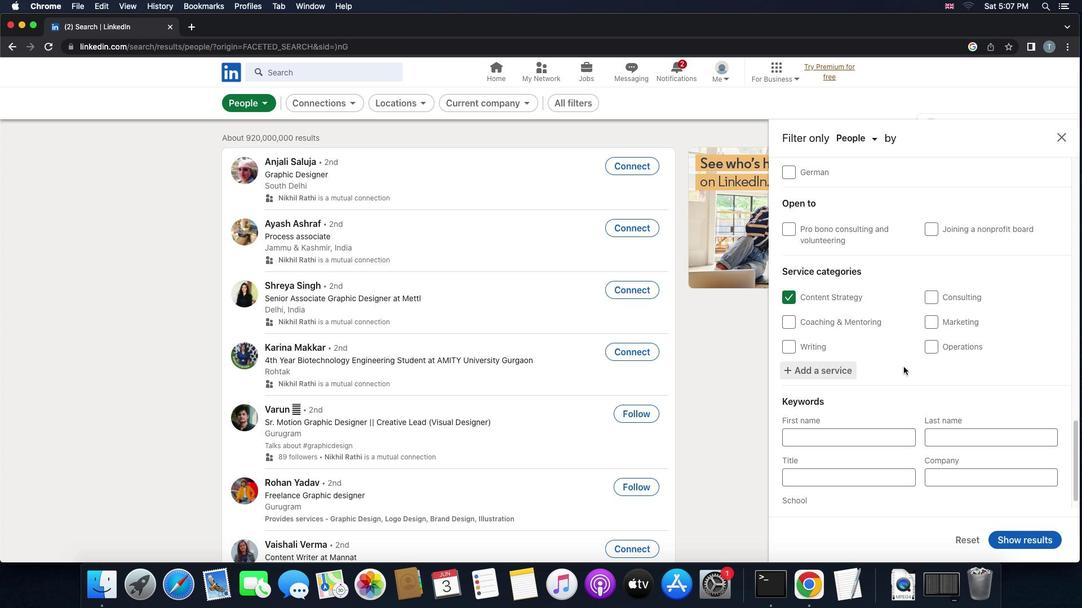 
Action: Mouse scrolled (903, 366) with delta (0, -1)
Screenshot: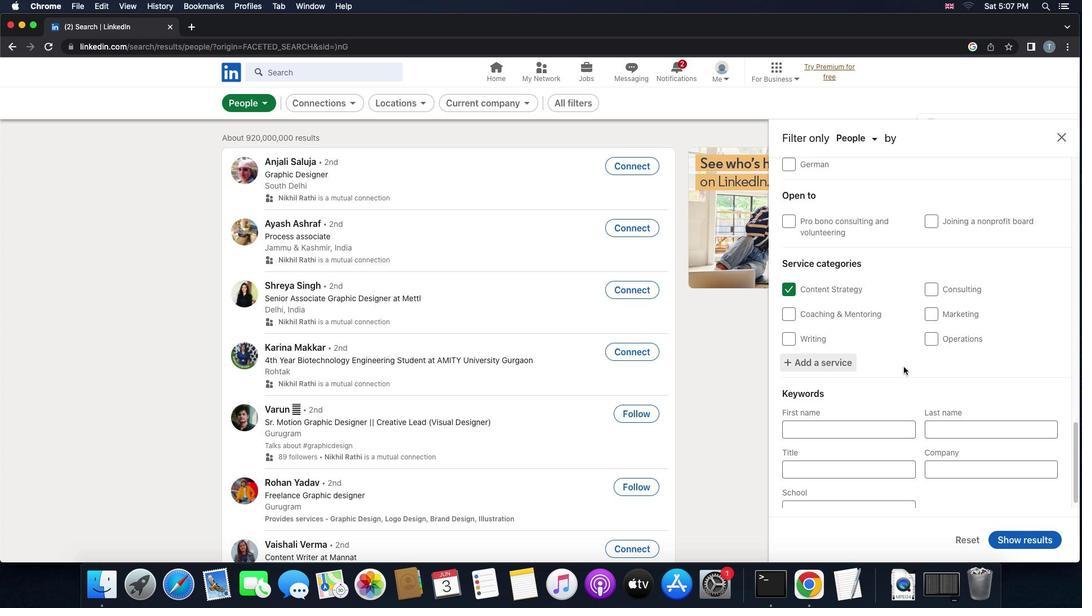 
Action: Mouse moved to (849, 462)
Screenshot: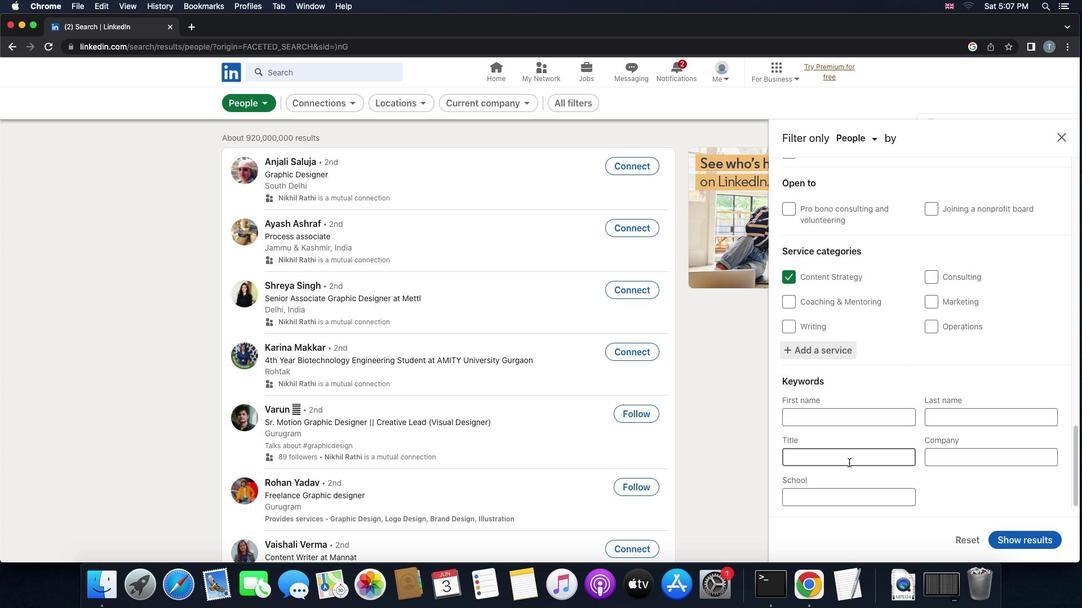
Action: Mouse pressed left at (849, 462)
Screenshot: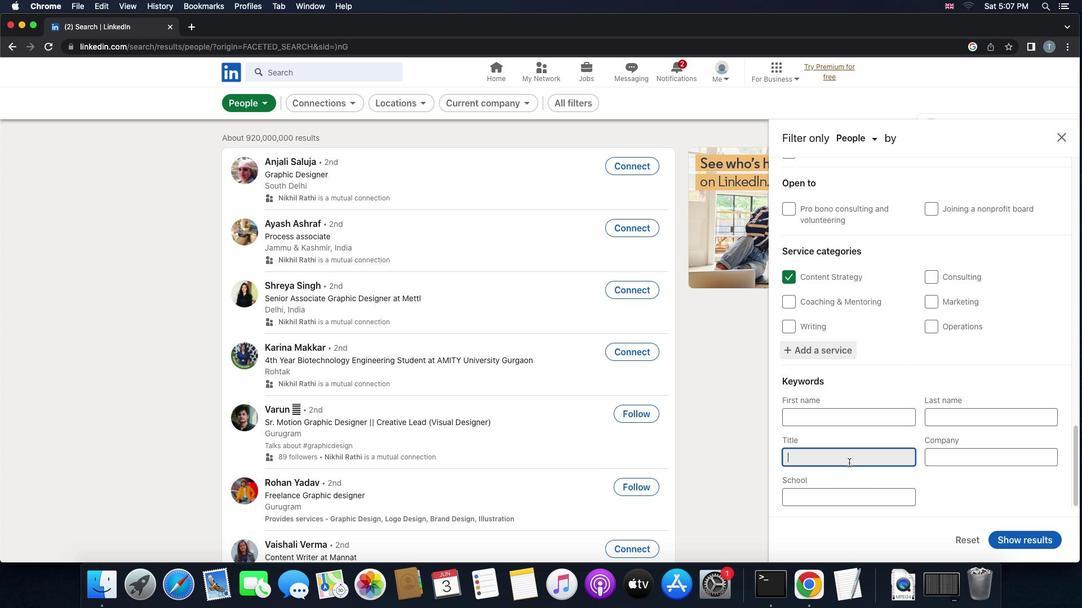 
Action: Mouse moved to (851, 461)
Screenshot: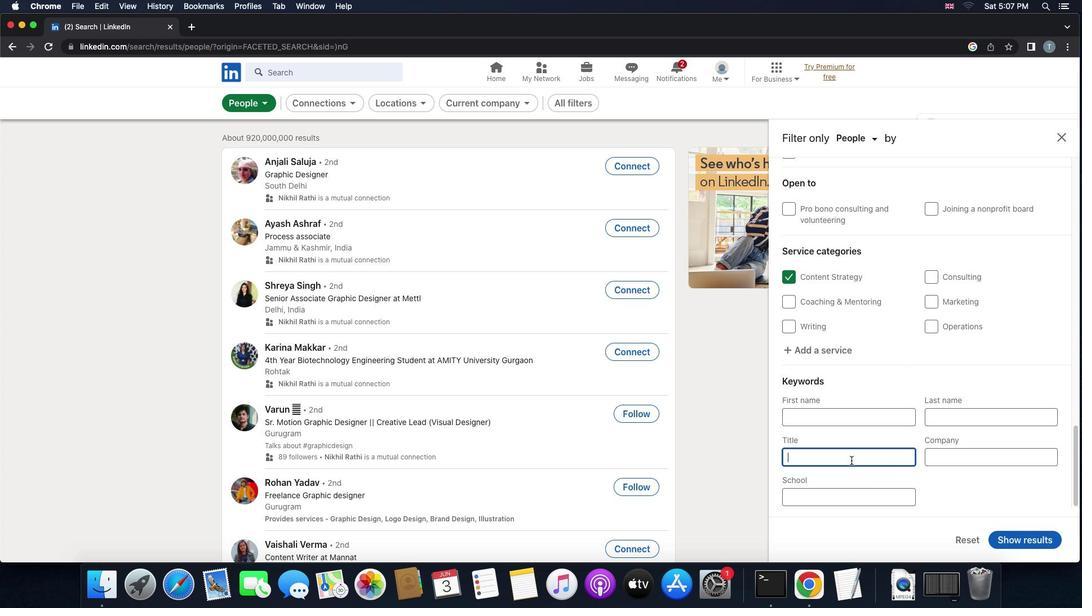 
Action: Key pressed 'r''e''c''e''p''t''i''o''n''i''s''t'
Screenshot: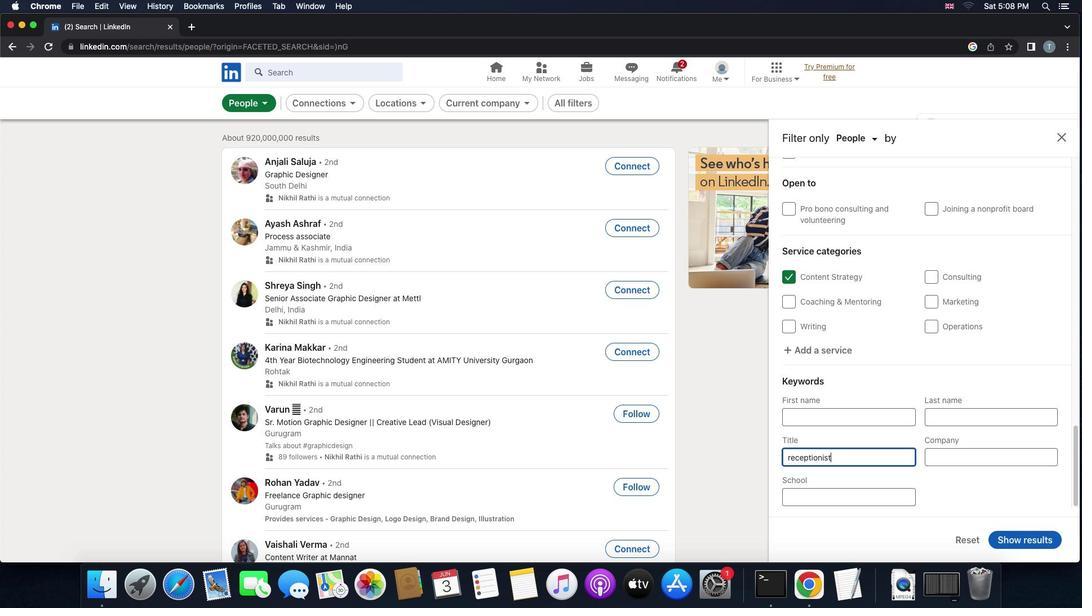 
Action: Mouse moved to (1009, 537)
Screenshot: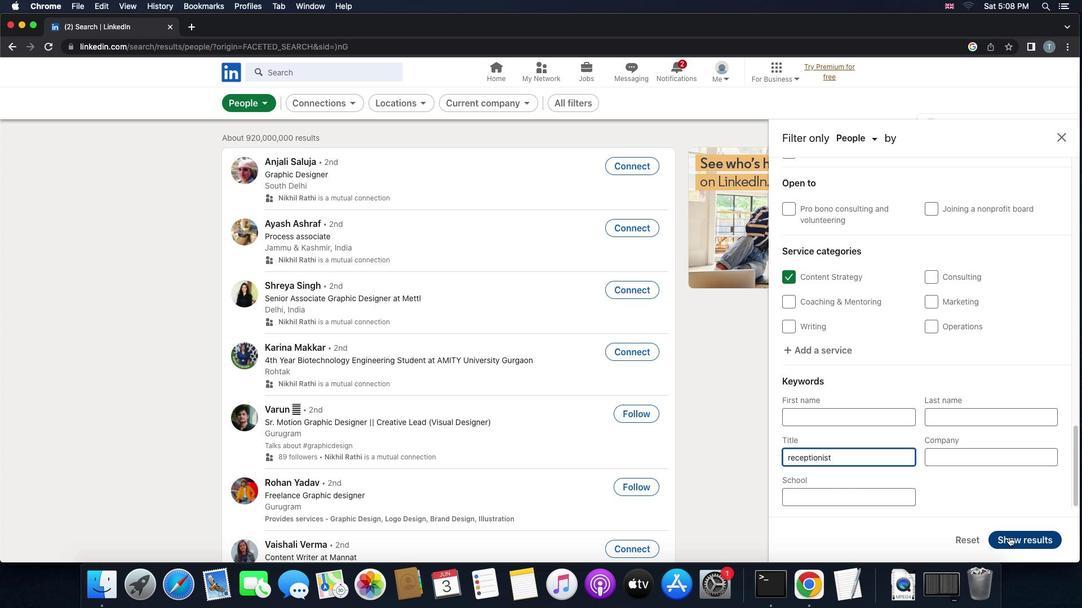 
Action: Mouse pressed left at (1009, 537)
Screenshot: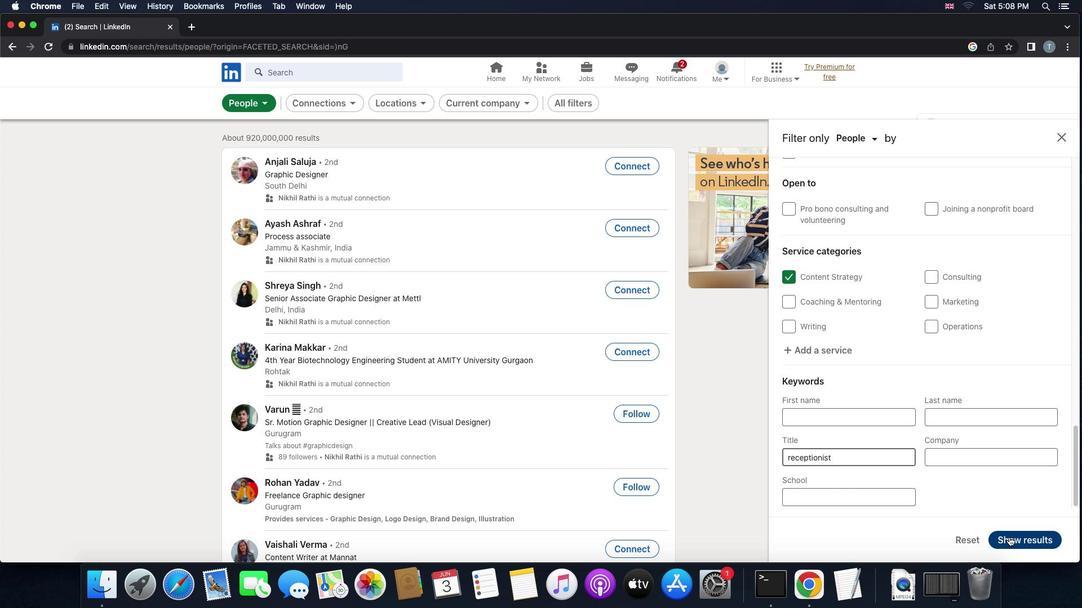 
Action: Mouse moved to (1003, 536)
Screenshot: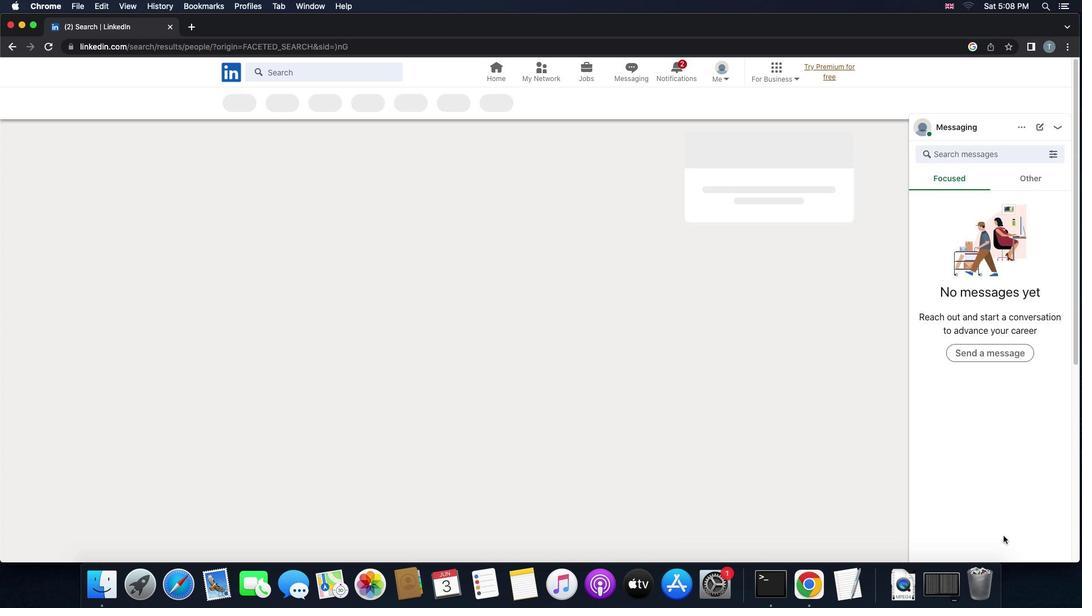 
